 Task: Search for a flat in Serebram, Malaysia, for 3 guests from 2nd to 16th July, with a price range of ₹8000 to ₹16000, 2 bedrooms, and 1 bathroom.
Action: Mouse moved to (609, 121)
Screenshot: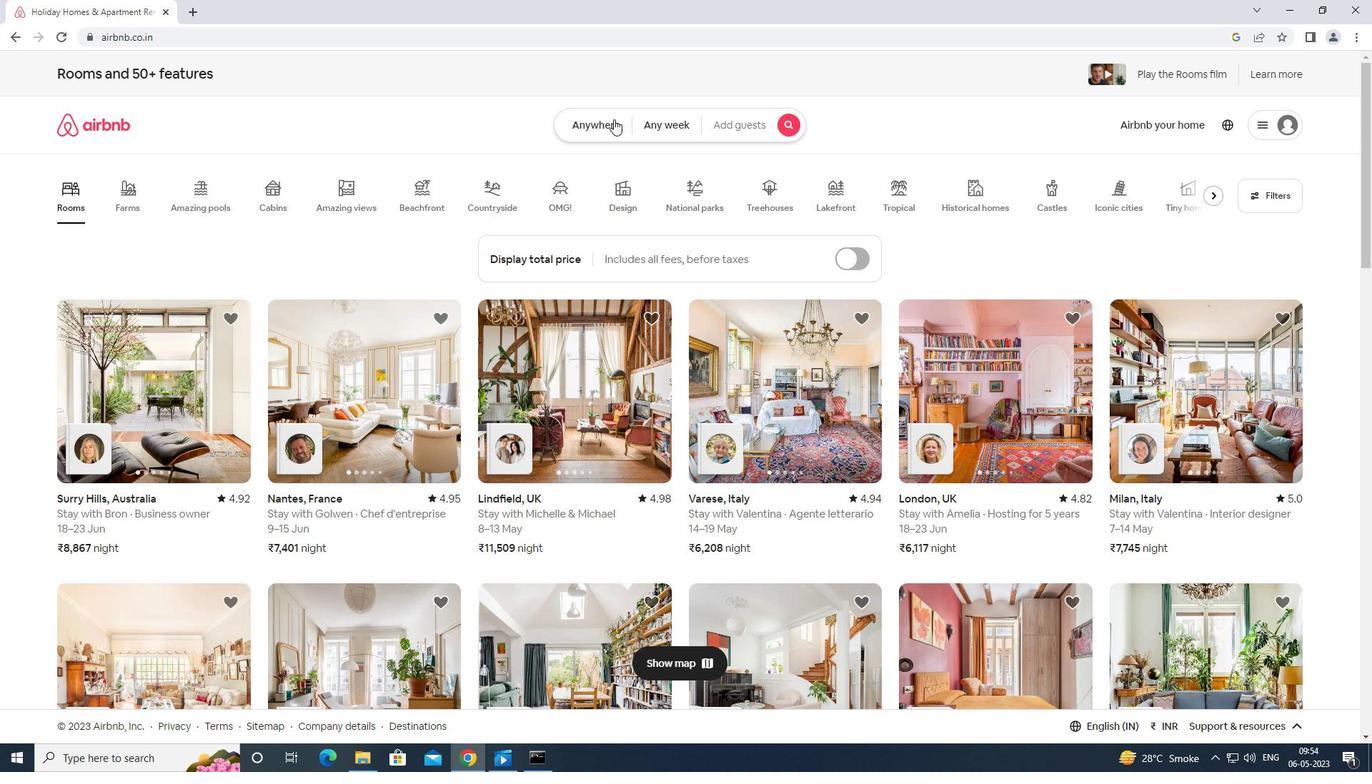 
Action: Mouse pressed left at (609, 121)
Screenshot: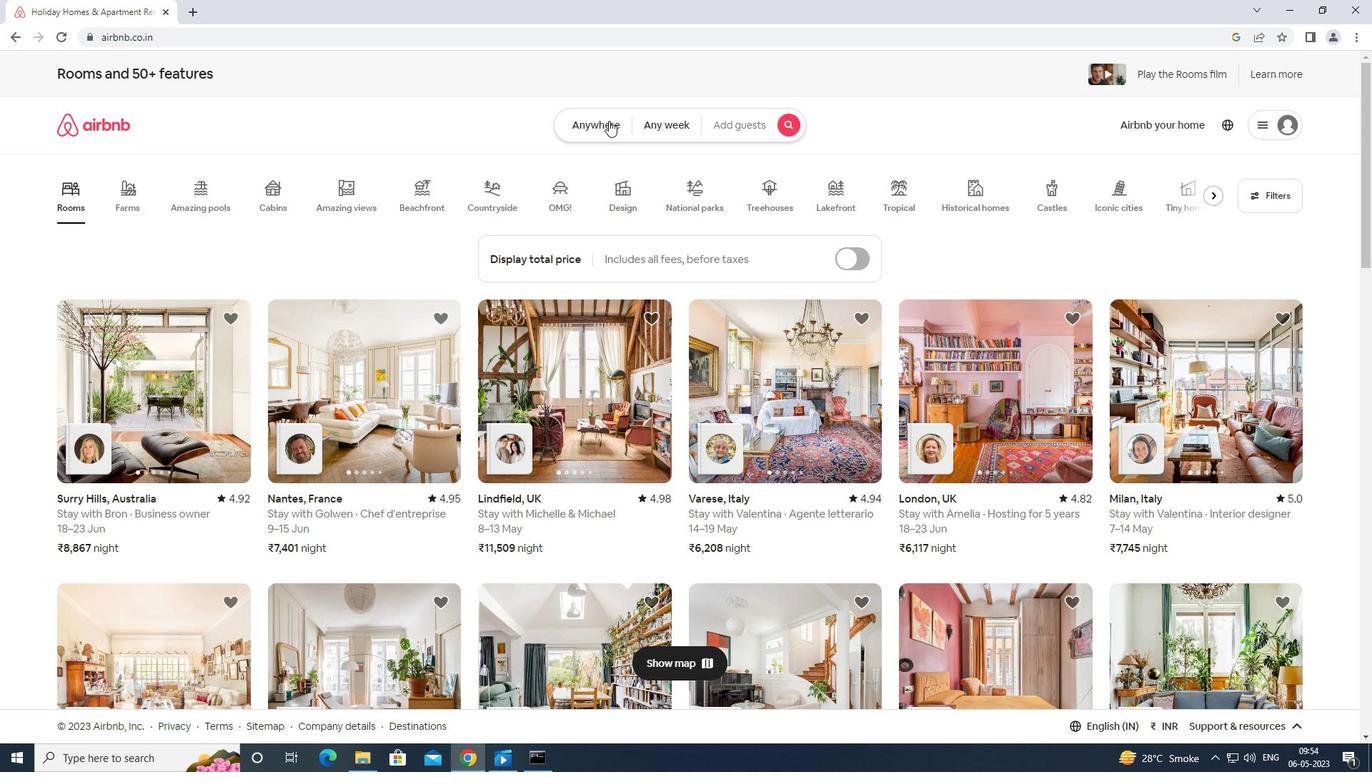 
Action: Key pressed <Key.shift>SE
Screenshot: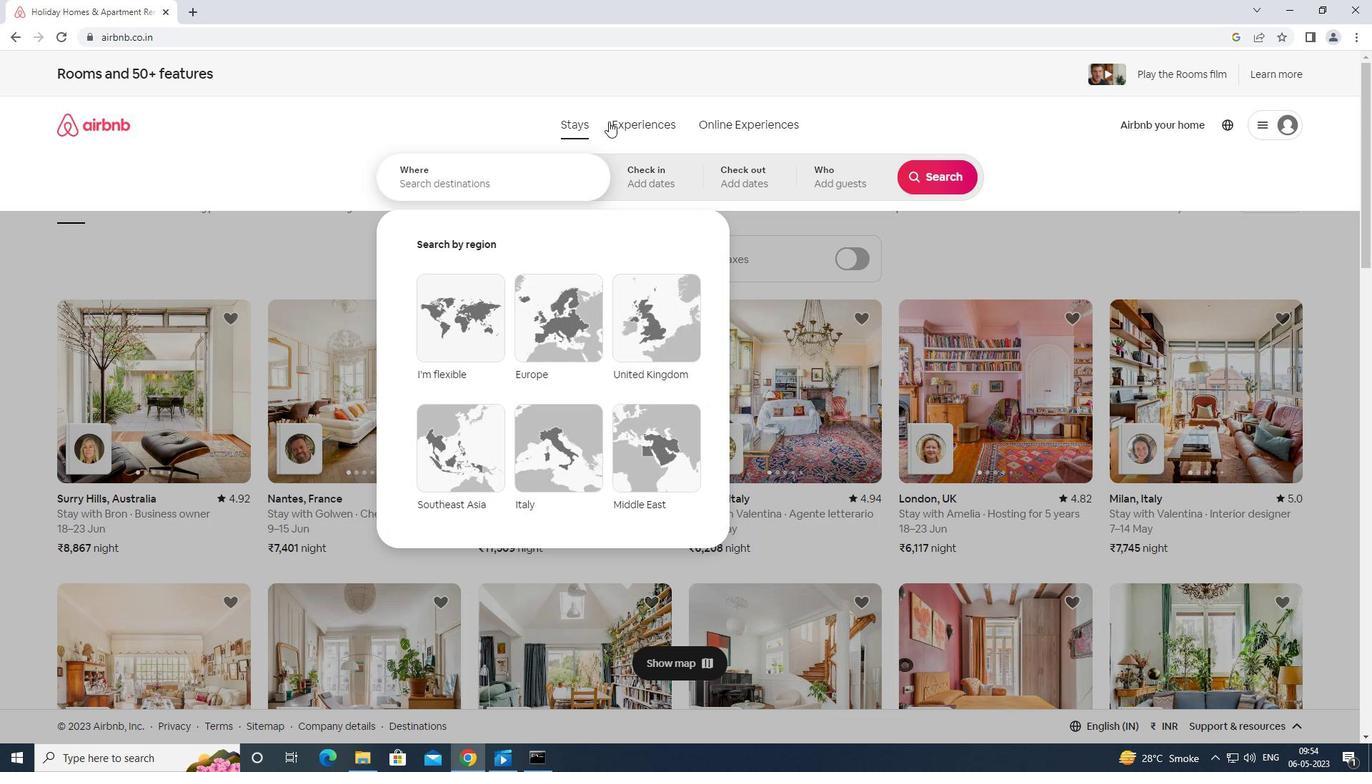 
Action: Mouse moved to (561, 183)
Screenshot: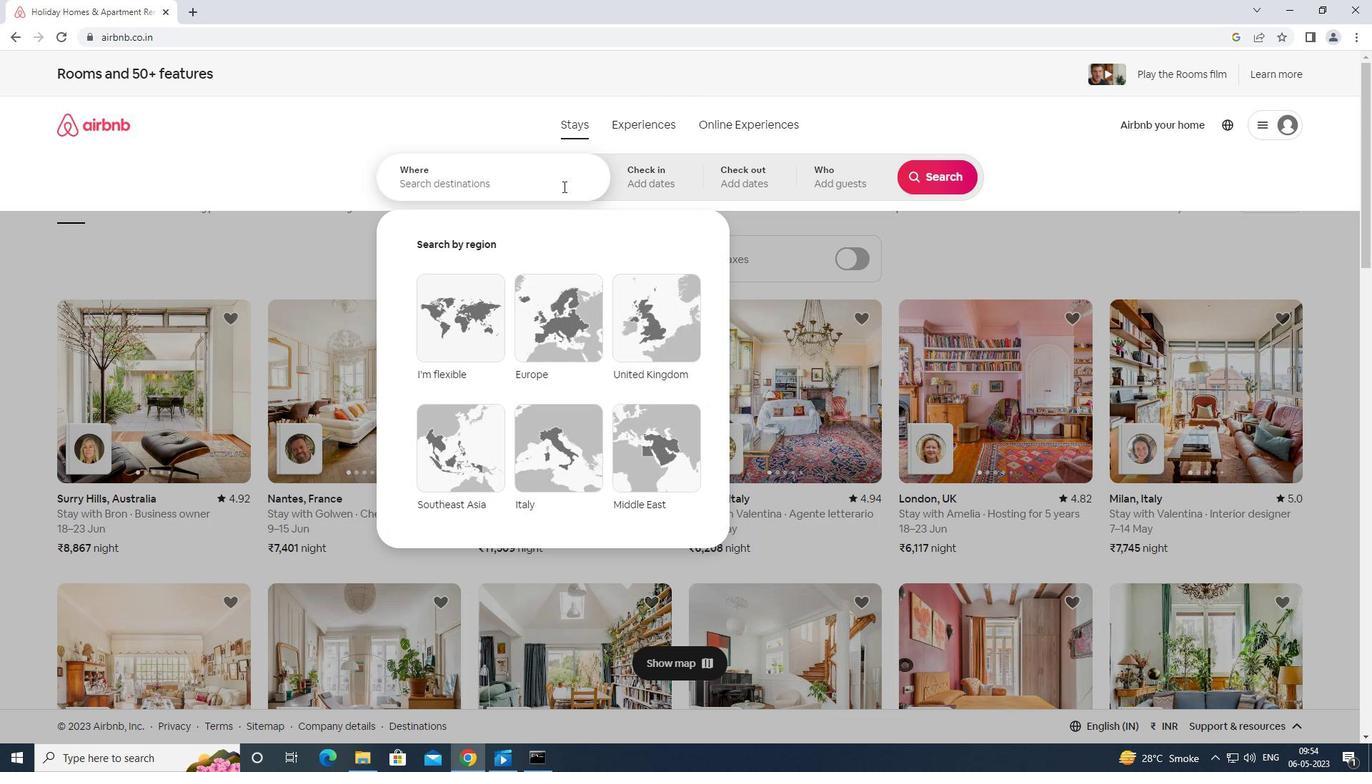 
Action: Mouse pressed left at (561, 183)
Screenshot: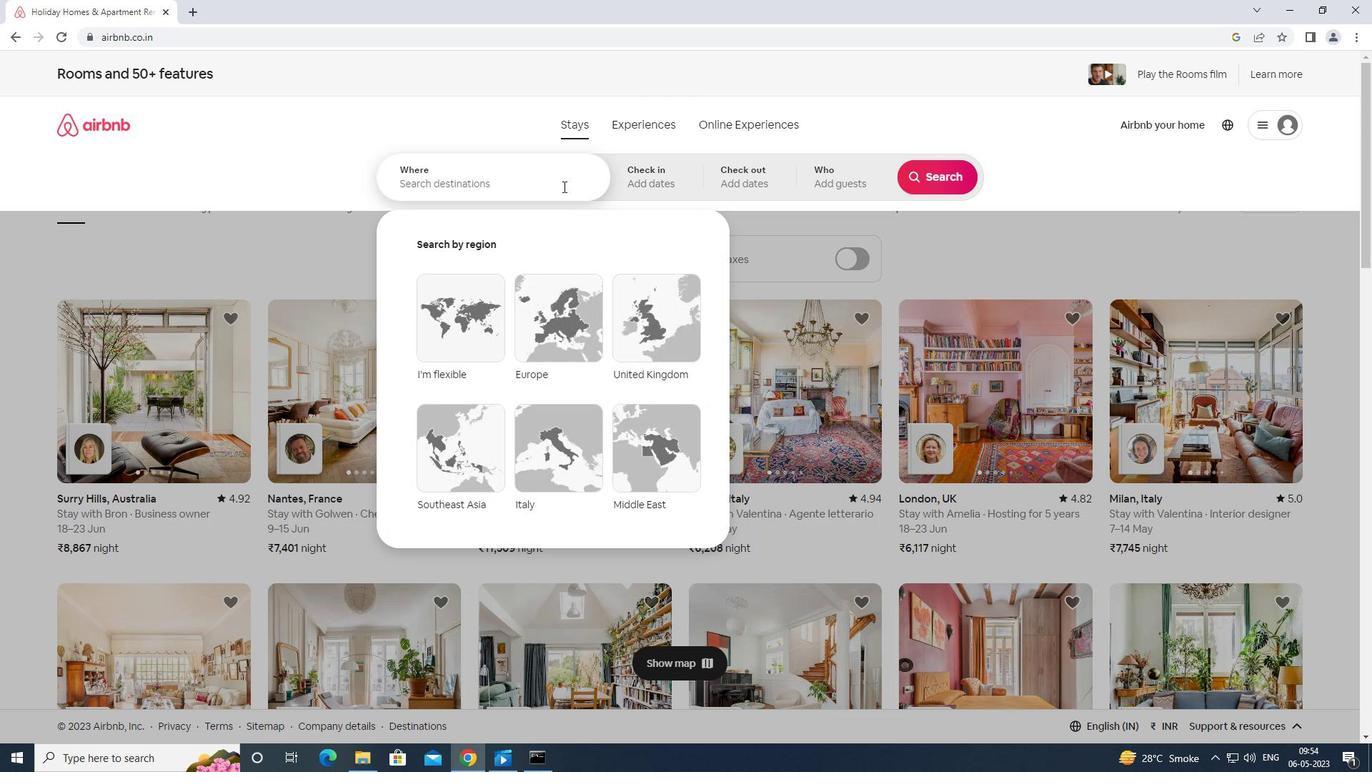 
Action: Mouse moved to (561, 183)
Screenshot: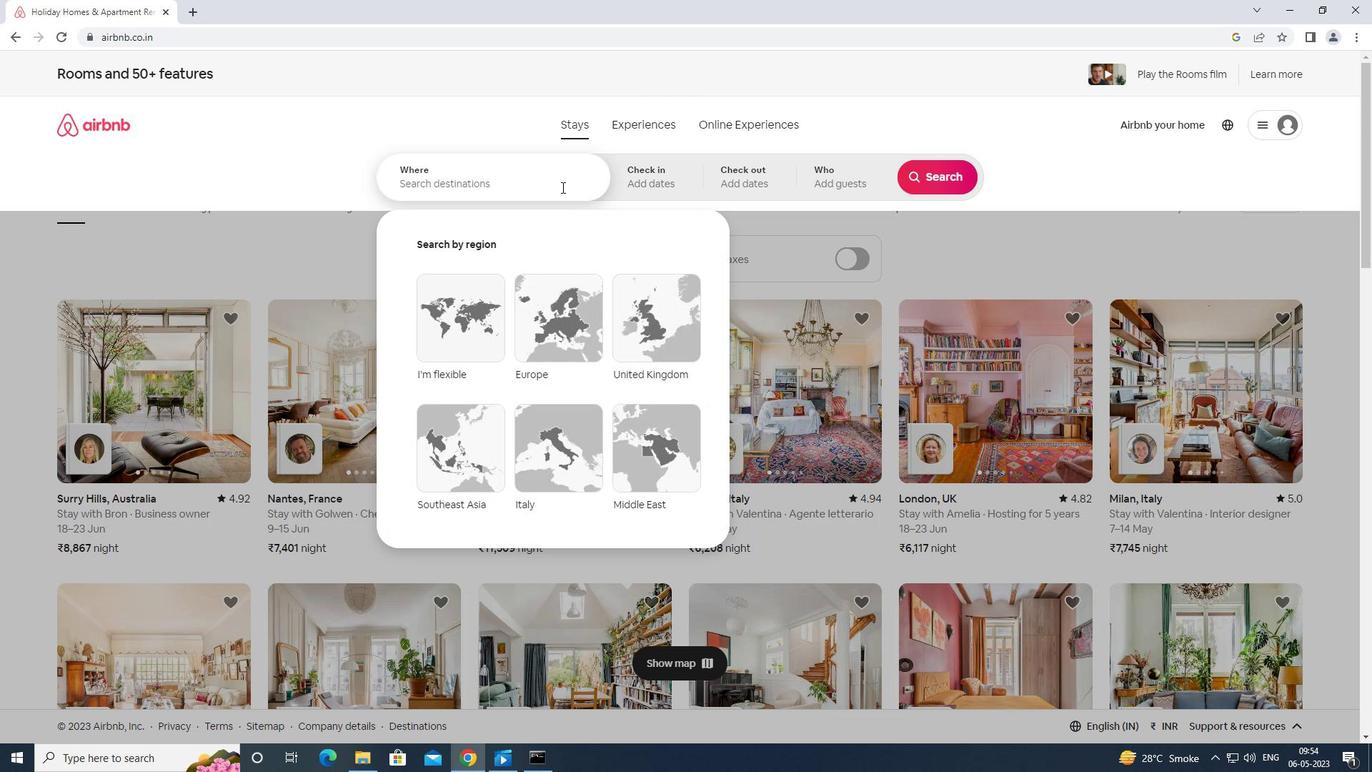 
Action: Key pressed <Key.shift>SEREBRAM<Key.space>MALAYSIA<Key.enter>
Screenshot: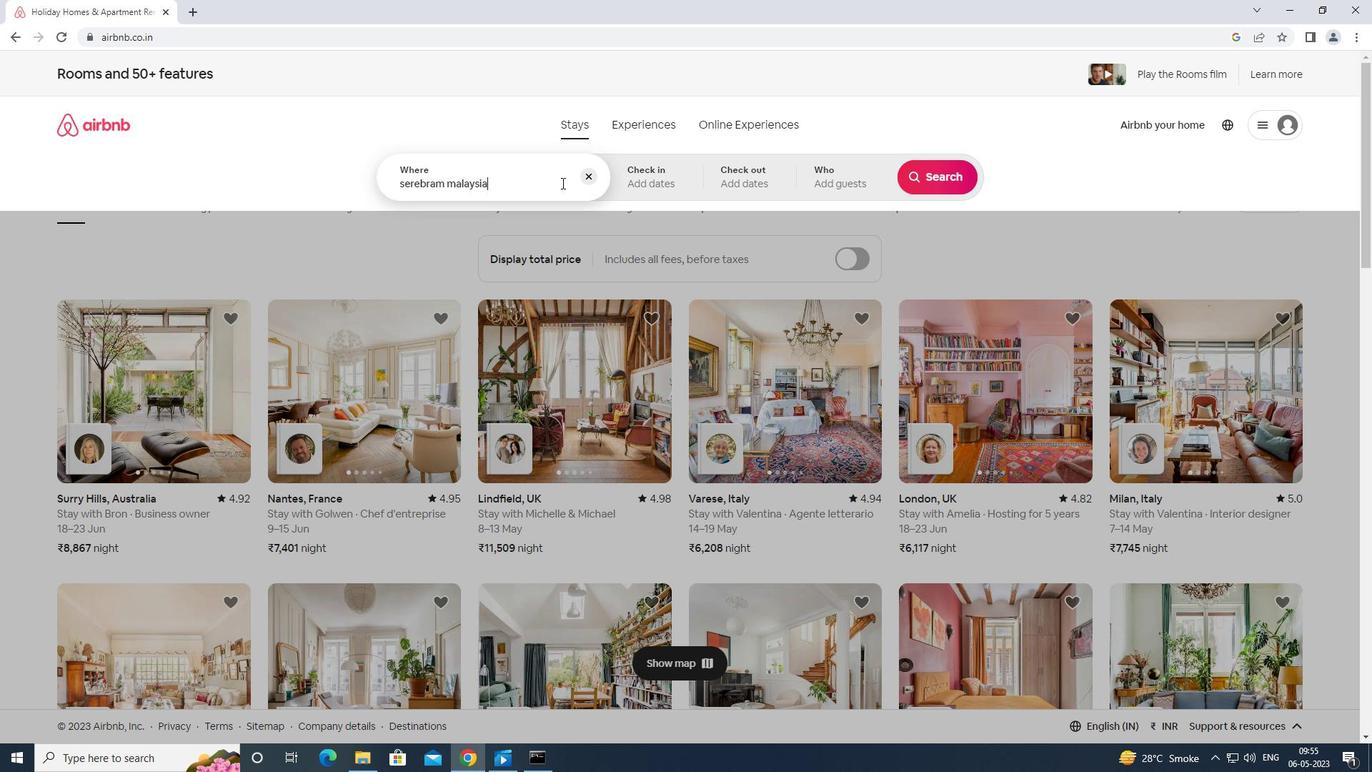 
Action: Mouse moved to (939, 289)
Screenshot: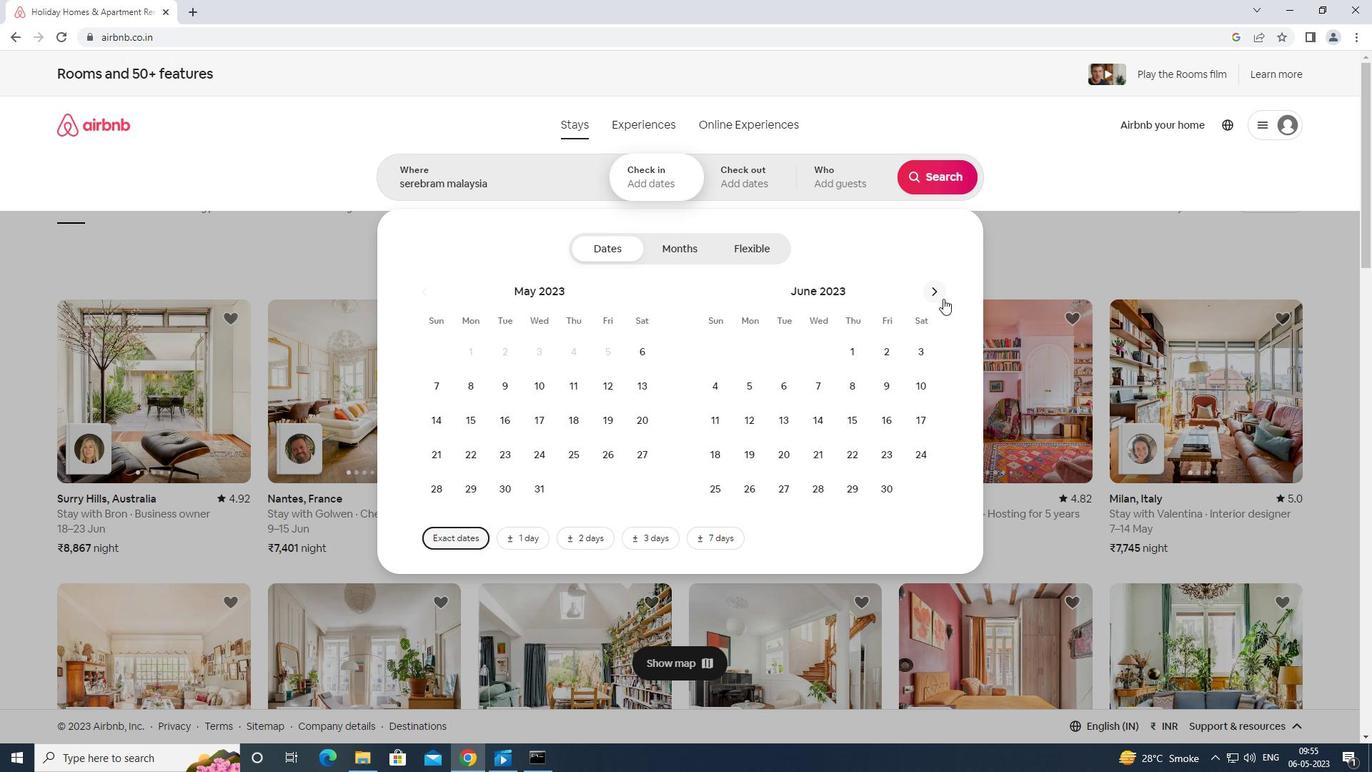
Action: Mouse pressed left at (939, 289)
Screenshot: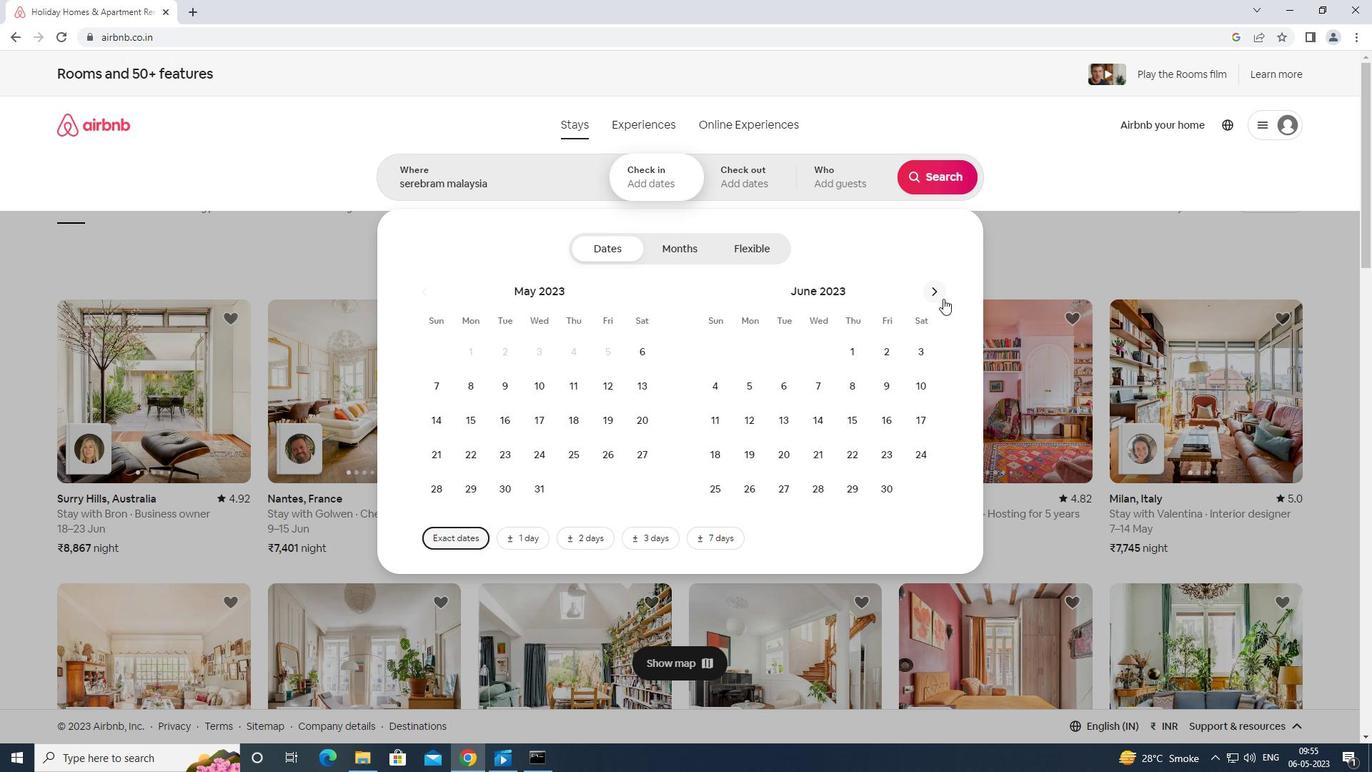 
Action: Mouse moved to (717, 387)
Screenshot: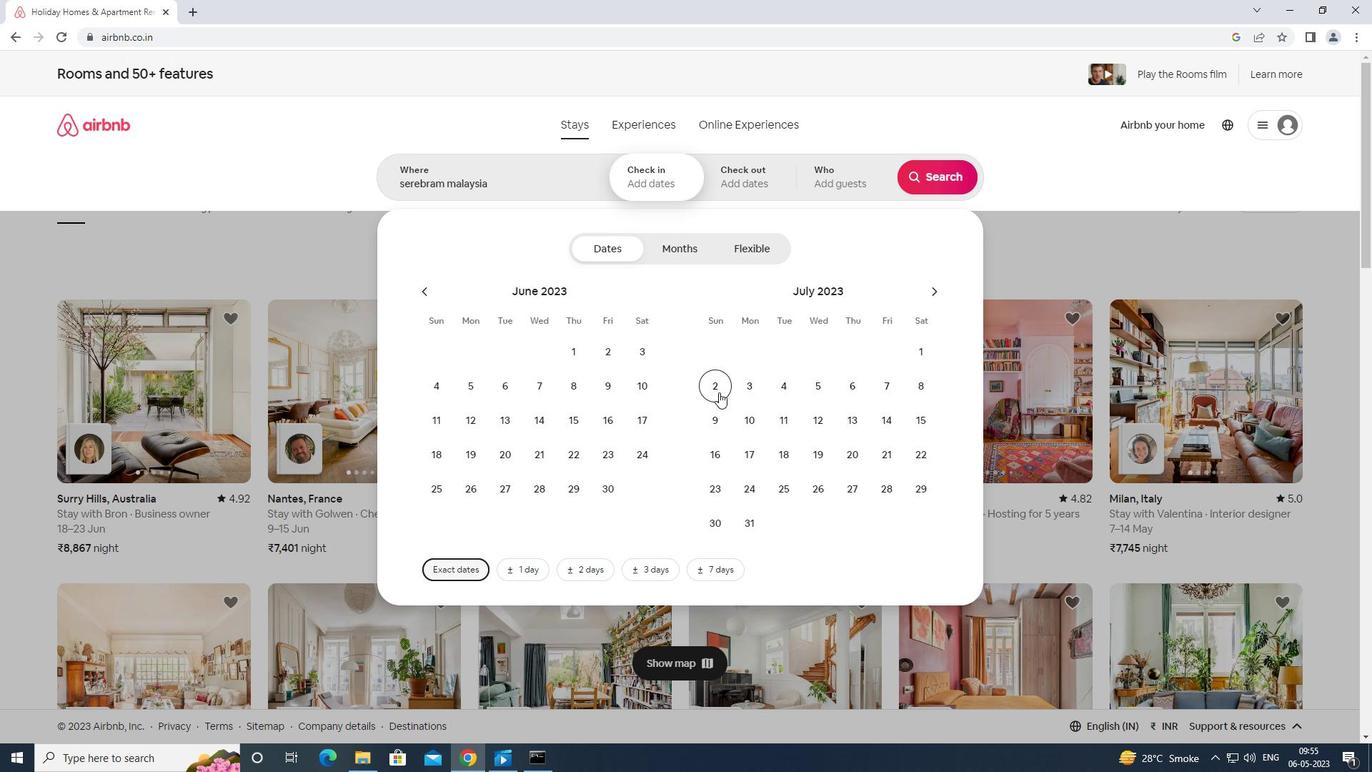 
Action: Mouse pressed left at (717, 387)
Screenshot: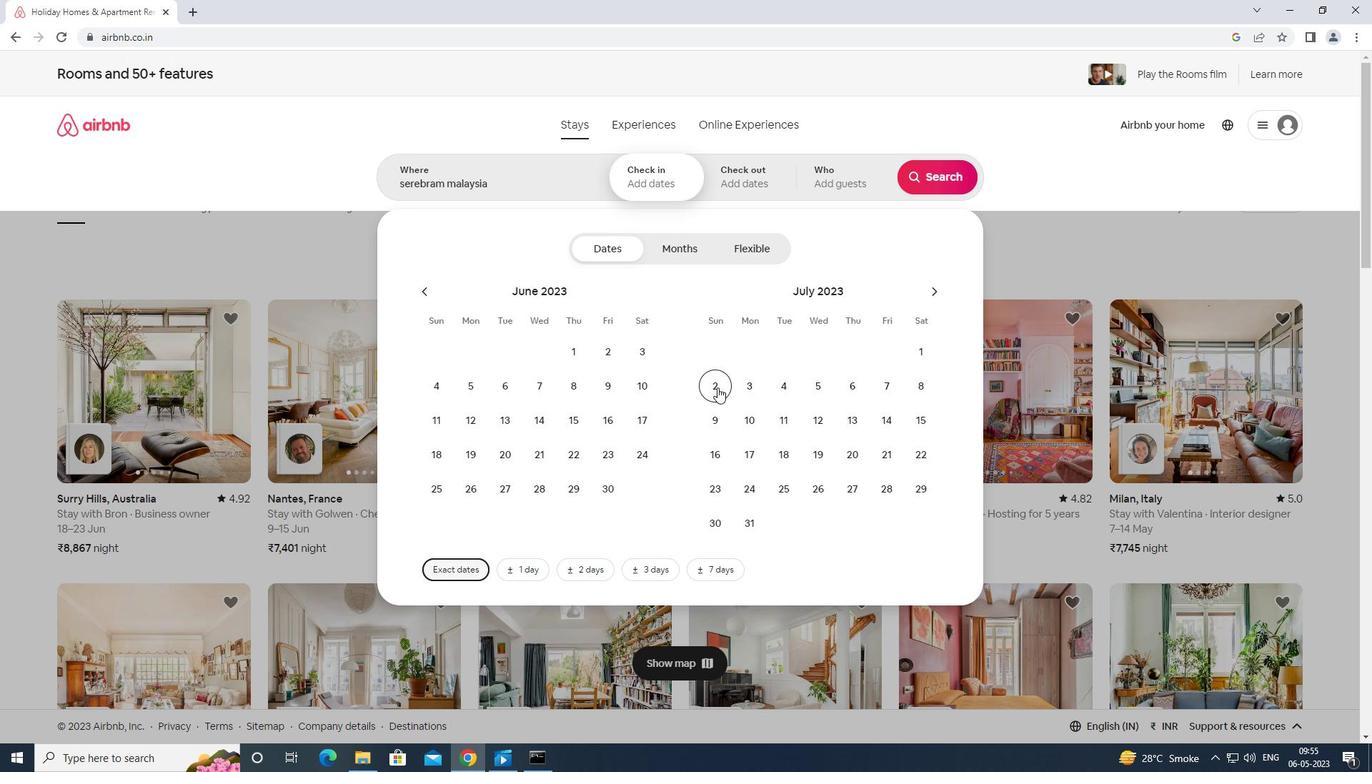 
Action: Mouse moved to (711, 450)
Screenshot: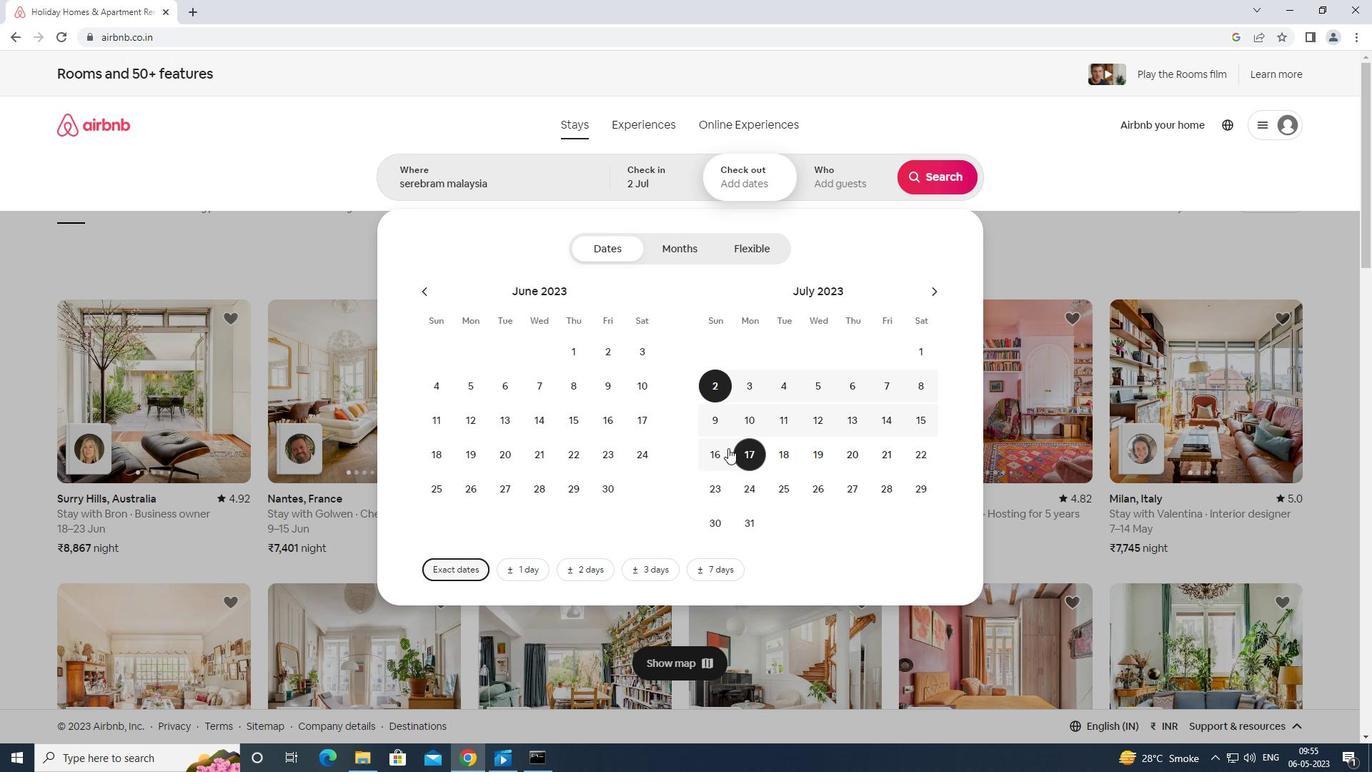 
Action: Mouse pressed left at (711, 450)
Screenshot: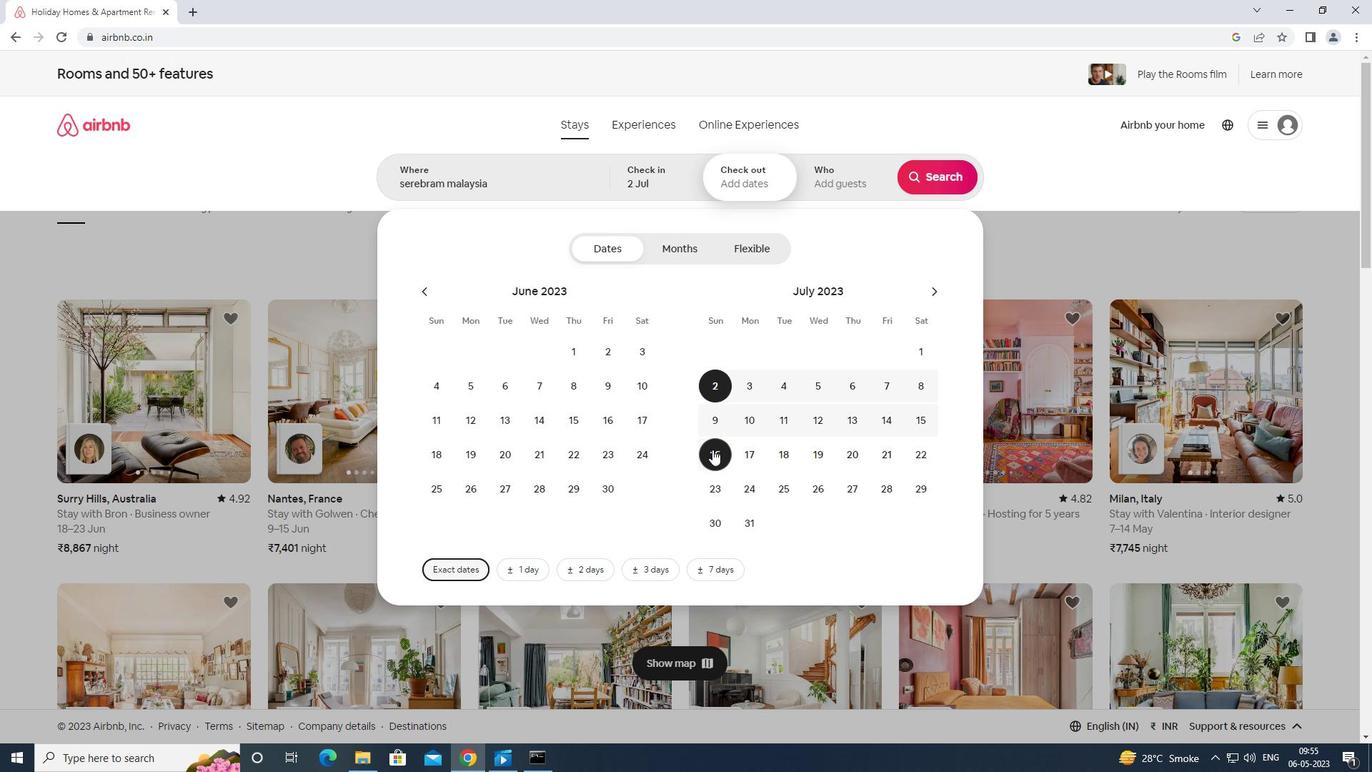 
Action: Mouse moved to (824, 173)
Screenshot: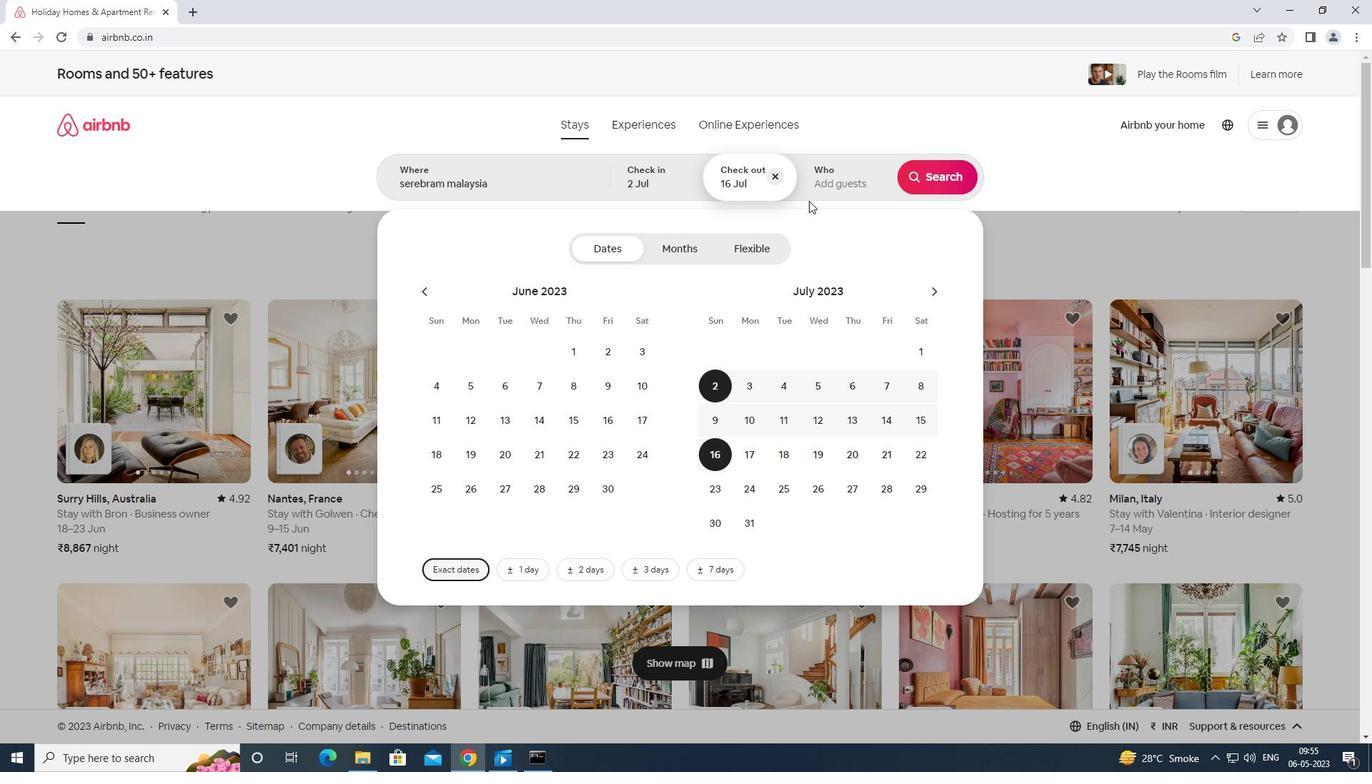 
Action: Mouse pressed left at (824, 173)
Screenshot: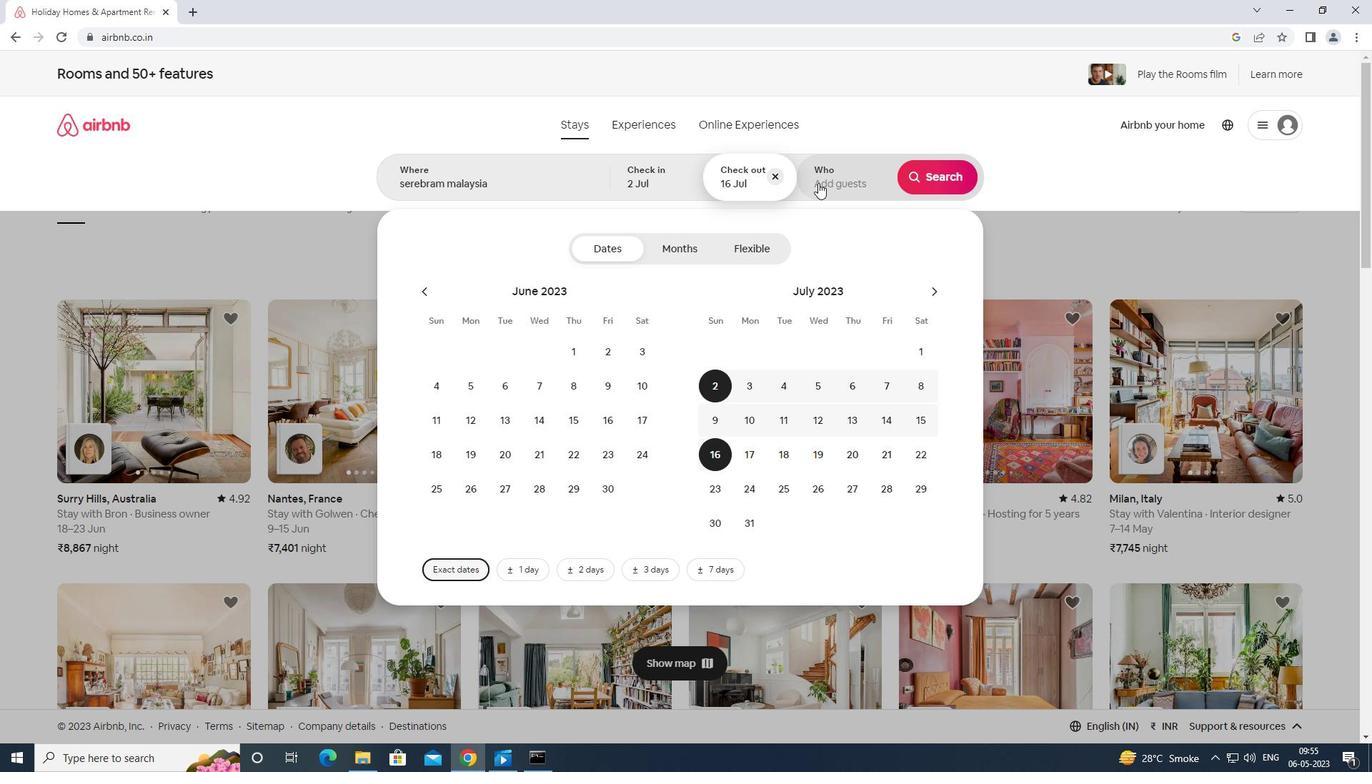 
Action: Mouse moved to (944, 252)
Screenshot: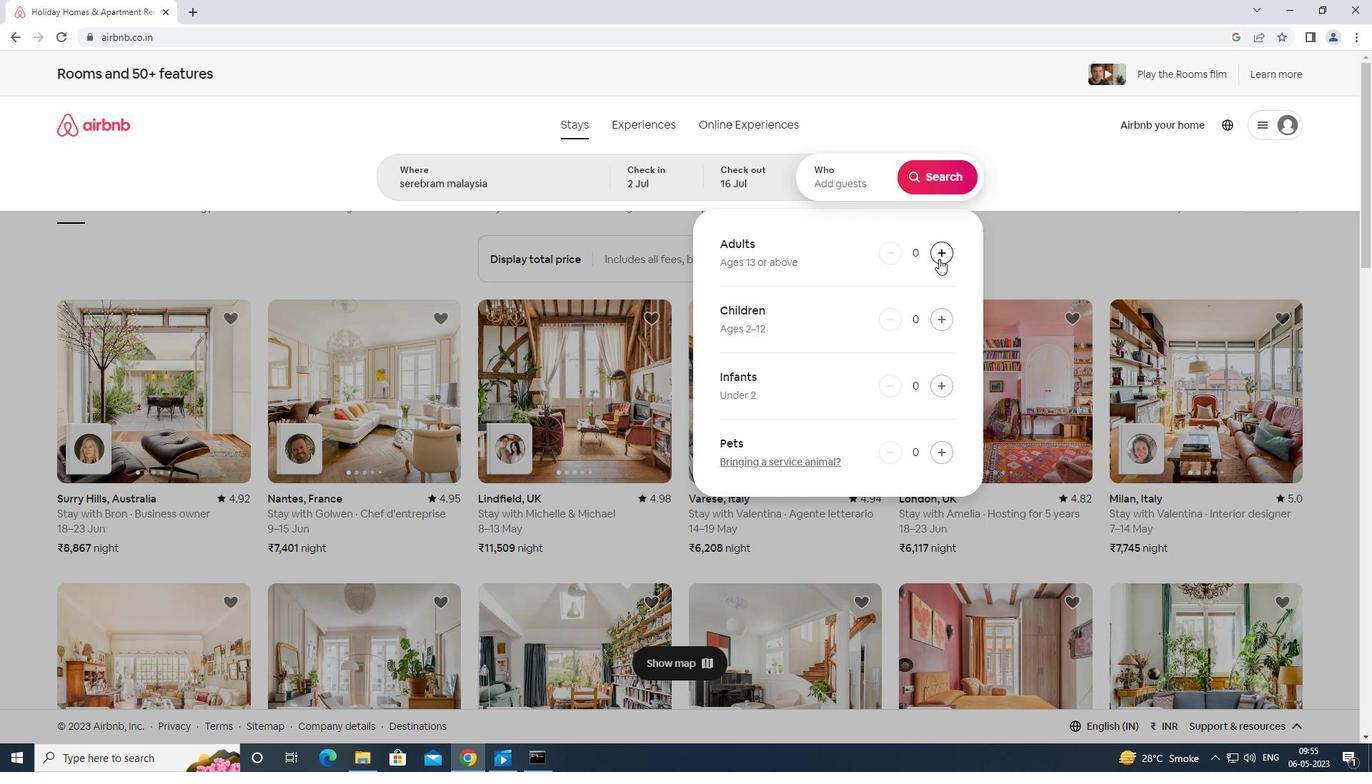 
Action: Mouse pressed left at (944, 252)
Screenshot: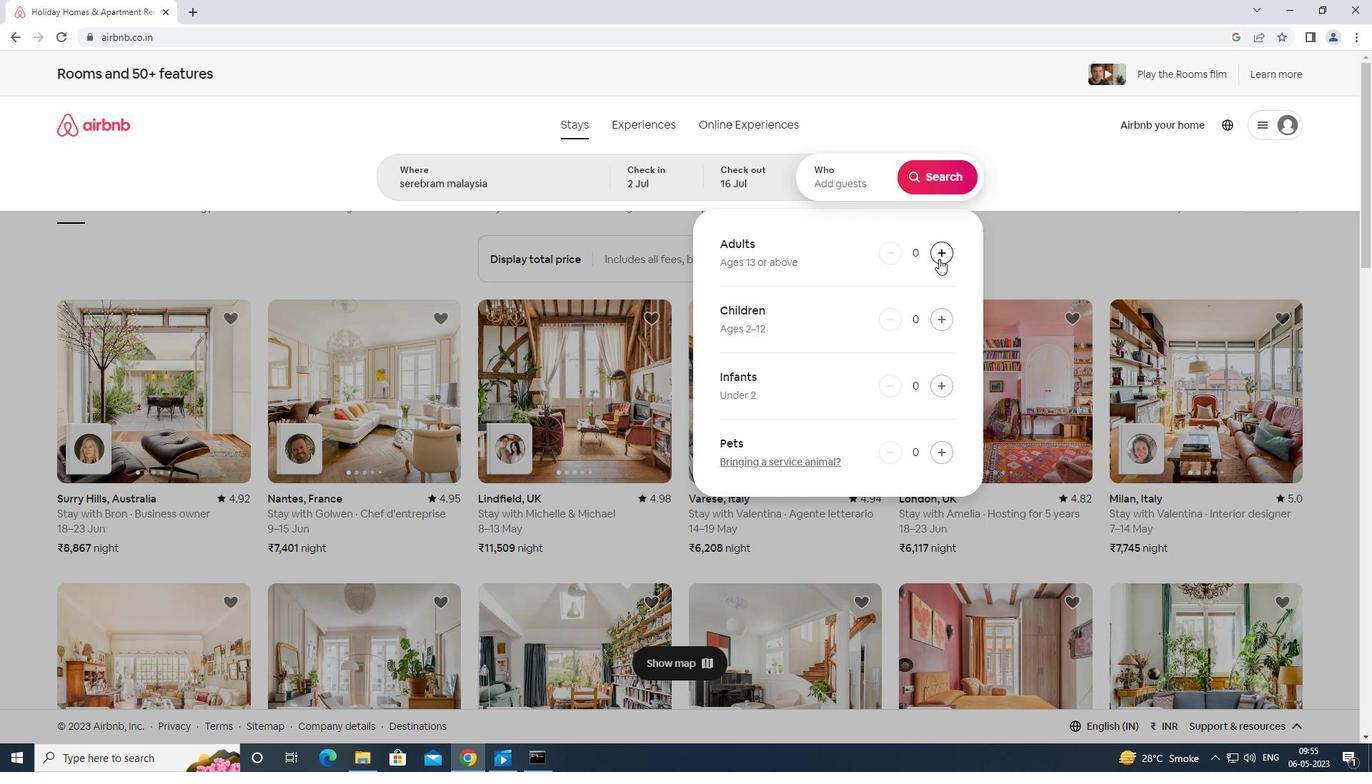
Action: Mouse pressed left at (944, 252)
Screenshot: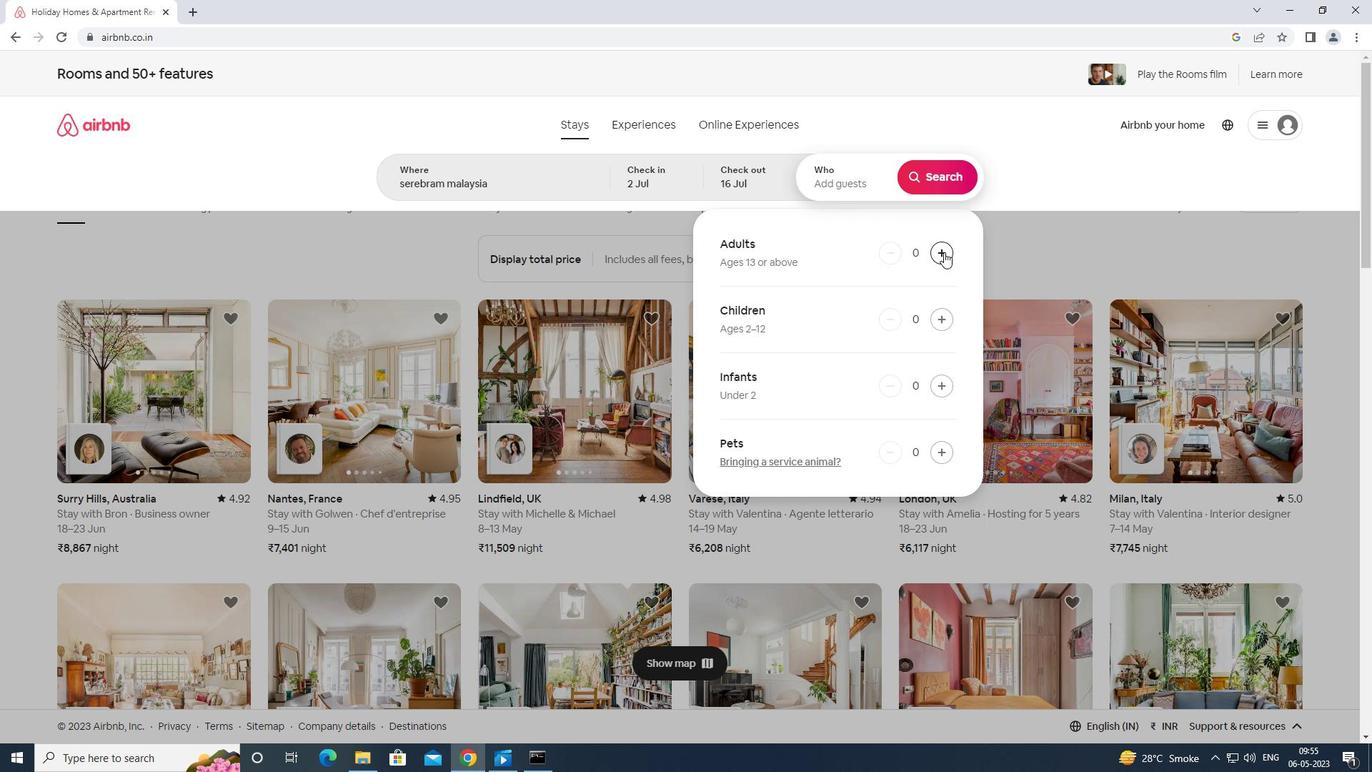 
Action: Mouse moved to (944, 316)
Screenshot: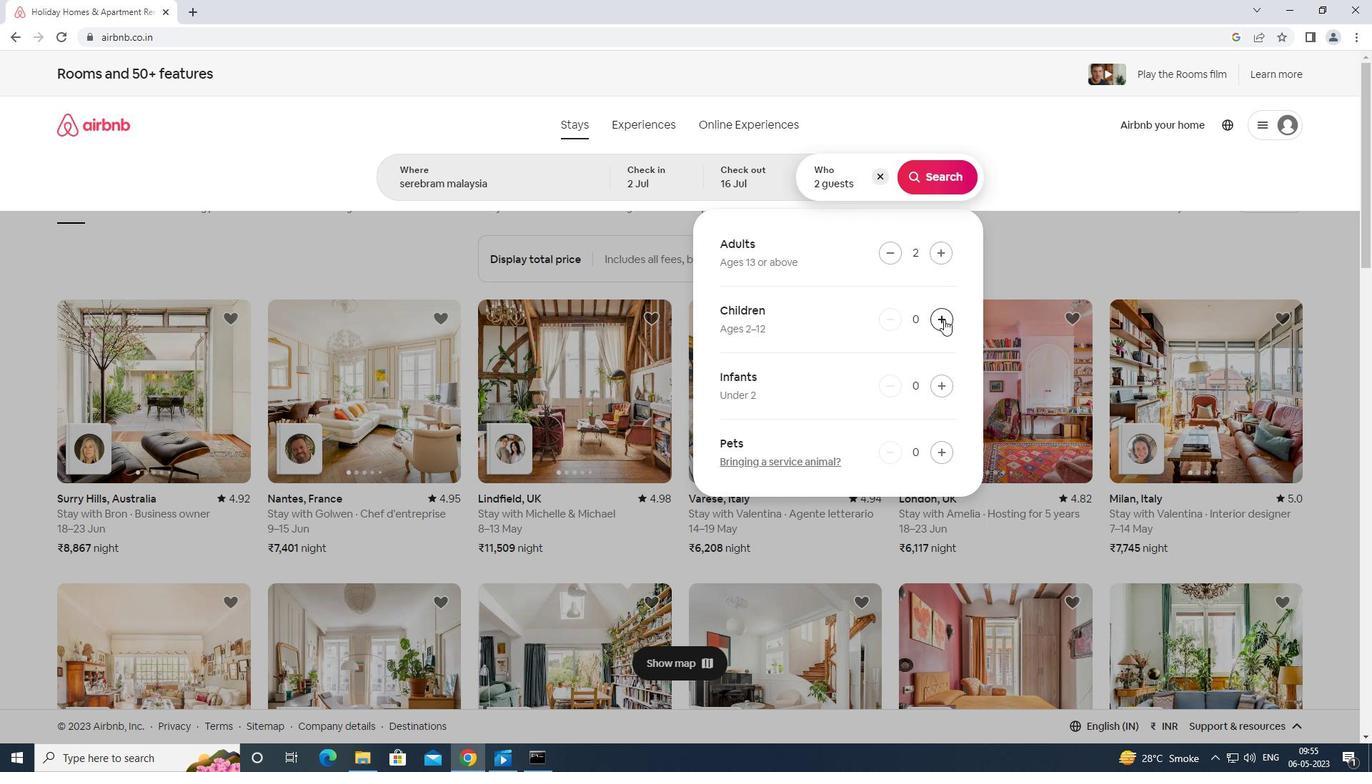 
Action: Mouse pressed left at (944, 316)
Screenshot: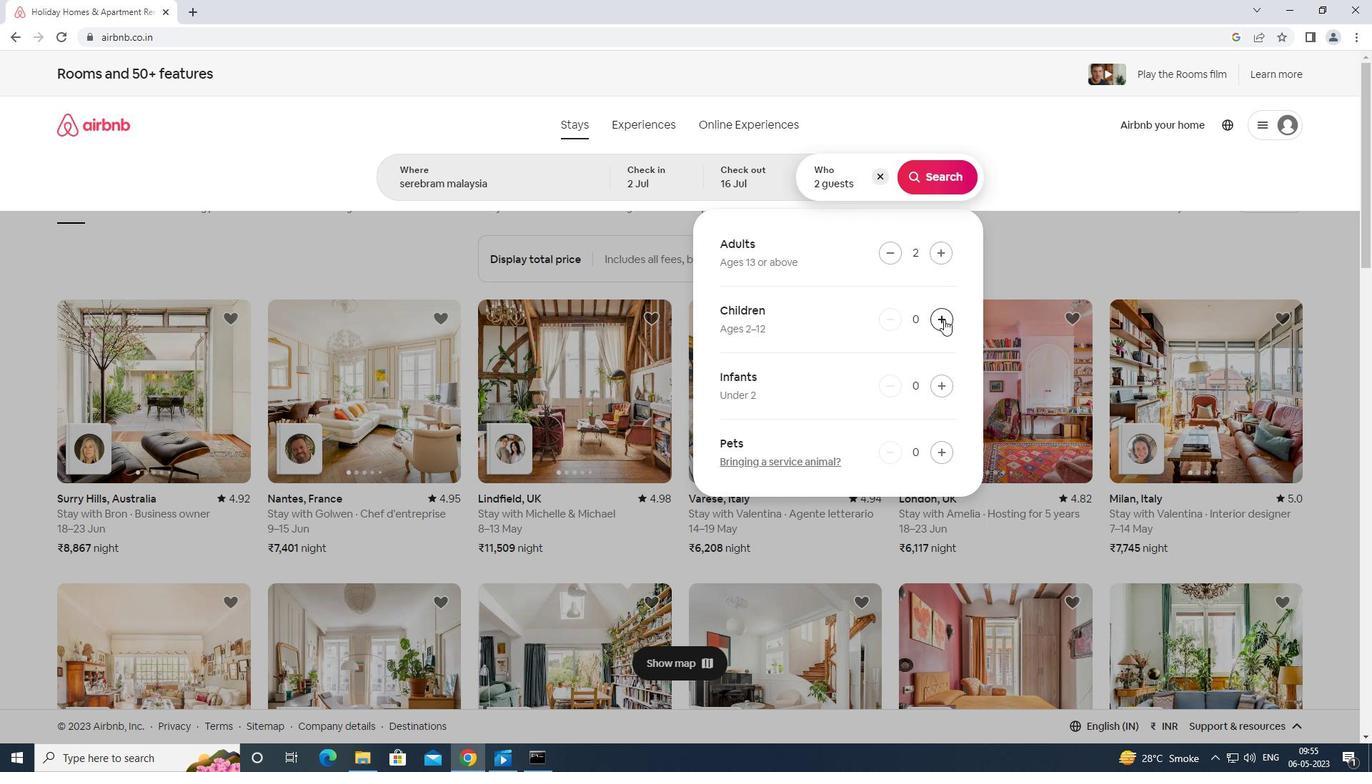 
Action: Mouse moved to (945, 166)
Screenshot: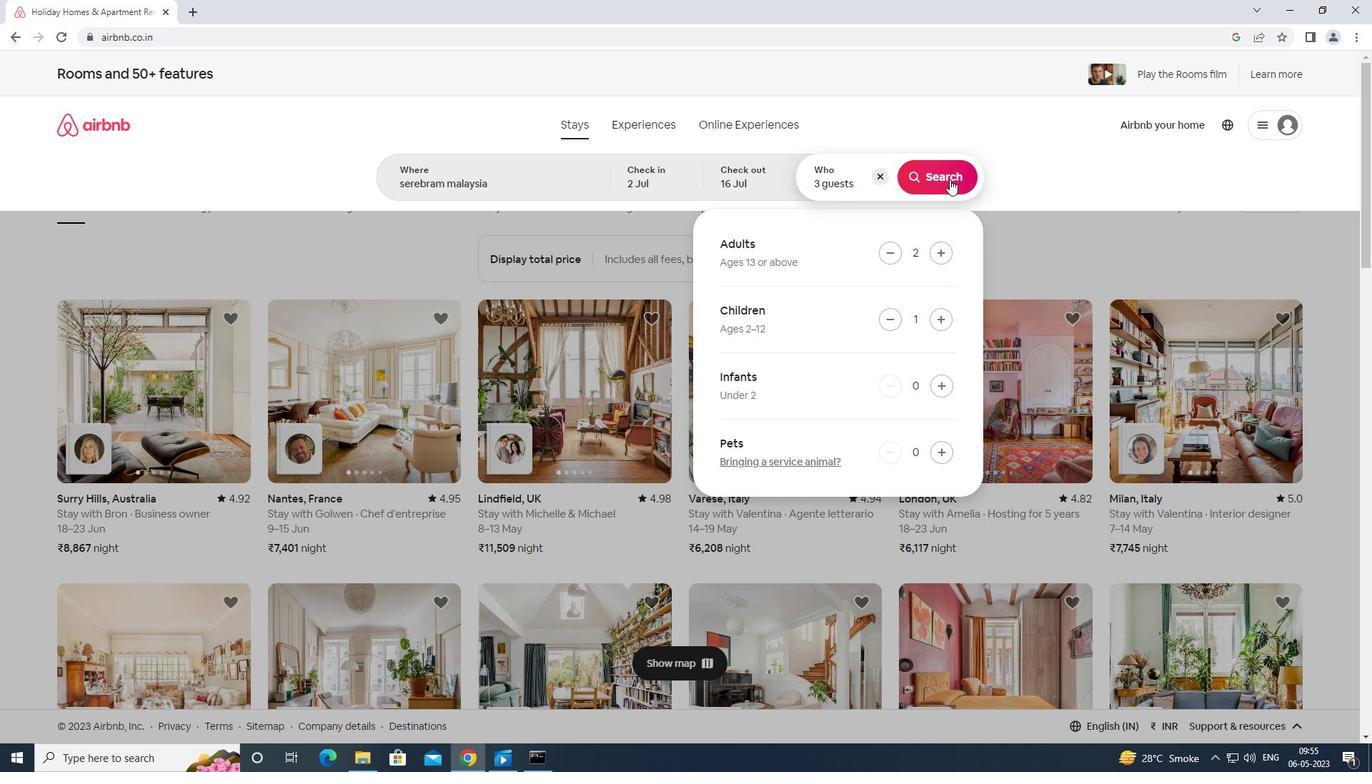
Action: Mouse pressed left at (945, 166)
Screenshot: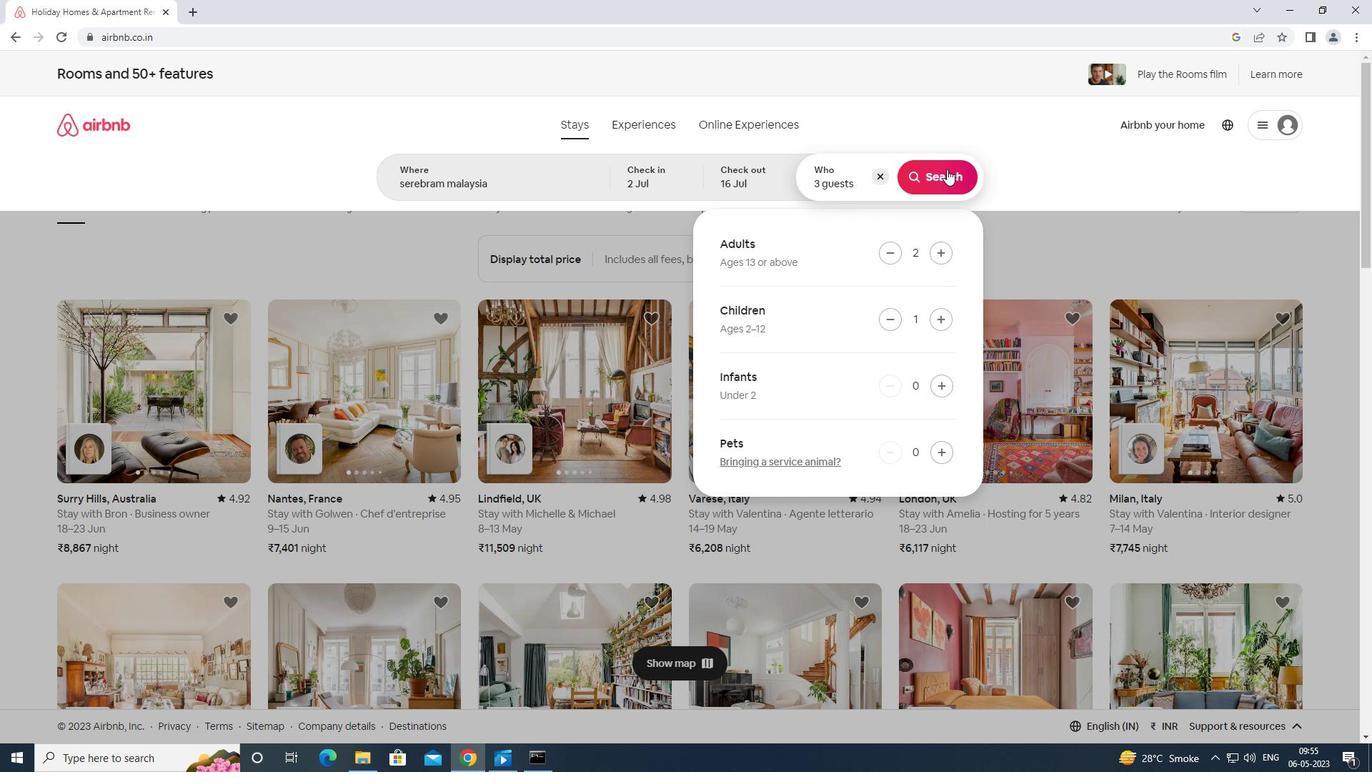 
Action: Mouse moved to (1332, 132)
Screenshot: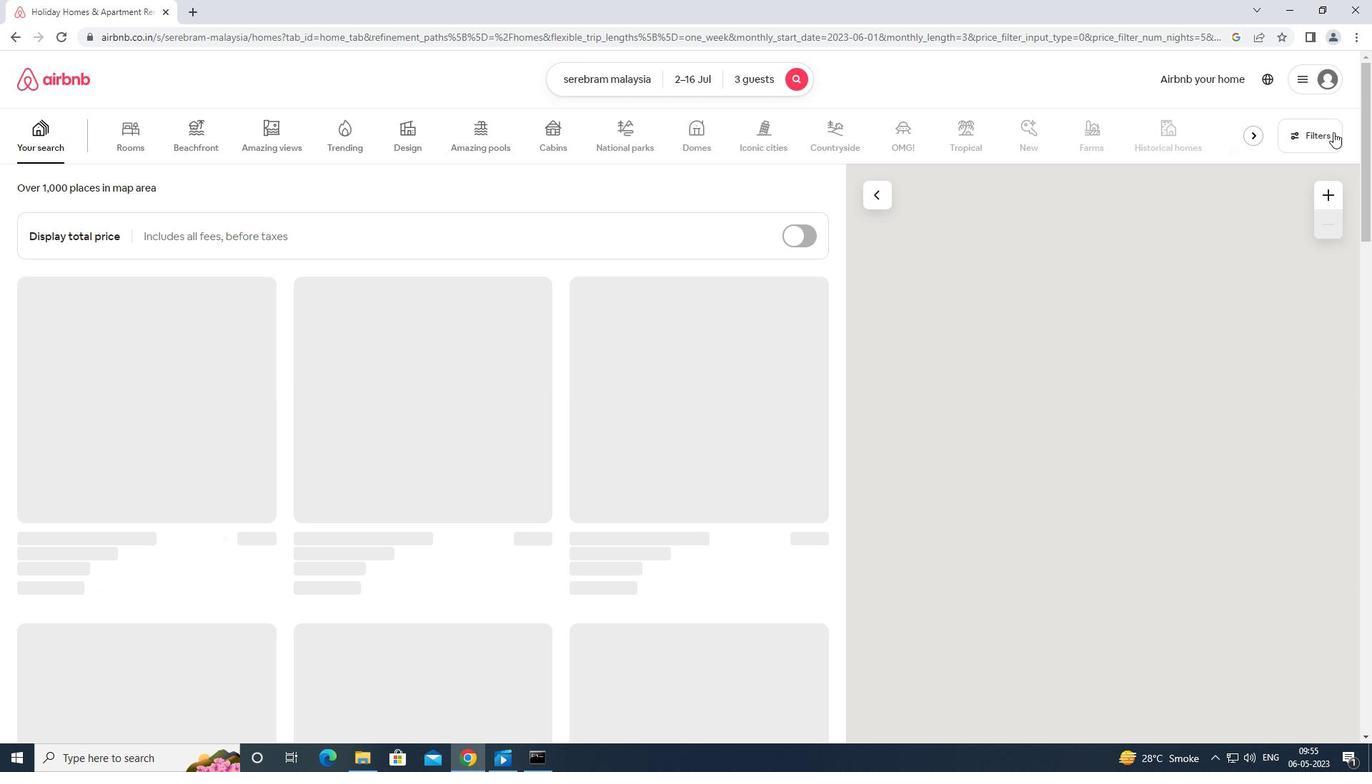 
Action: Mouse pressed left at (1332, 132)
Screenshot: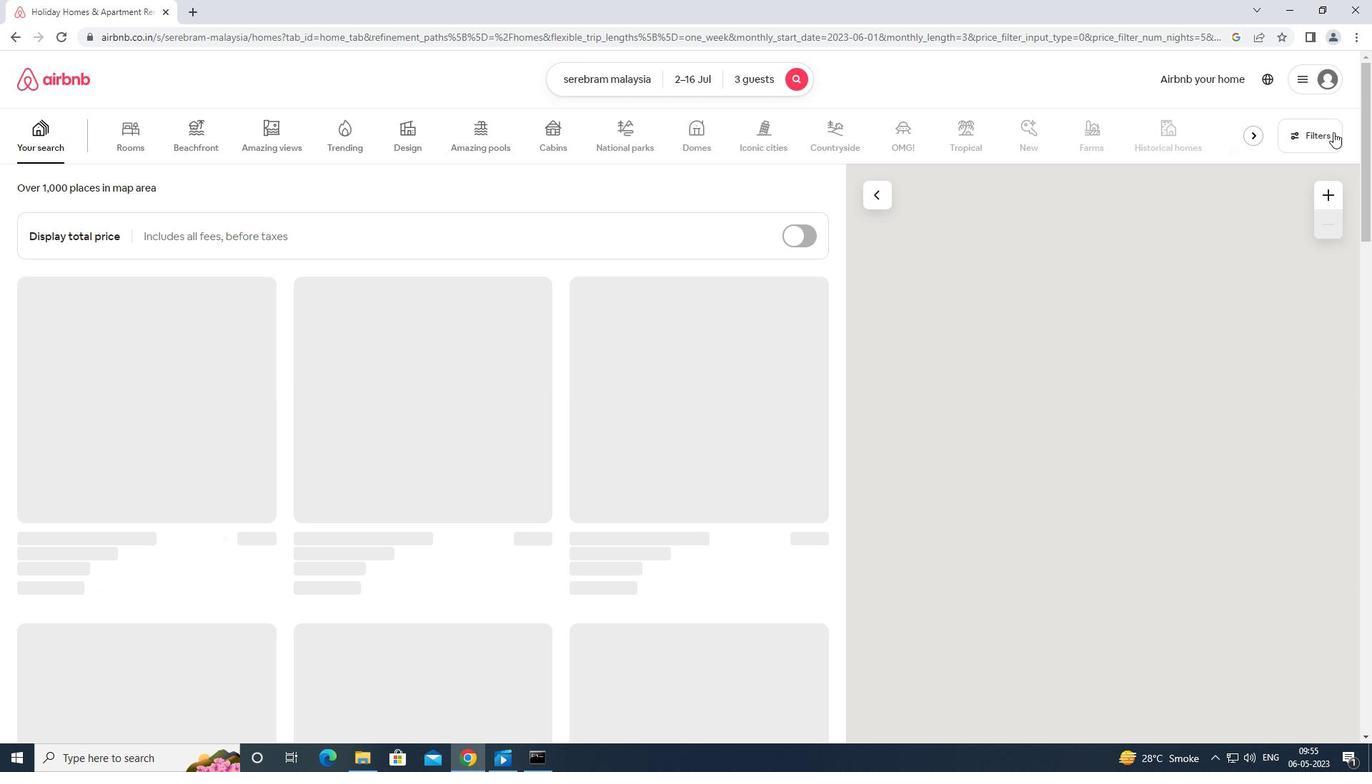 
Action: Mouse moved to (621, 466)
Screenshot: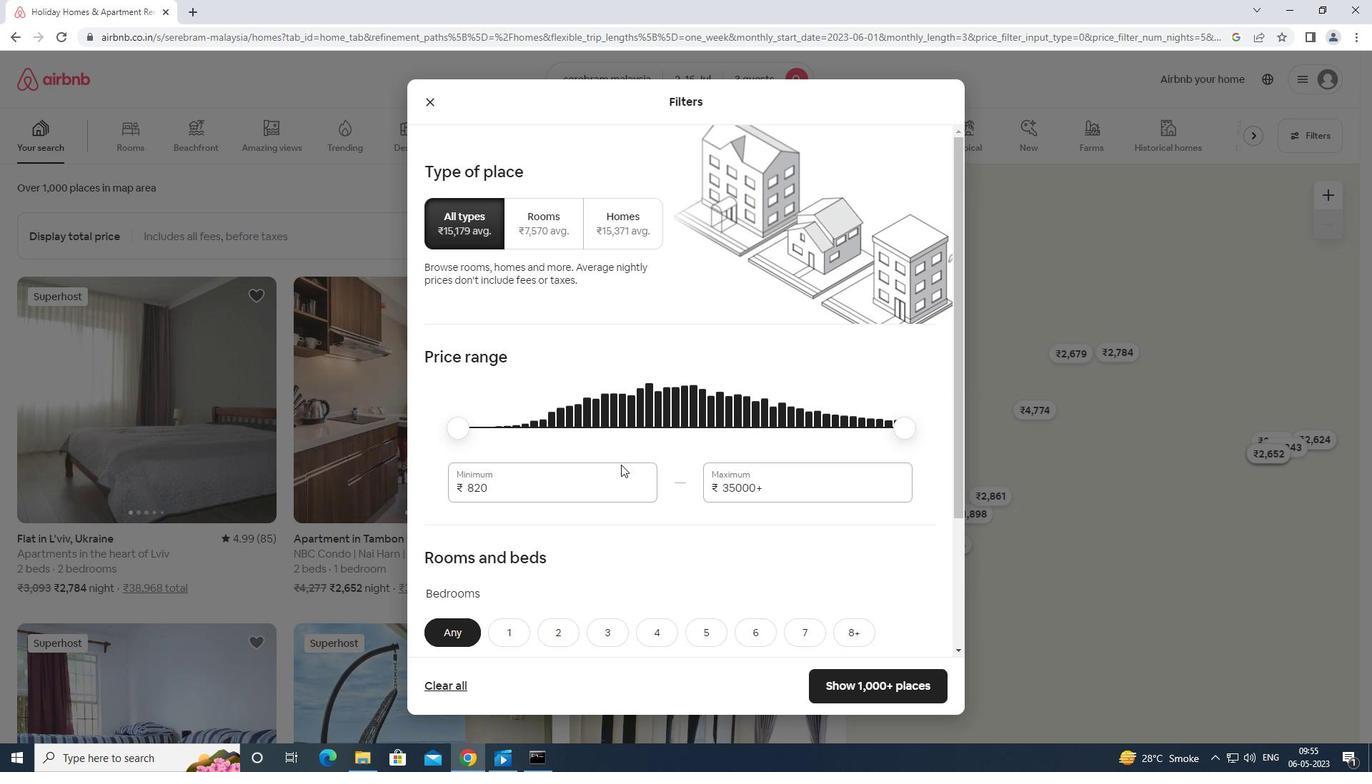 
Action: Mouse pressed left at (621, 466)
Screenshot: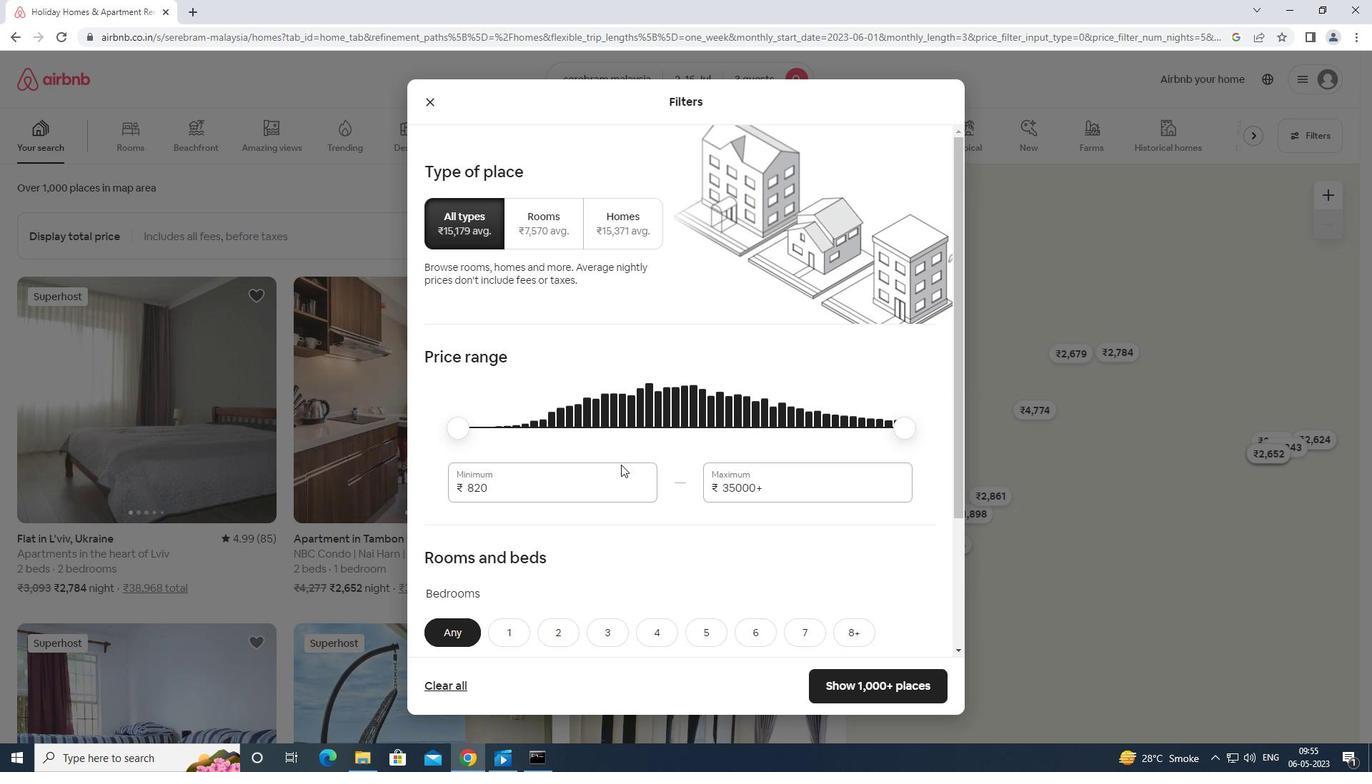 
Action: Mouse moved to (621, 467)
Screenshot: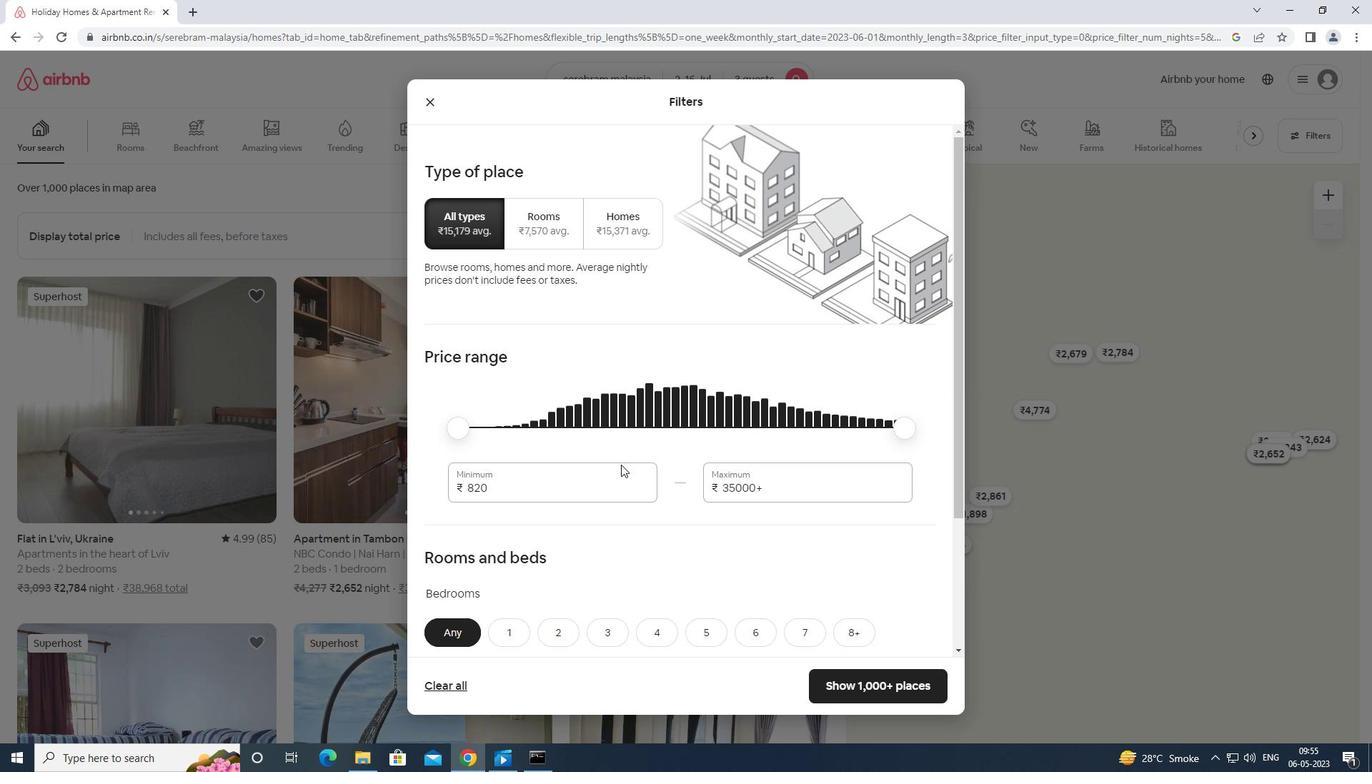 
Action: Key pressed <Key.backspace><Key.backspace><Key.backspace><Key.backspace><Key.backspace><Key.backspace><Key.backspace>8000
Screenshot: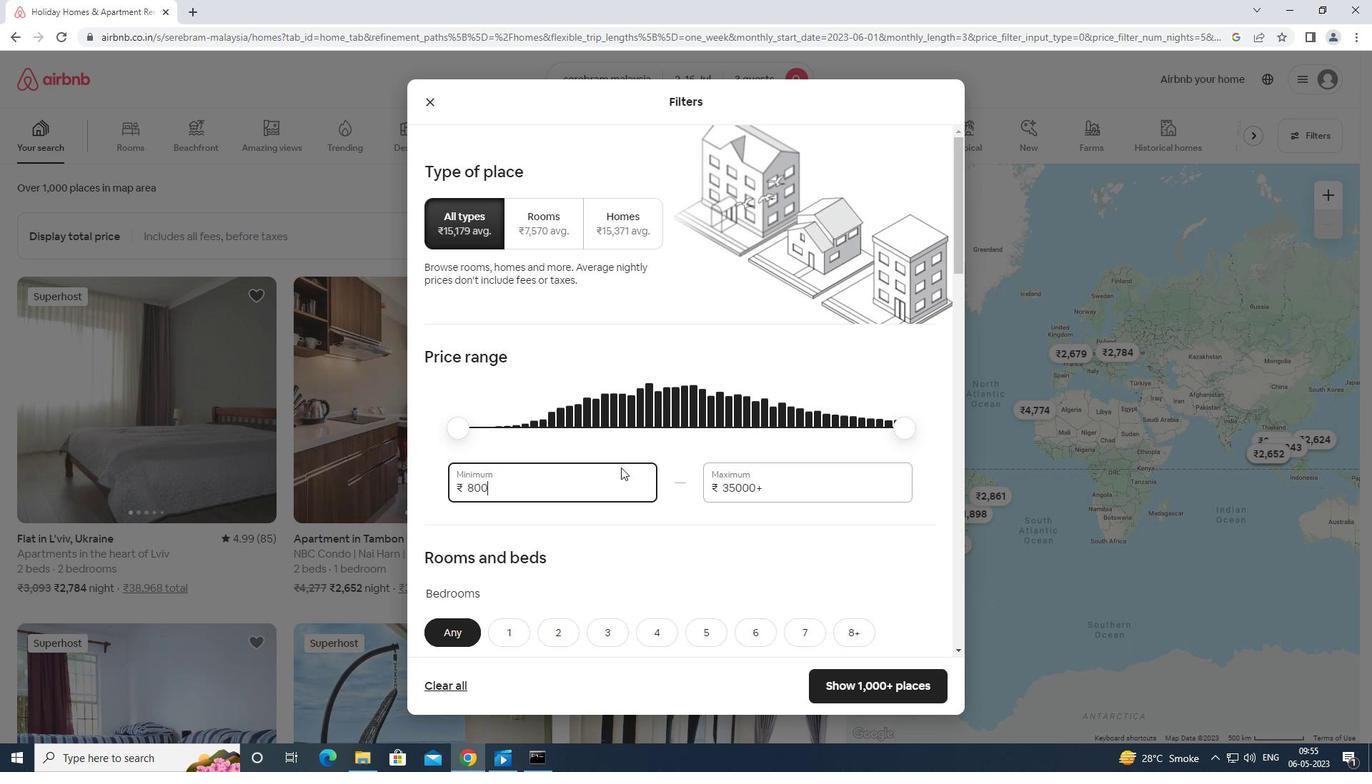 
Action: Mouse moved to (823, 467)
Screenshot: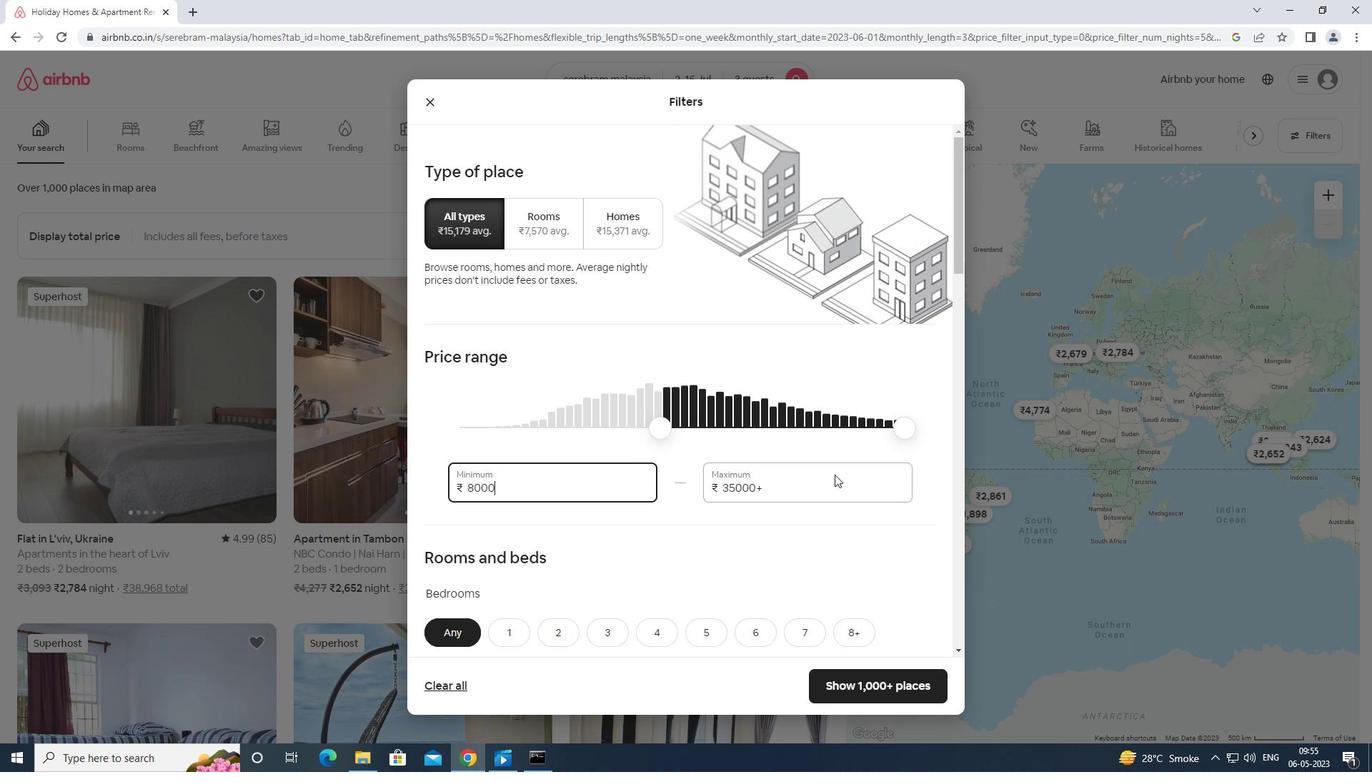 
Action: Mouse pressed left at (823, 467)
Screenshot: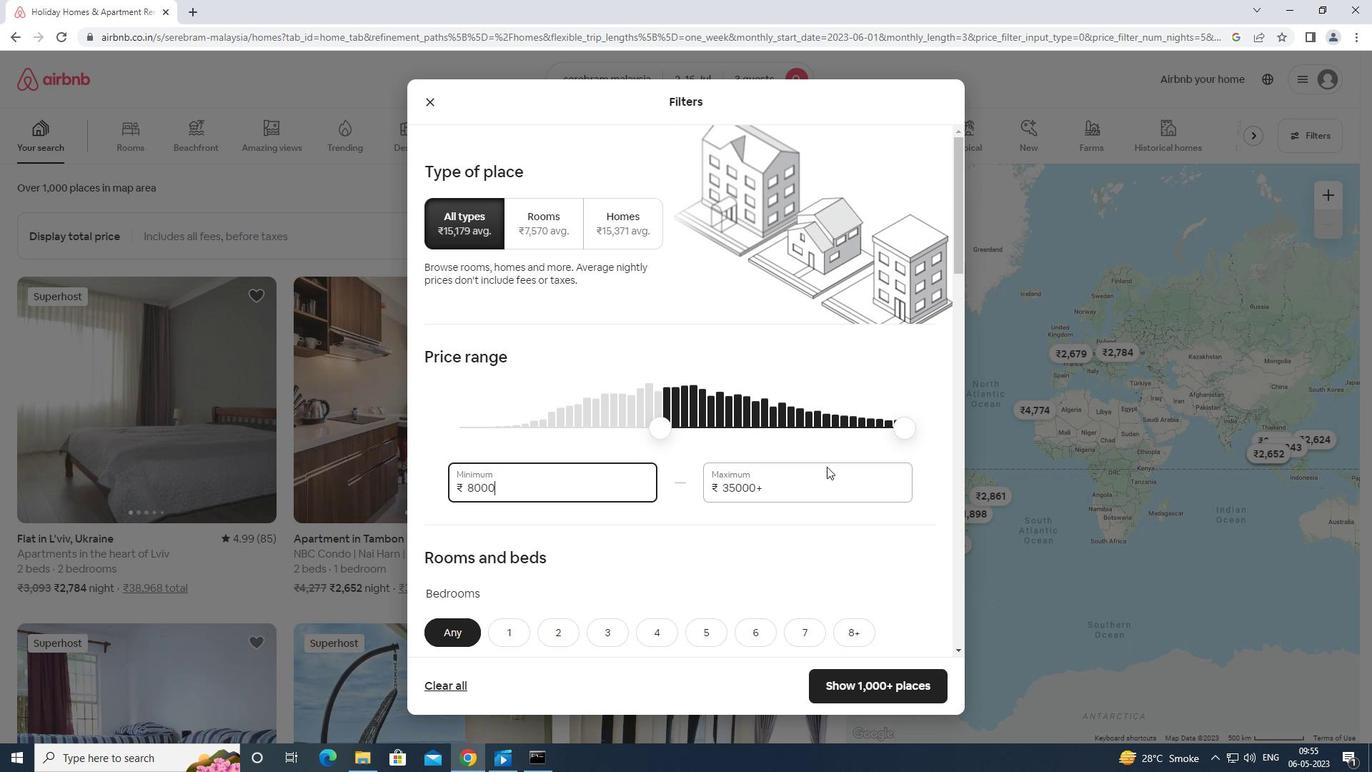 
Action: Key pressed <Key.backspace><Key.backspace><Key.backspace><Key.backspace><Key.backspace><Key.backspace><Key.backspace><Key.backspace><Key.backspace><Key.backspace><Key.backspace>16000
Screenshot: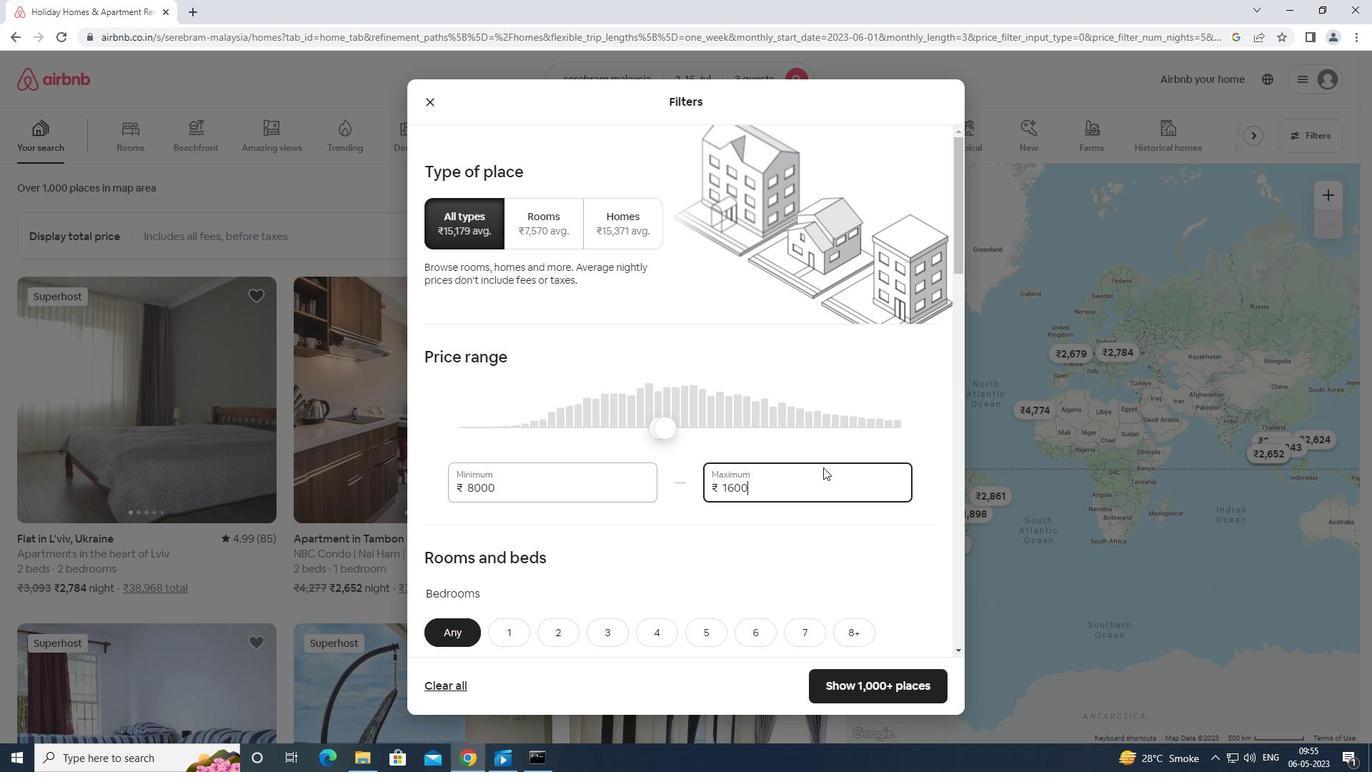 
Action: Mouse moved to (822, 468)
Screenshot: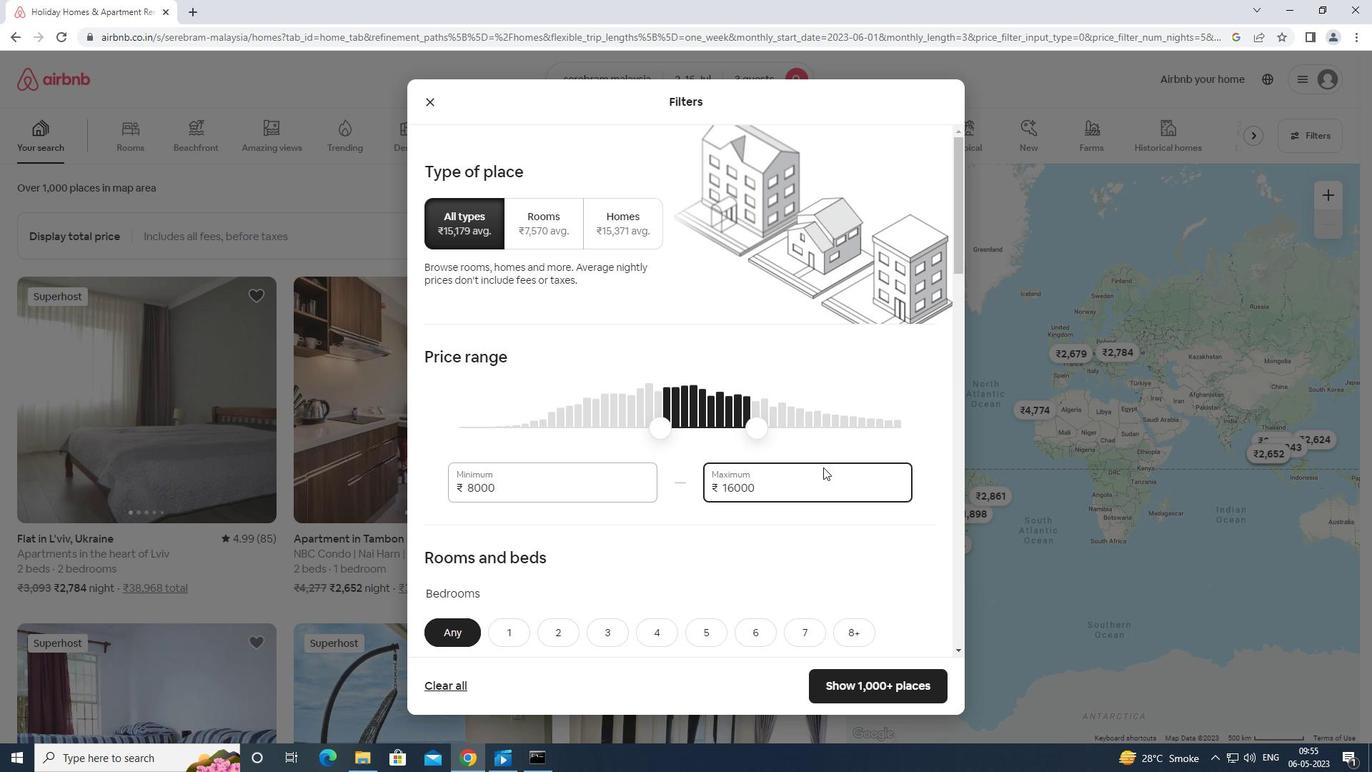 
Action: Mouse scrolled (822, 468) with delta (0, 0)
Screenshot: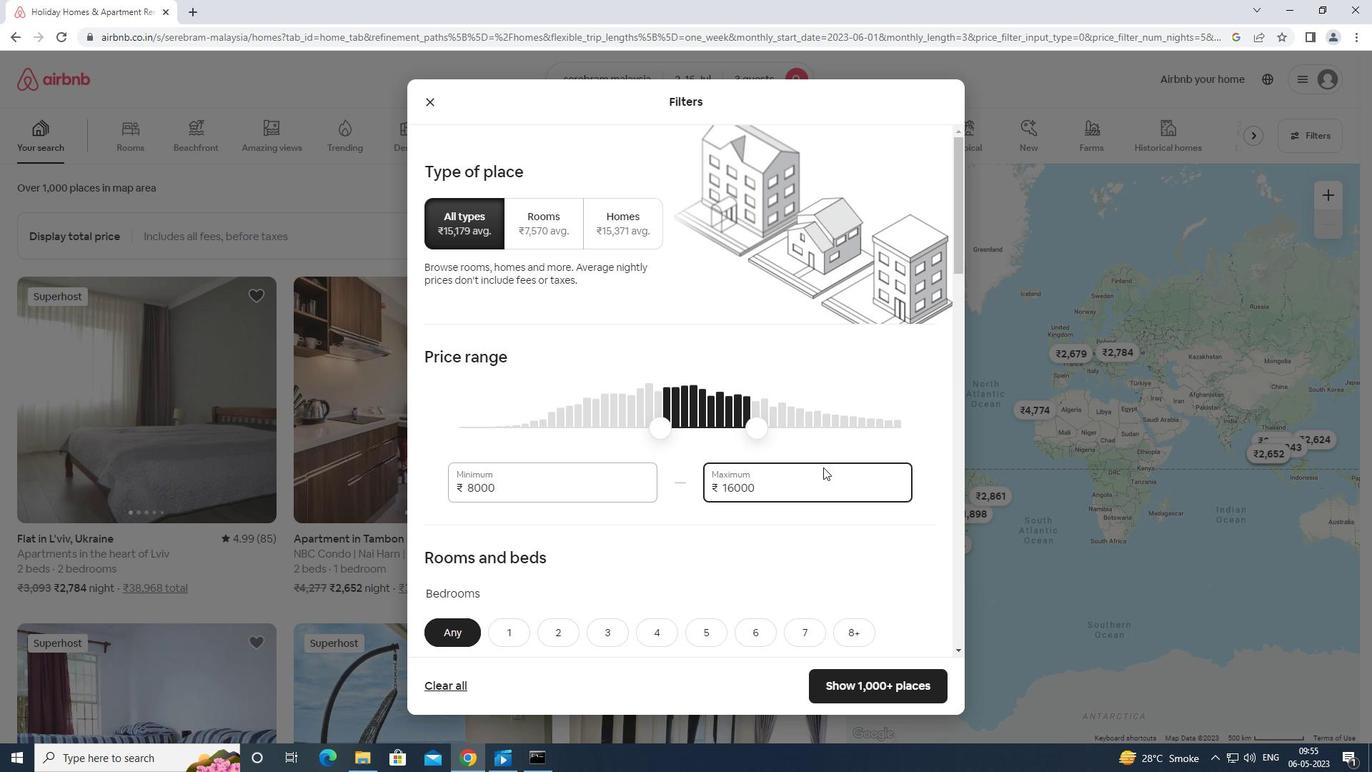 
Action: Mouse moved to (822, 468)
Screenshot: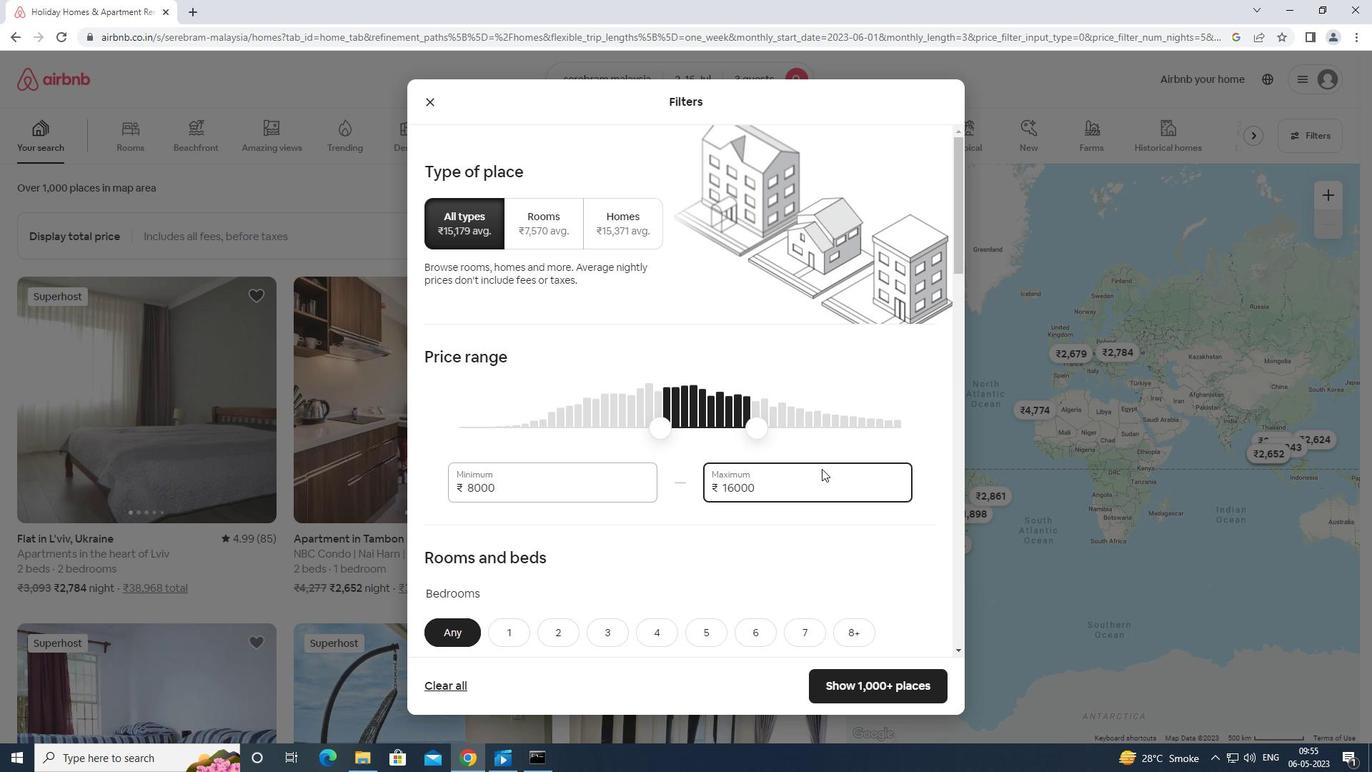 
Action: Mouse scrolled (822, 468) with delta (0, 0)
Screenshot: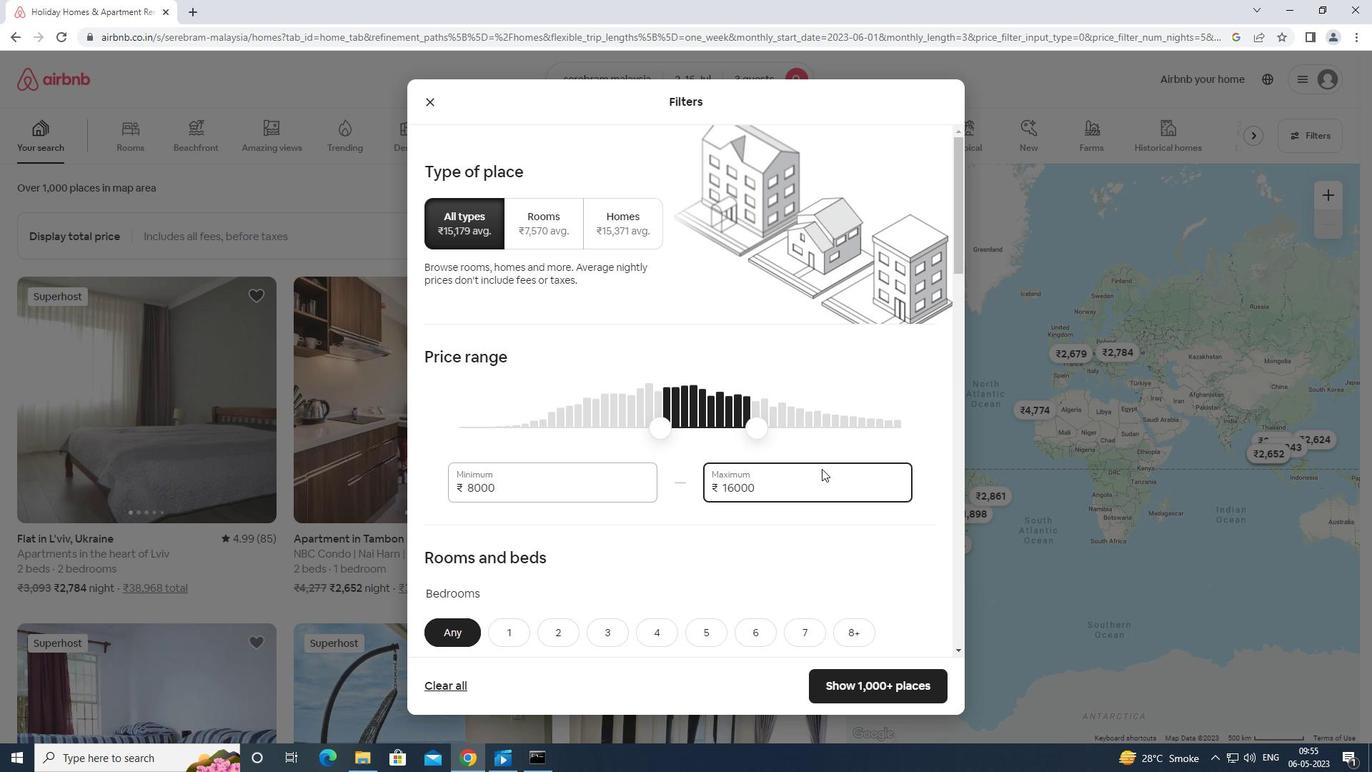 
Action: Mouse moved to (822, 469)
Screenshot: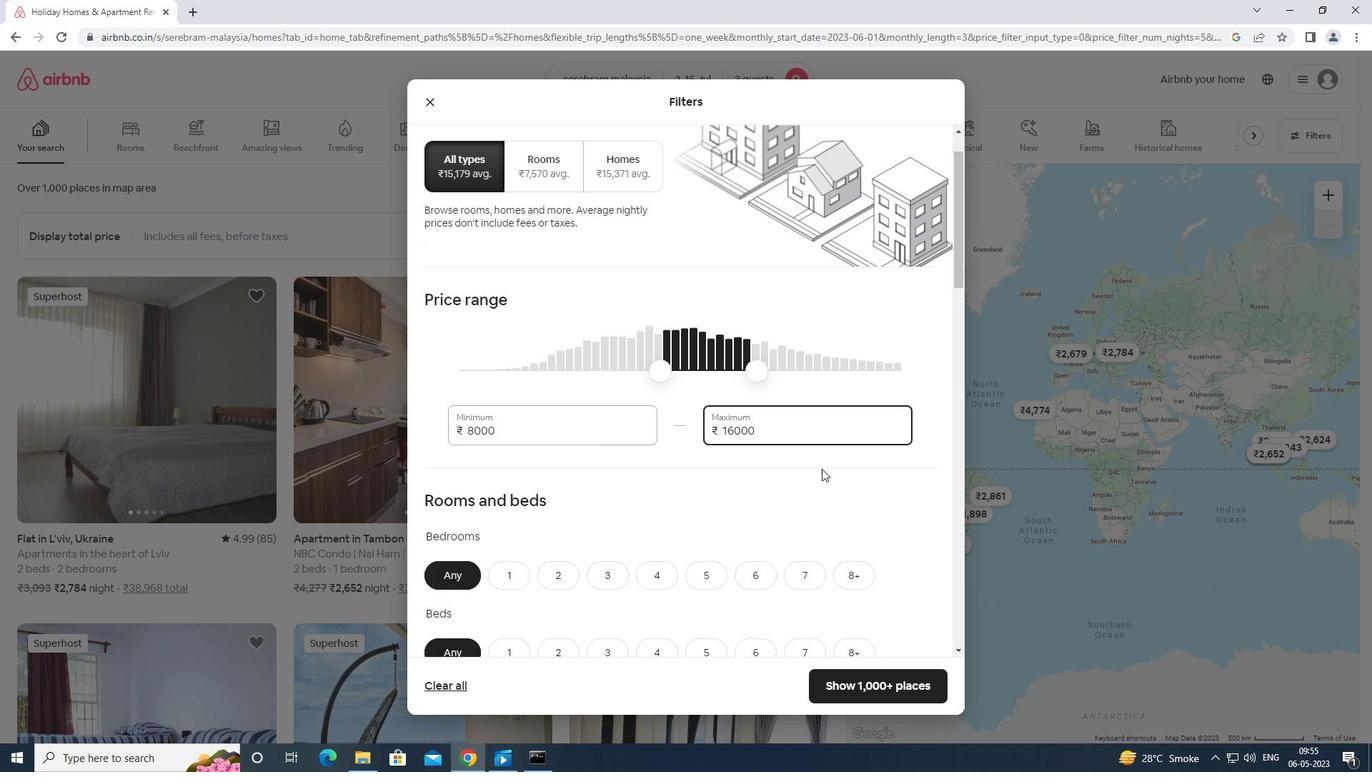 
Action: Mouse scrolled (822, 468) with delta (0, 0)
Screenshot: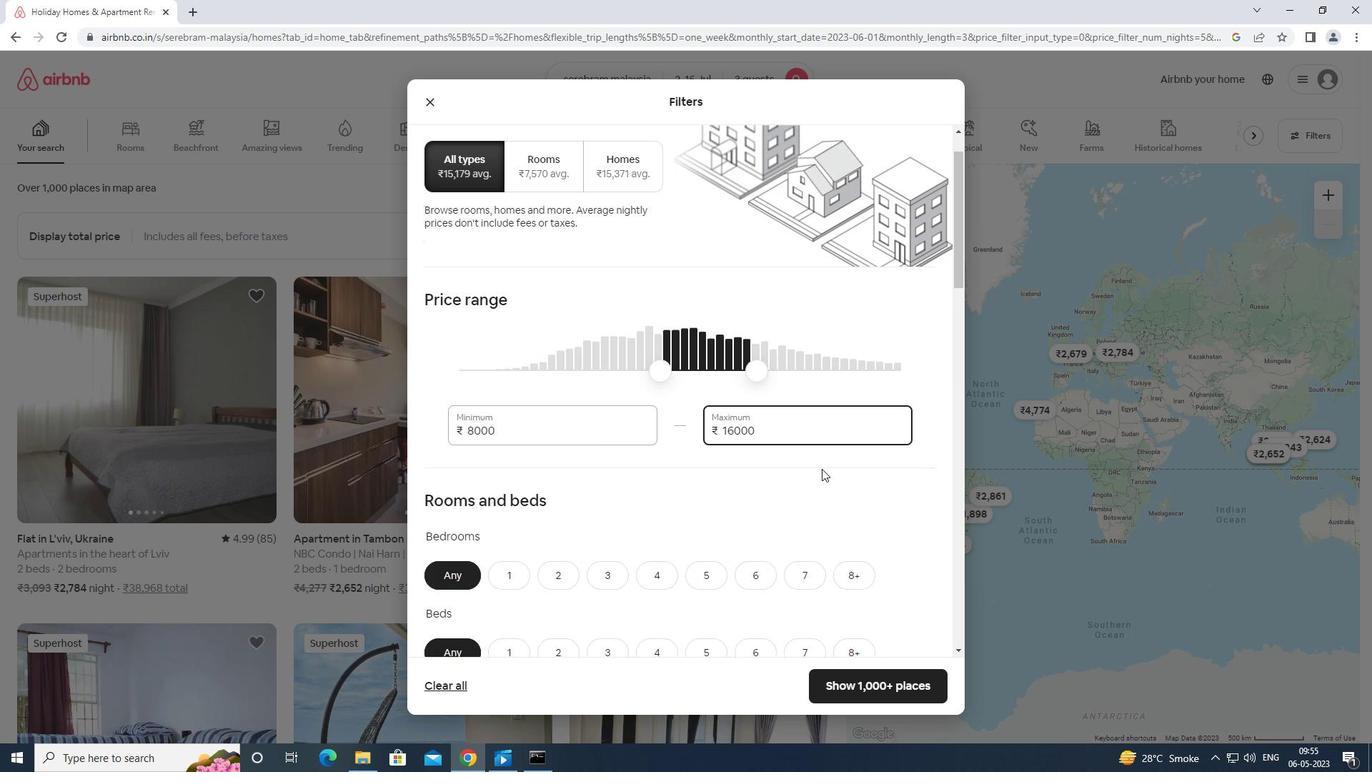 
Action: Mouse scrolled (822, 468) with delta (0, 0)
Screenshot: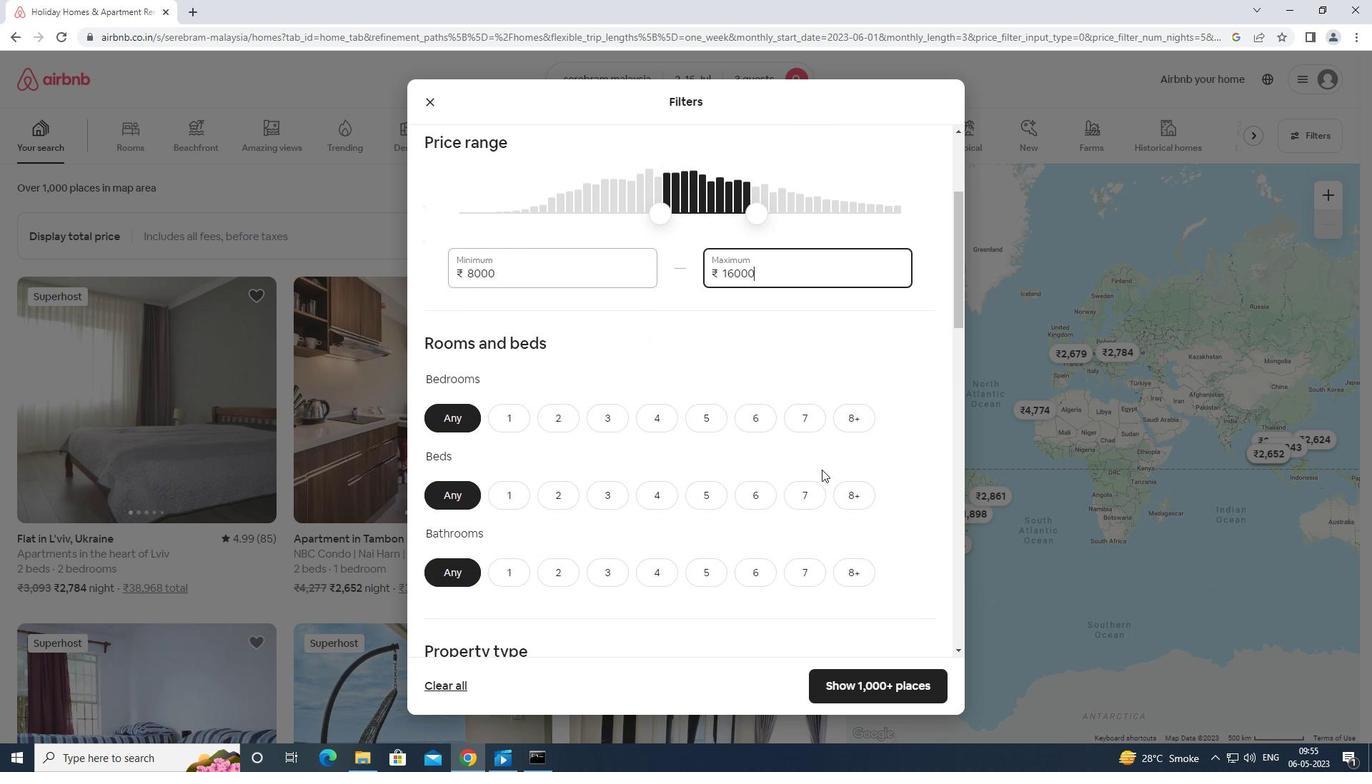
Action: Mouse moved to (553, 351)
Screenshot: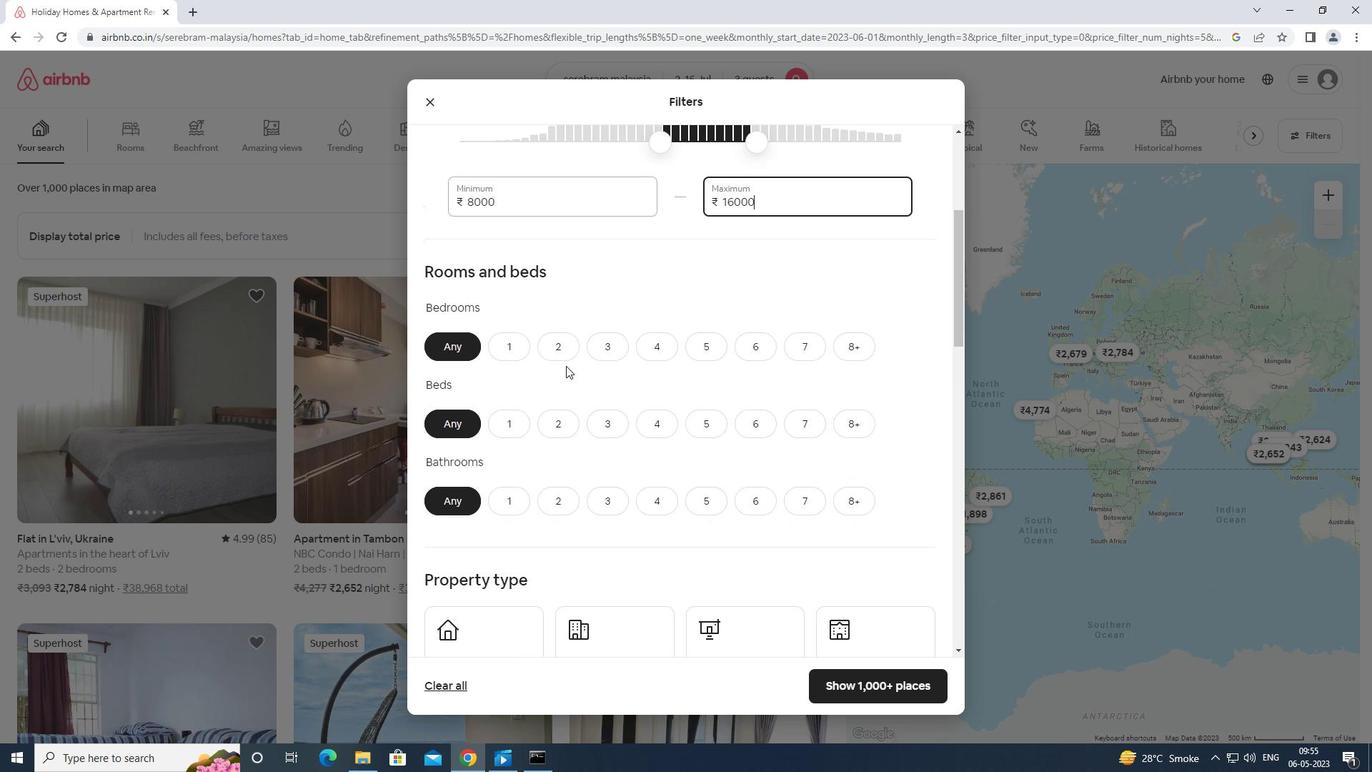 
Action: Mouse pressed left at (553, 351)
Screenshot: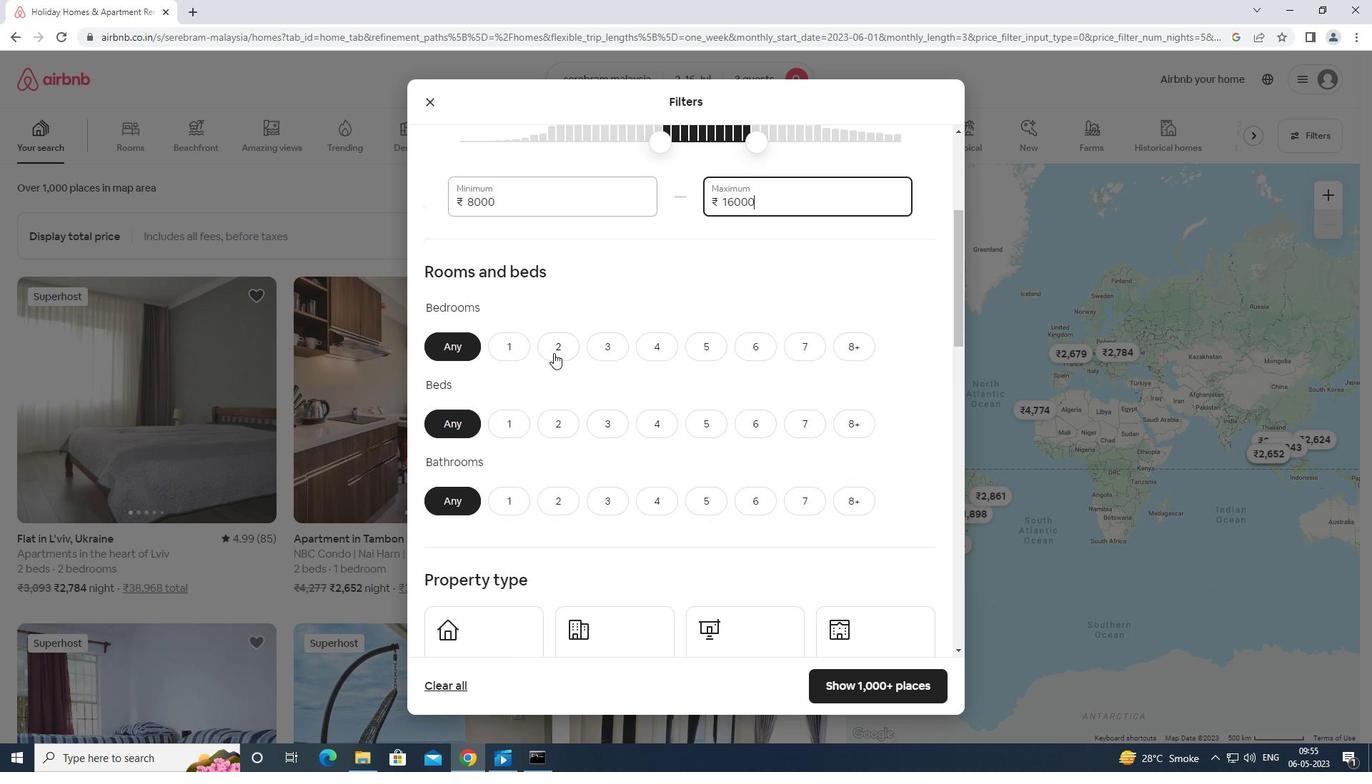 
Action: Mouse moved to (564, 423)
Screenshot: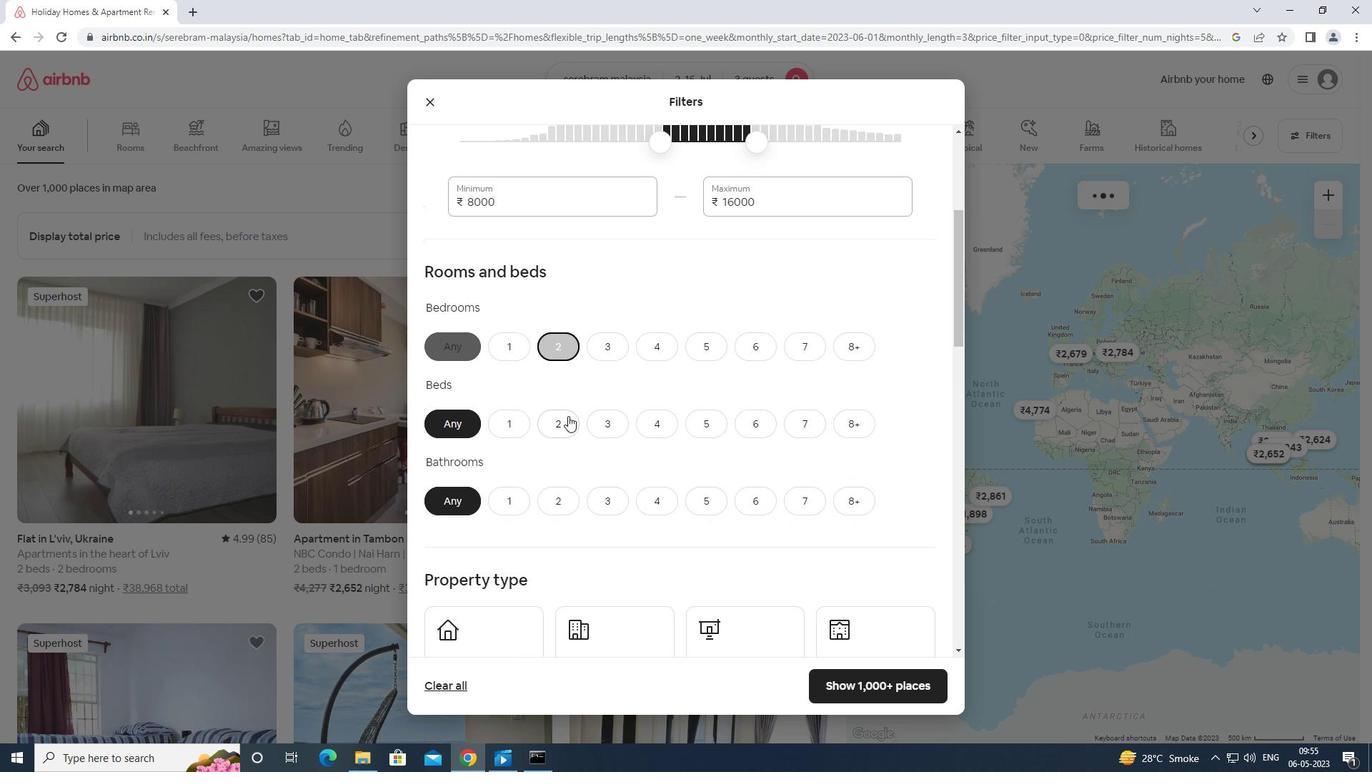 
Action: Mouse pressed left at (564, 423)
Screenshot: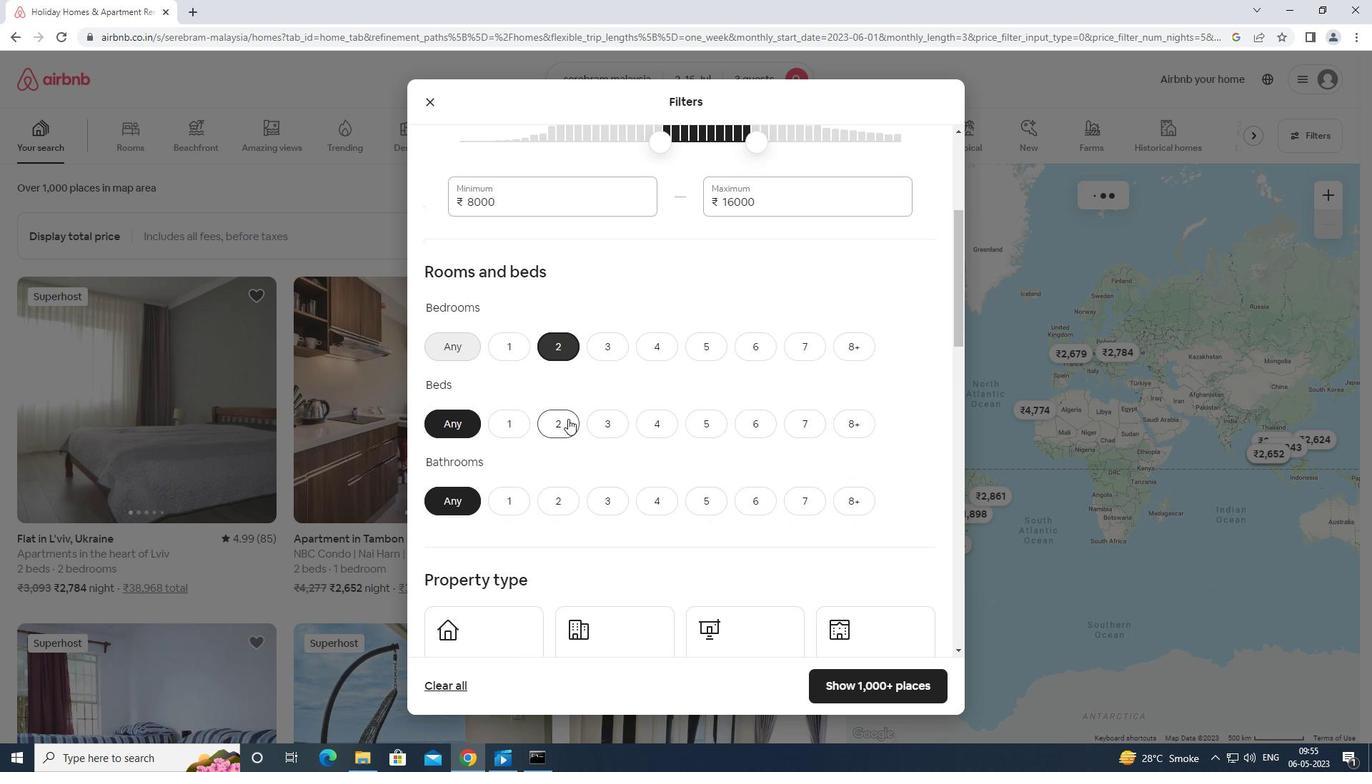 
Action: Mouse moved to (509, 508)
Screenshot: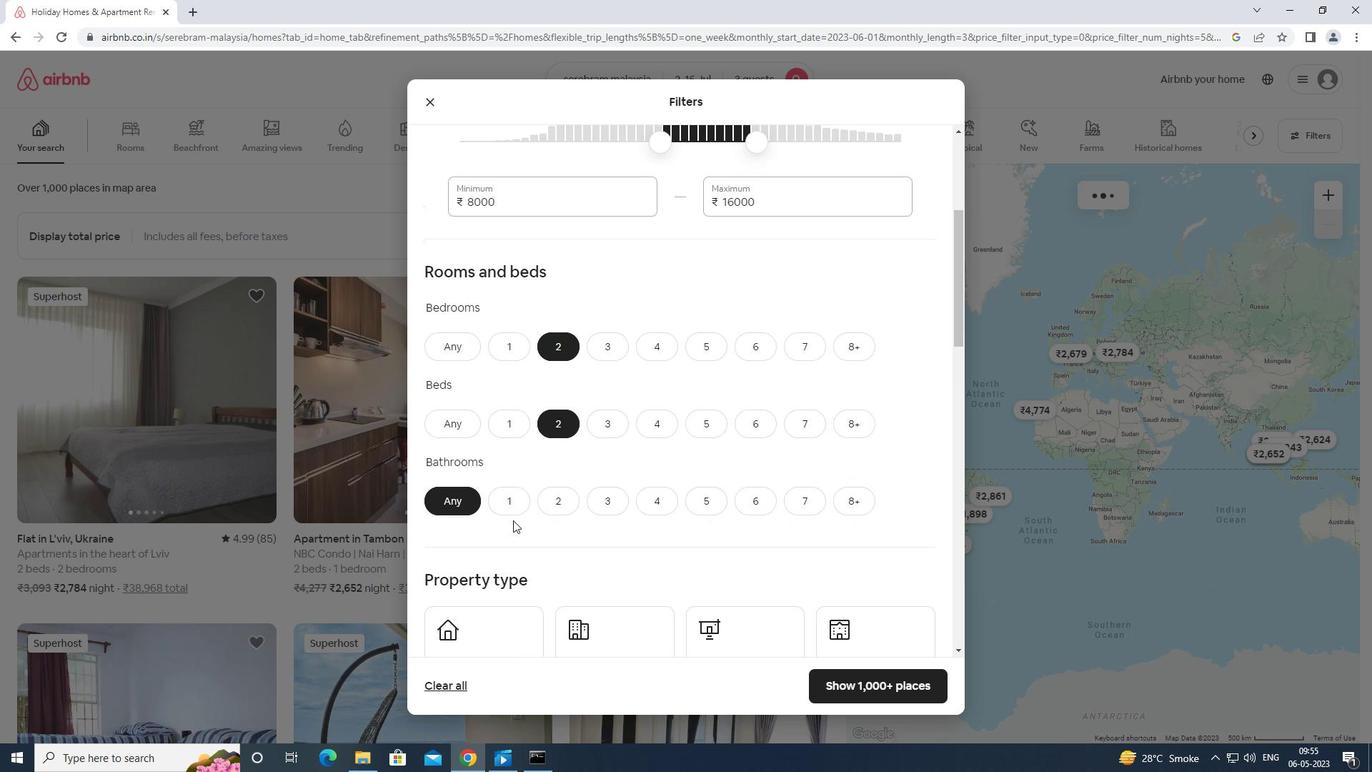 
Action: Mouse pressed left at (509, 508)
Screenshot: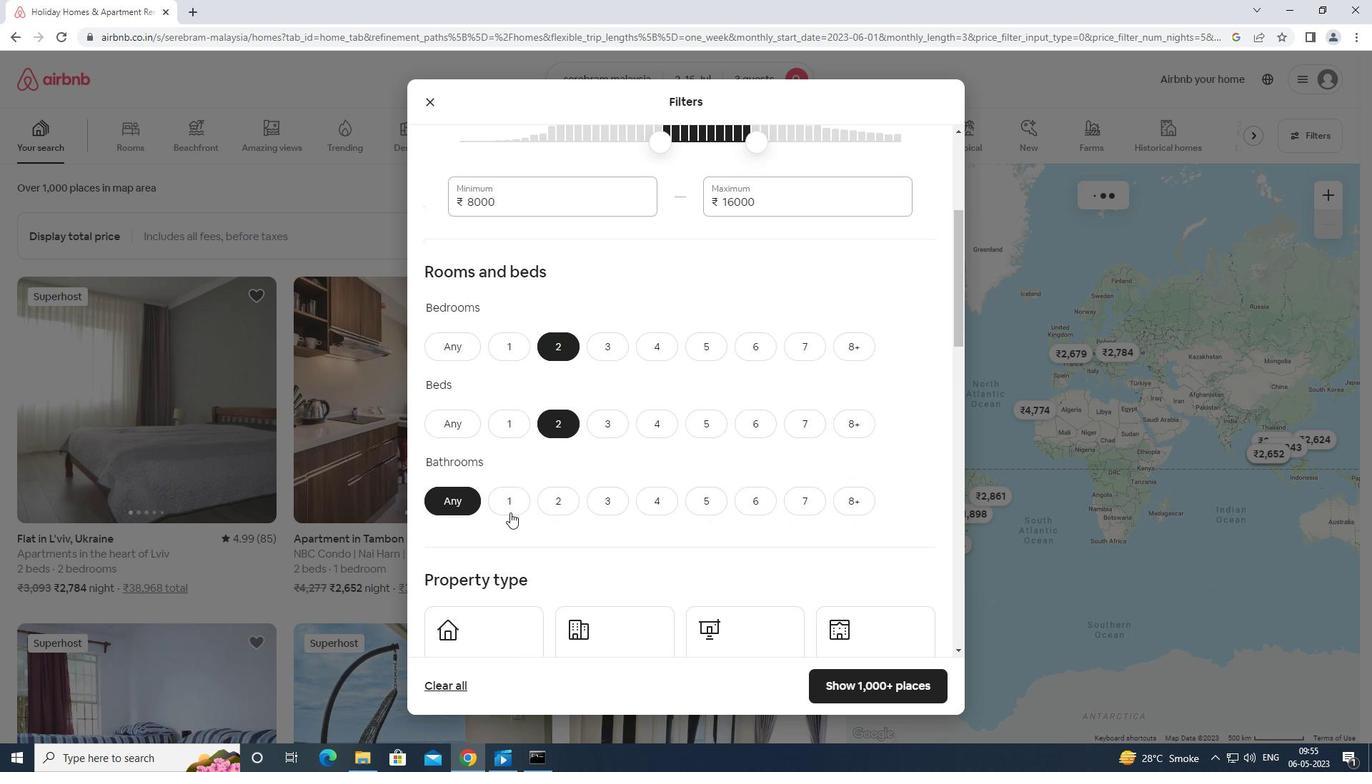 
Action: Mouse scrolled (509, 507) with delta (0, 0)
Screenshot: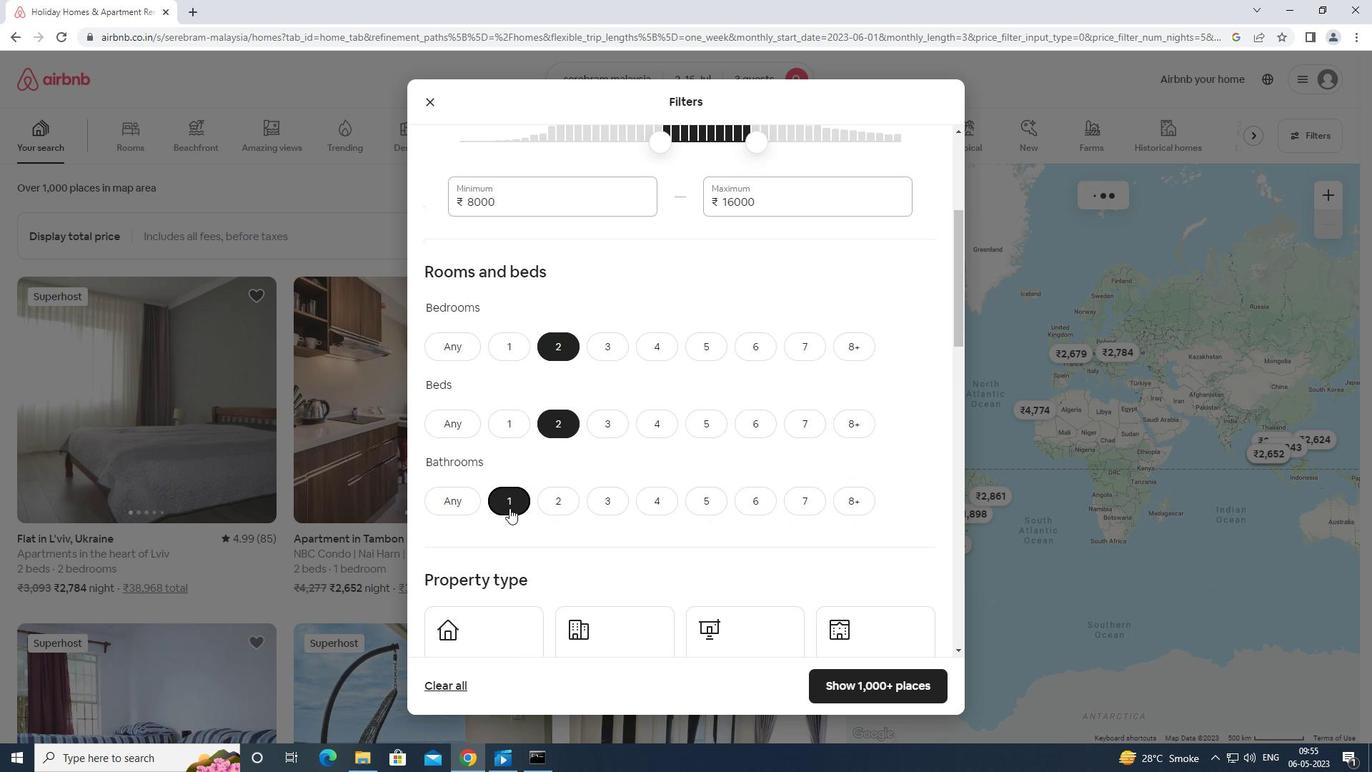 
Action: Mouse scrolled (509, 507) with delta (0, 0)
Screenshot: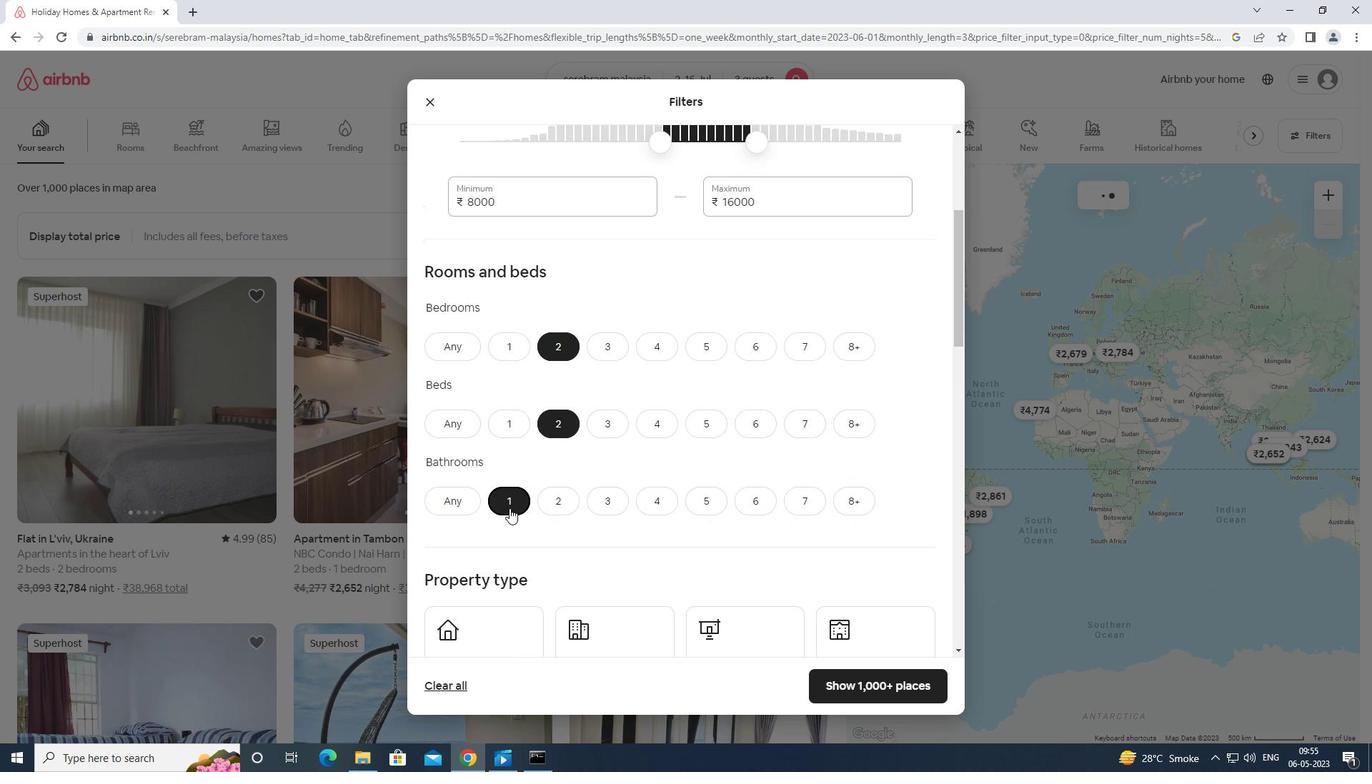
Action: Mouse scrolled (509, 507) with delta (0, 0)
Screenshot: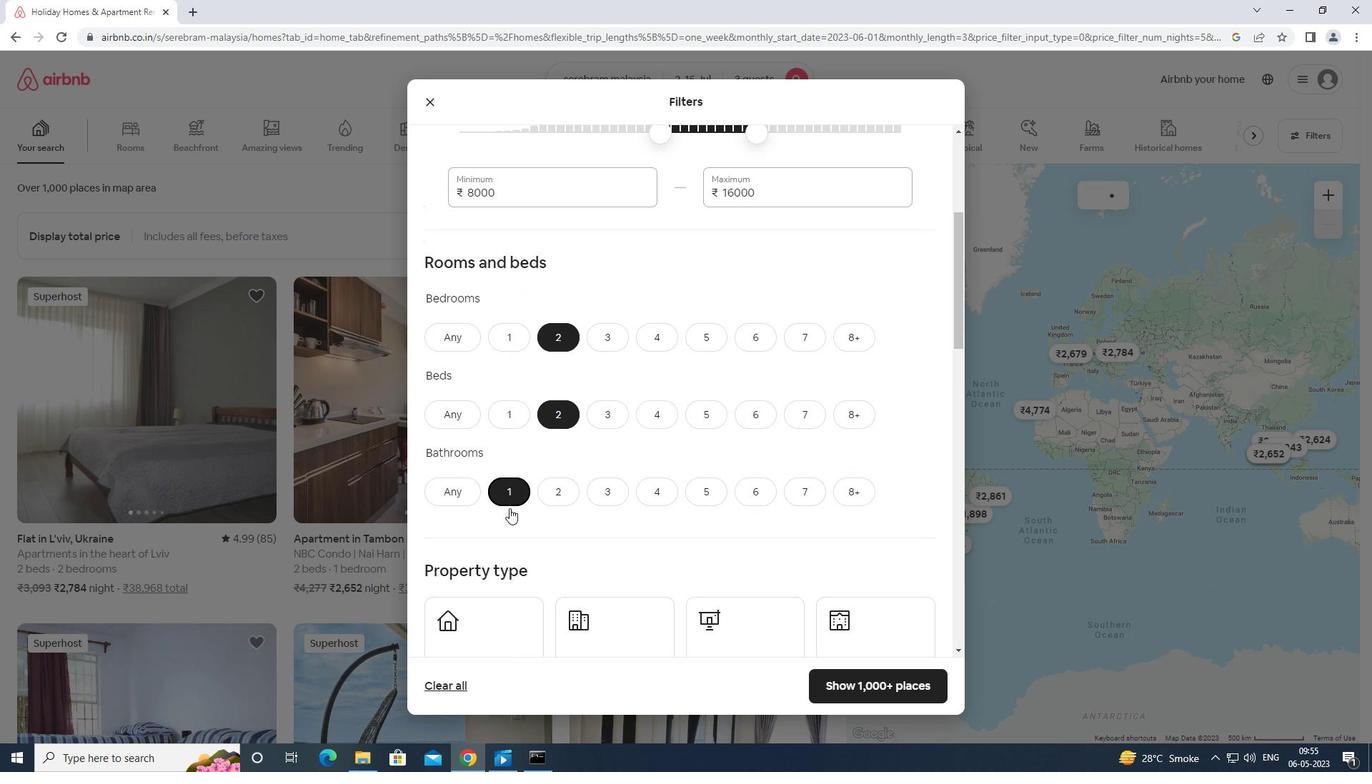 
Action: Mouse scrolled (509, 507) with delta (0, 0)
Screenshot: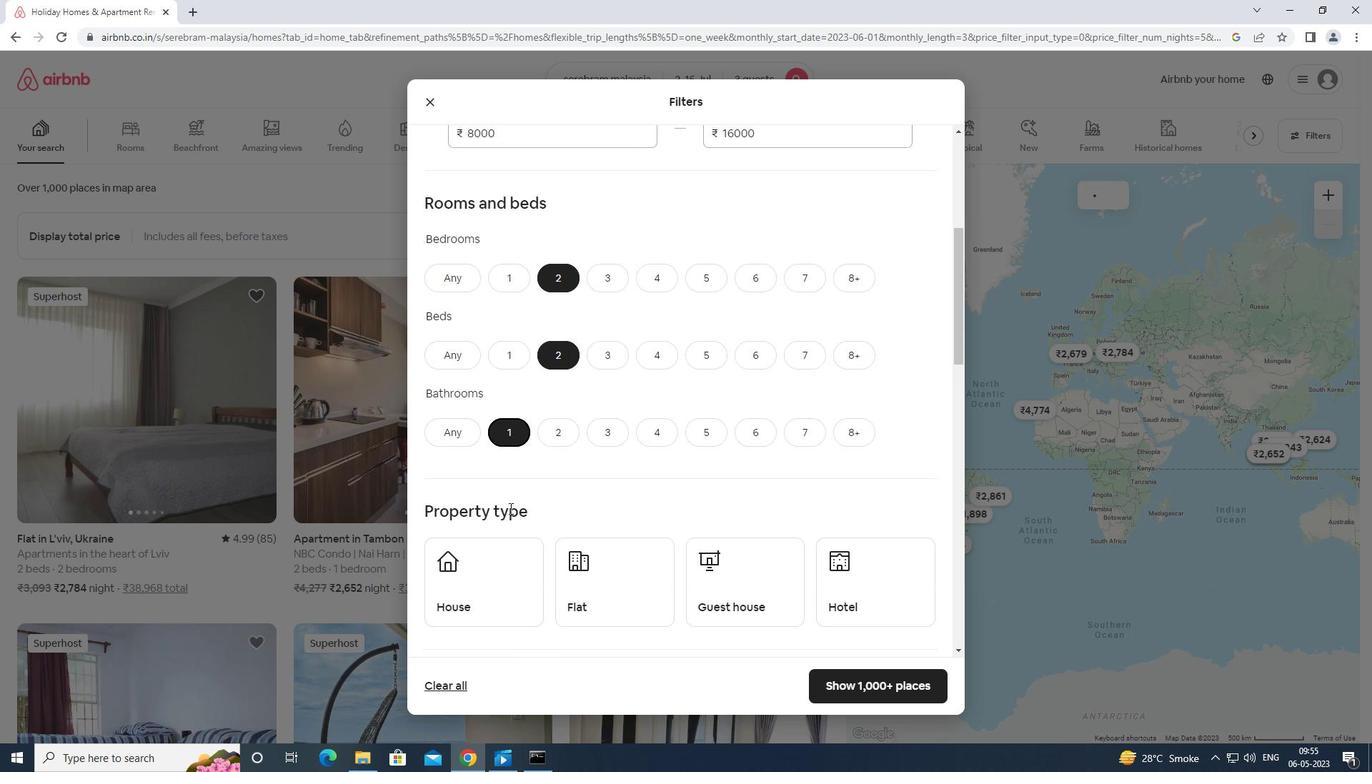 
Action: Mouse moved to (478, 376)
Screenshot: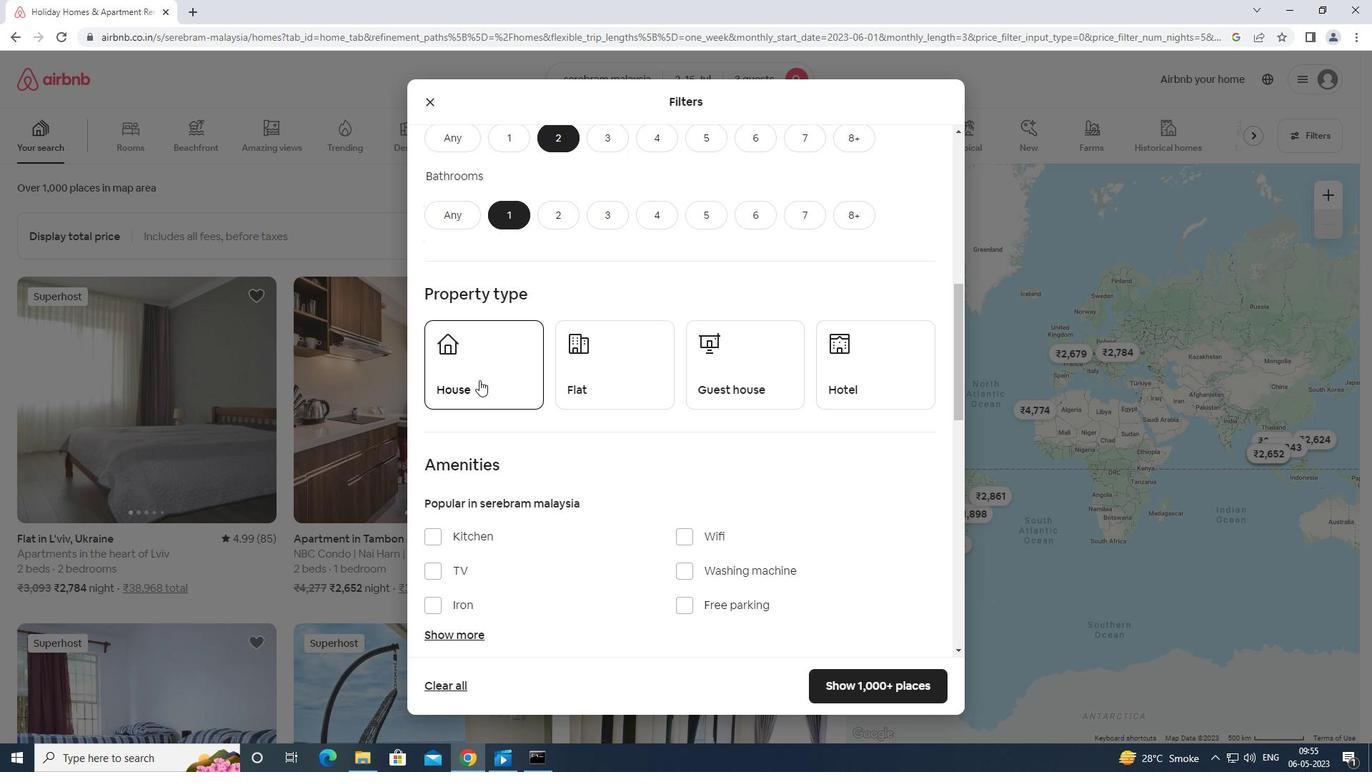 
Action: Mouse pressed left at (478, 376)
Screenshot: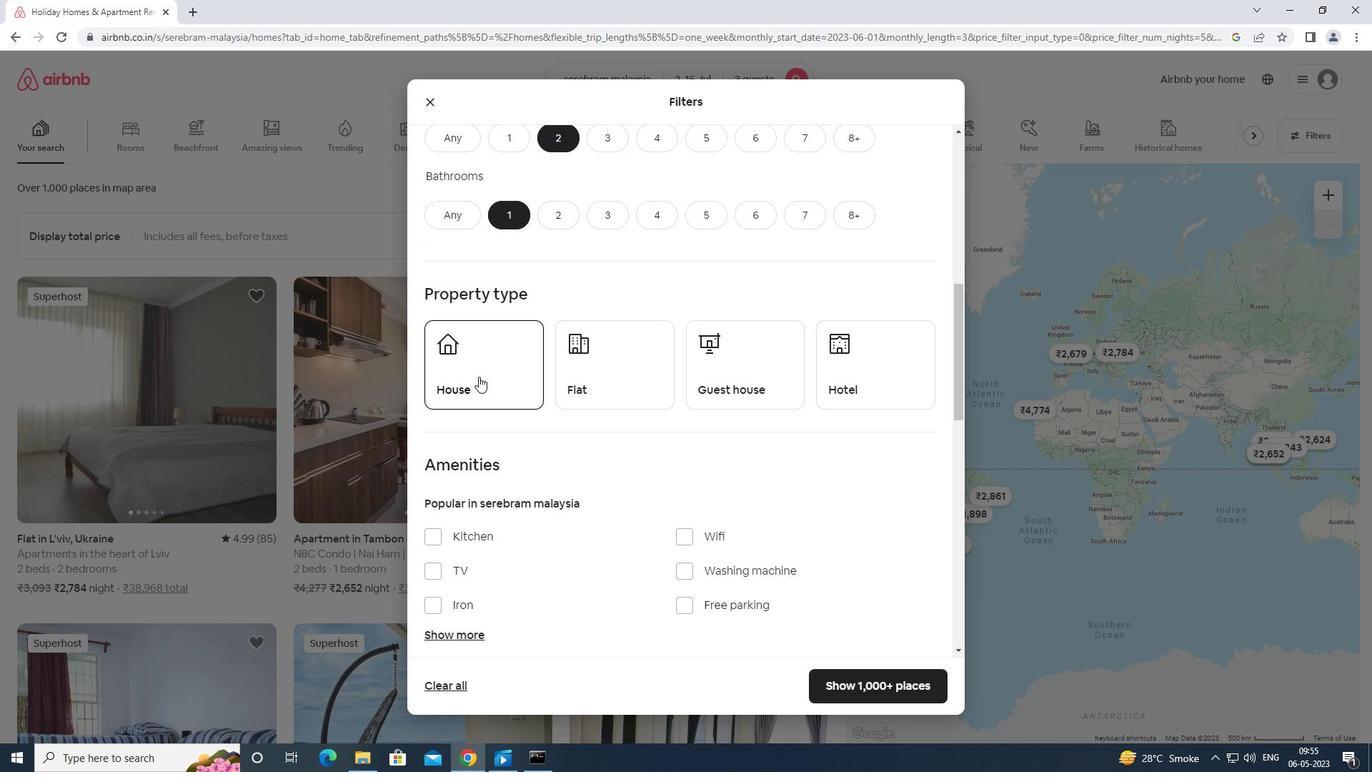 
Action: Mouse moved to (595, 348)
Screenshot: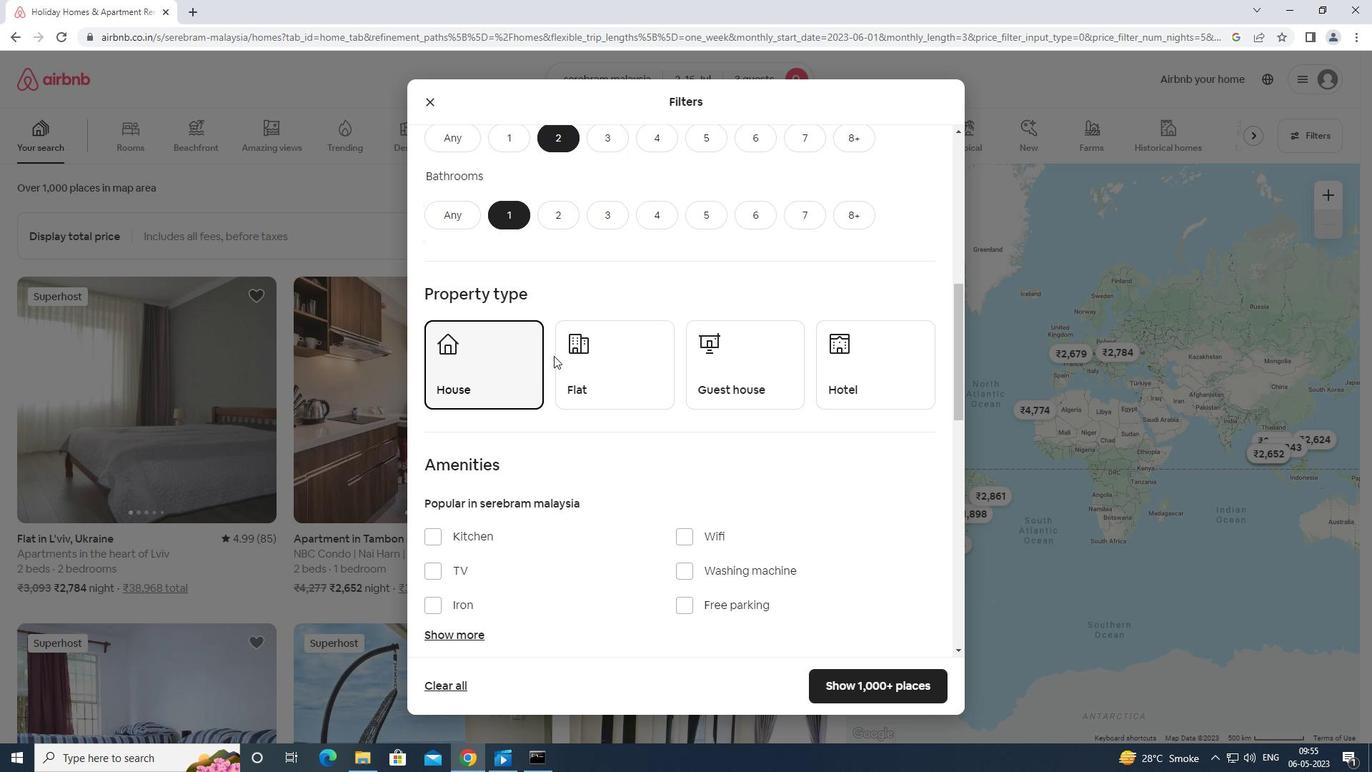 
Action: Mouse pressed left at (595, 348)
Screenshot: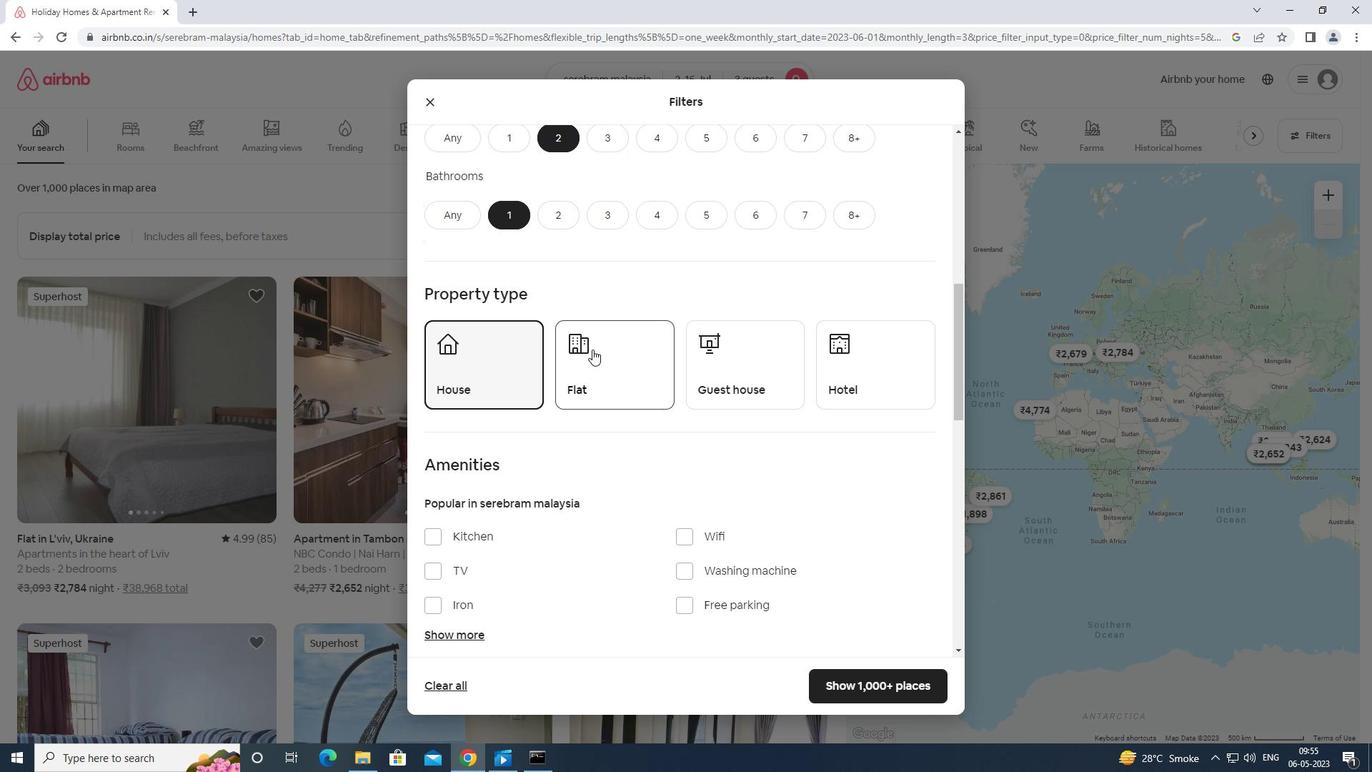 
Action: Mouse moved to (739, 373)
Screenshot: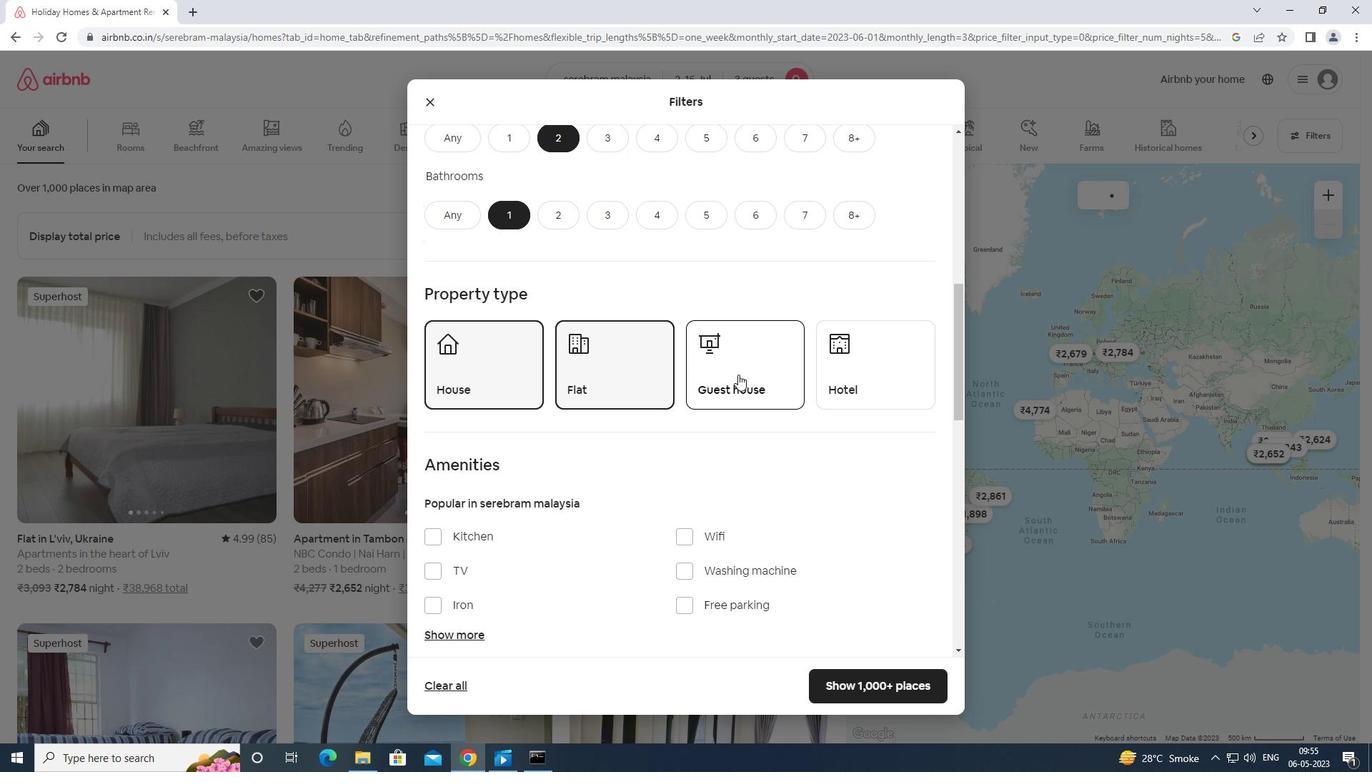 
Action: Mouse pressed left at (739, 373)
Screenshot: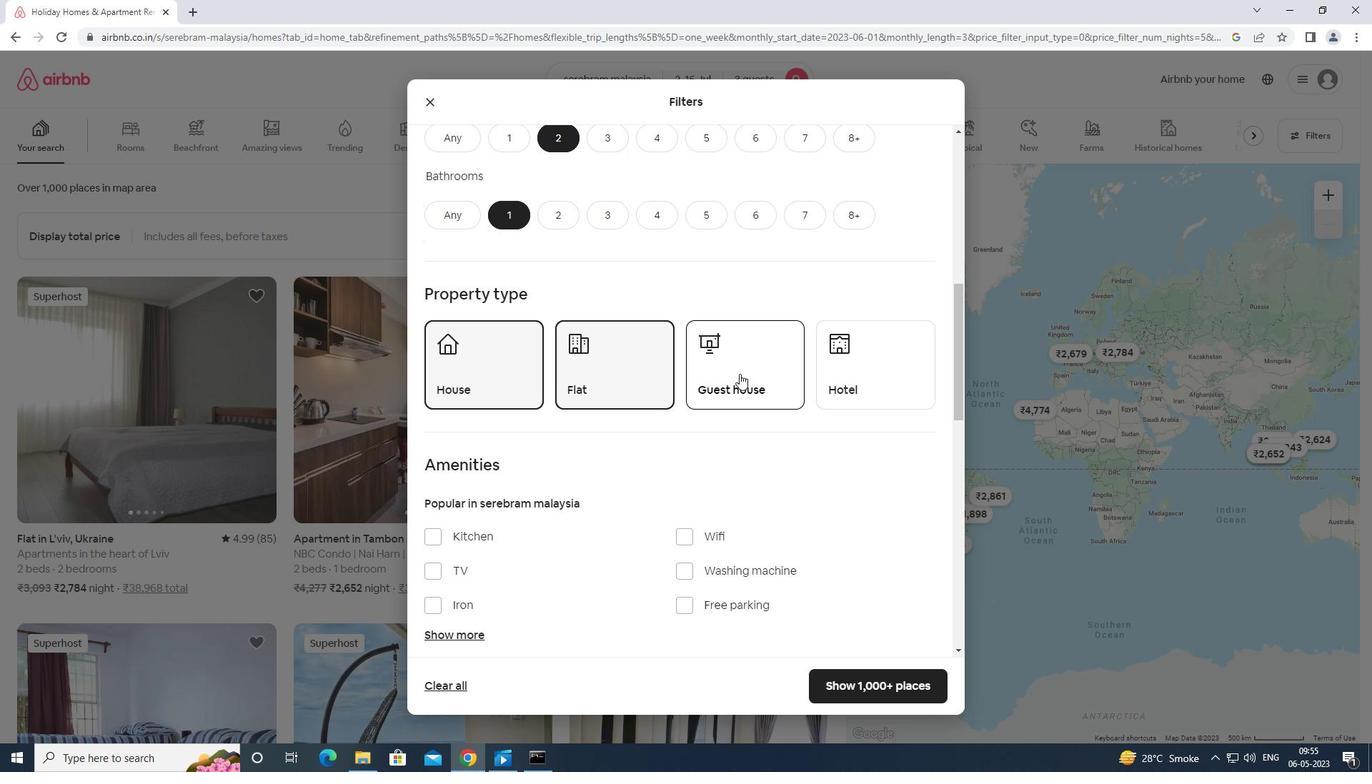 
Action: Mouse moved to (740, 373)
Screenshot: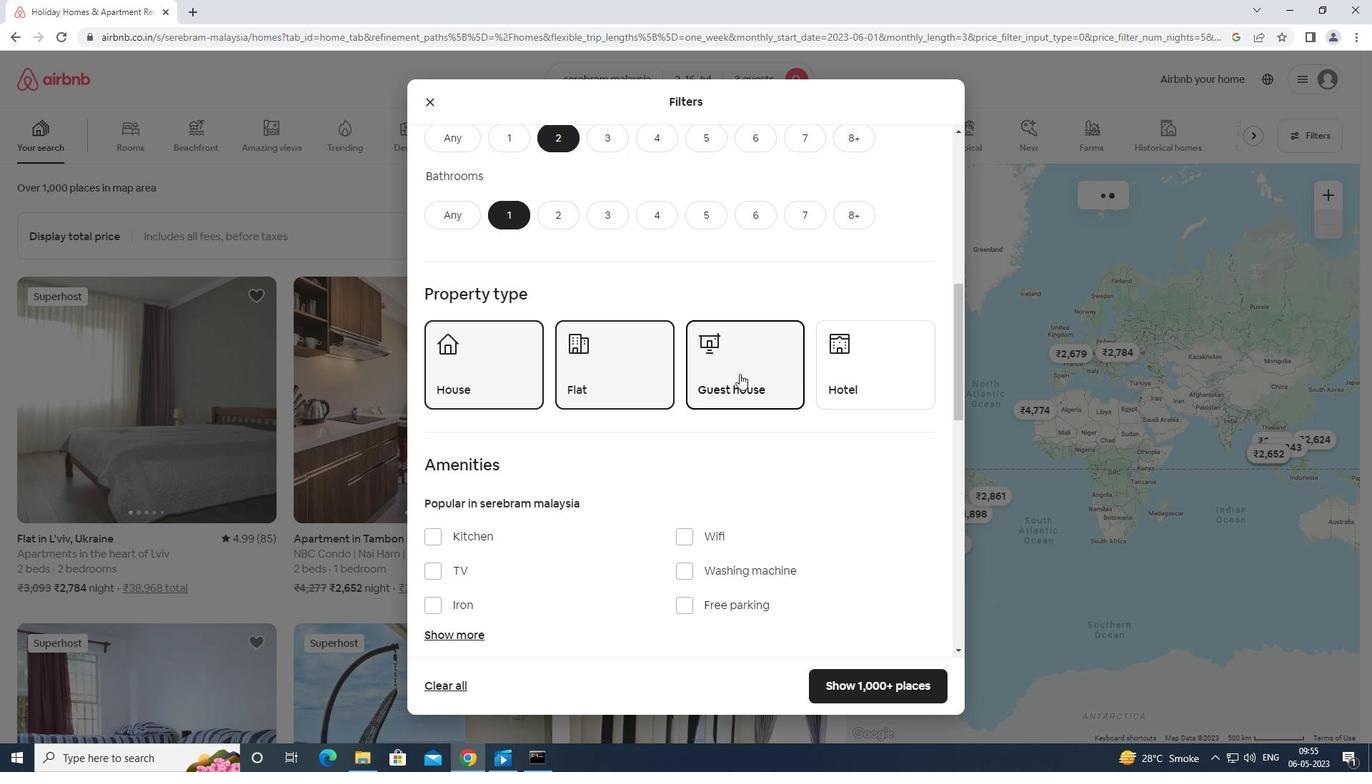 
Action: Mouse scrolled (740, 373) with delta (0, 0)
Screenshot: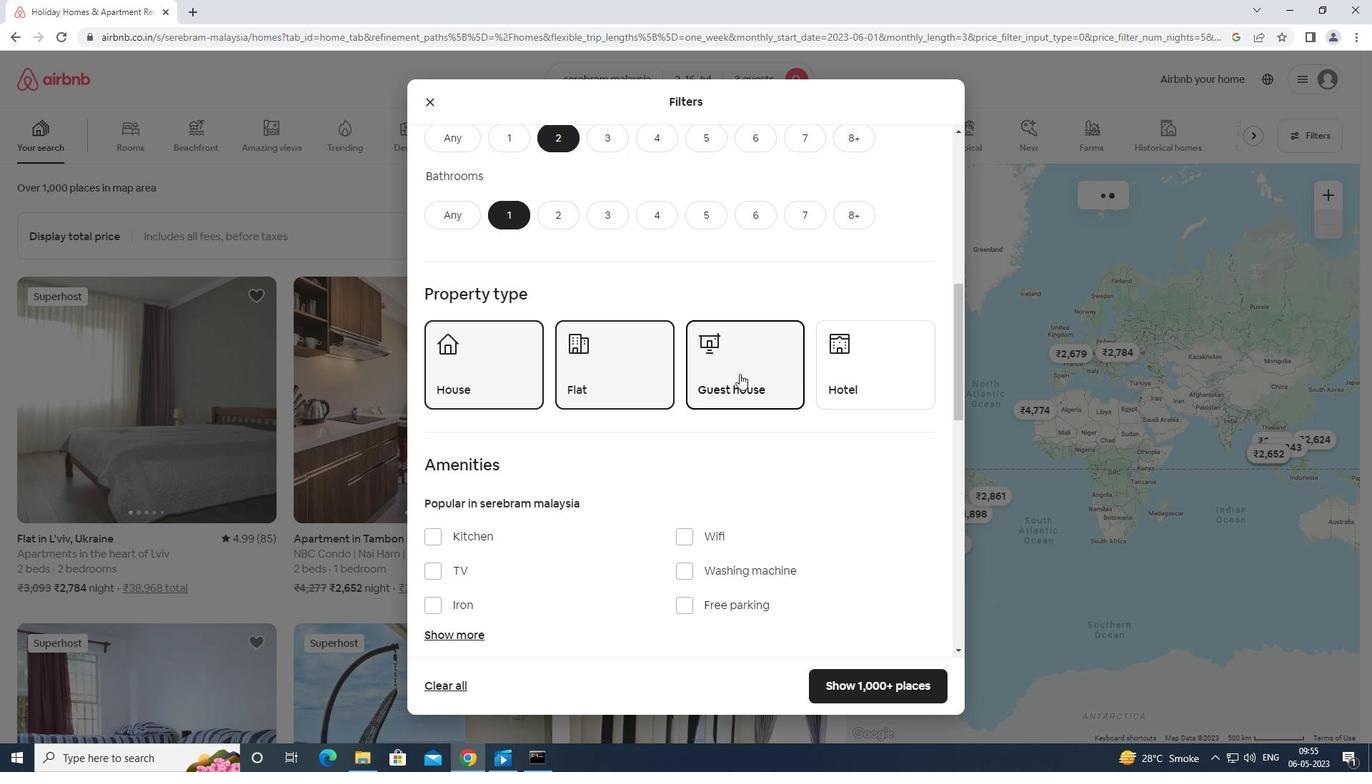
Action: Mouse scrolled (740, 373) with delta (0, 0)
Screenshot: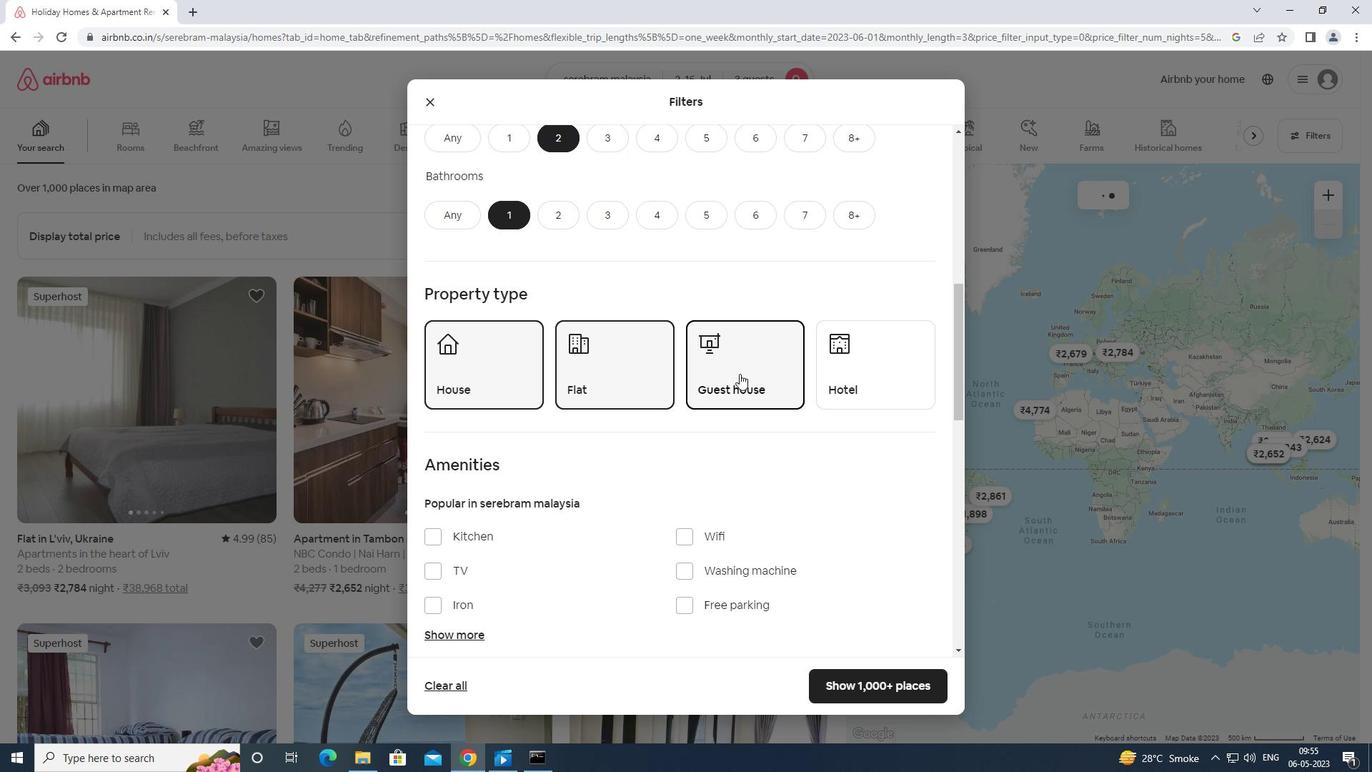 
Action: Mouse scrolled (740, 373) with delta (0, 0)
Screenshot: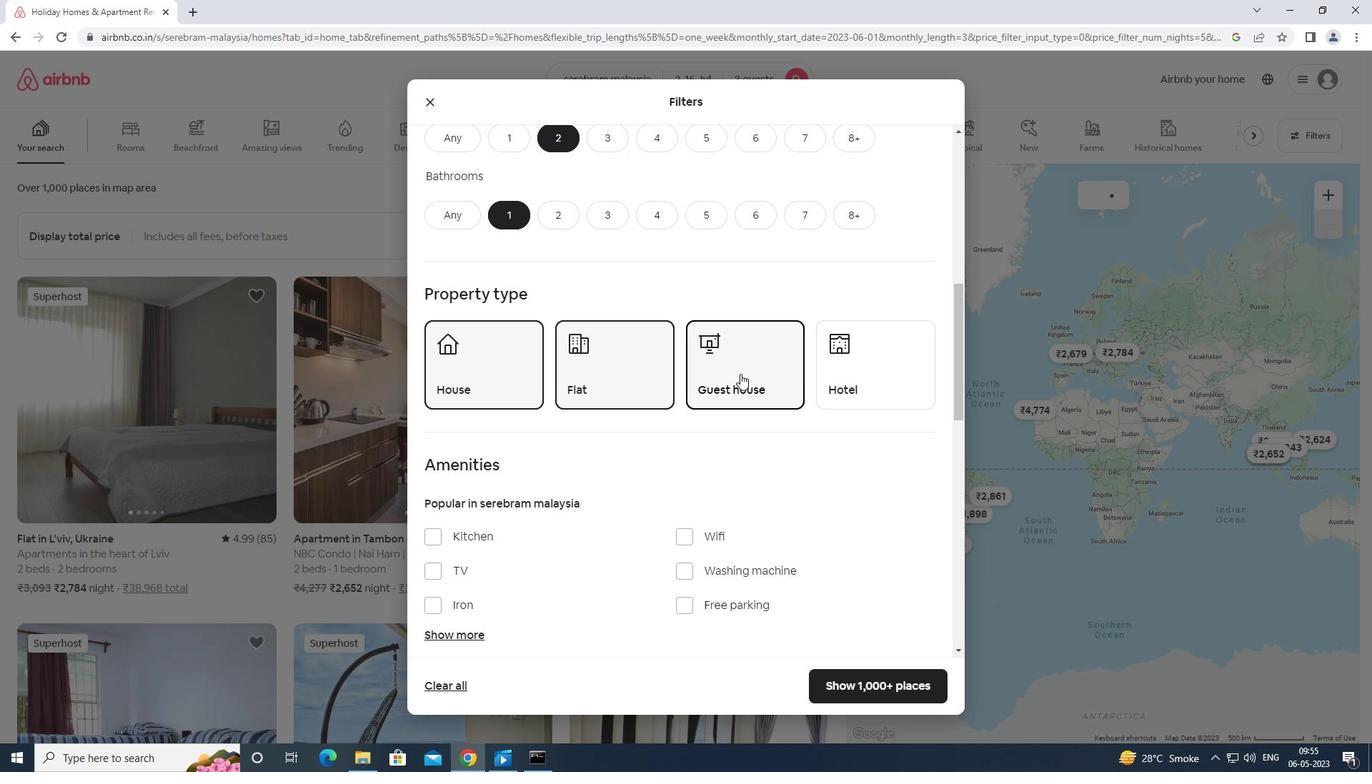 
Action: Mouse scrolled (740, 373) with delta (0, 0)
Screenshot: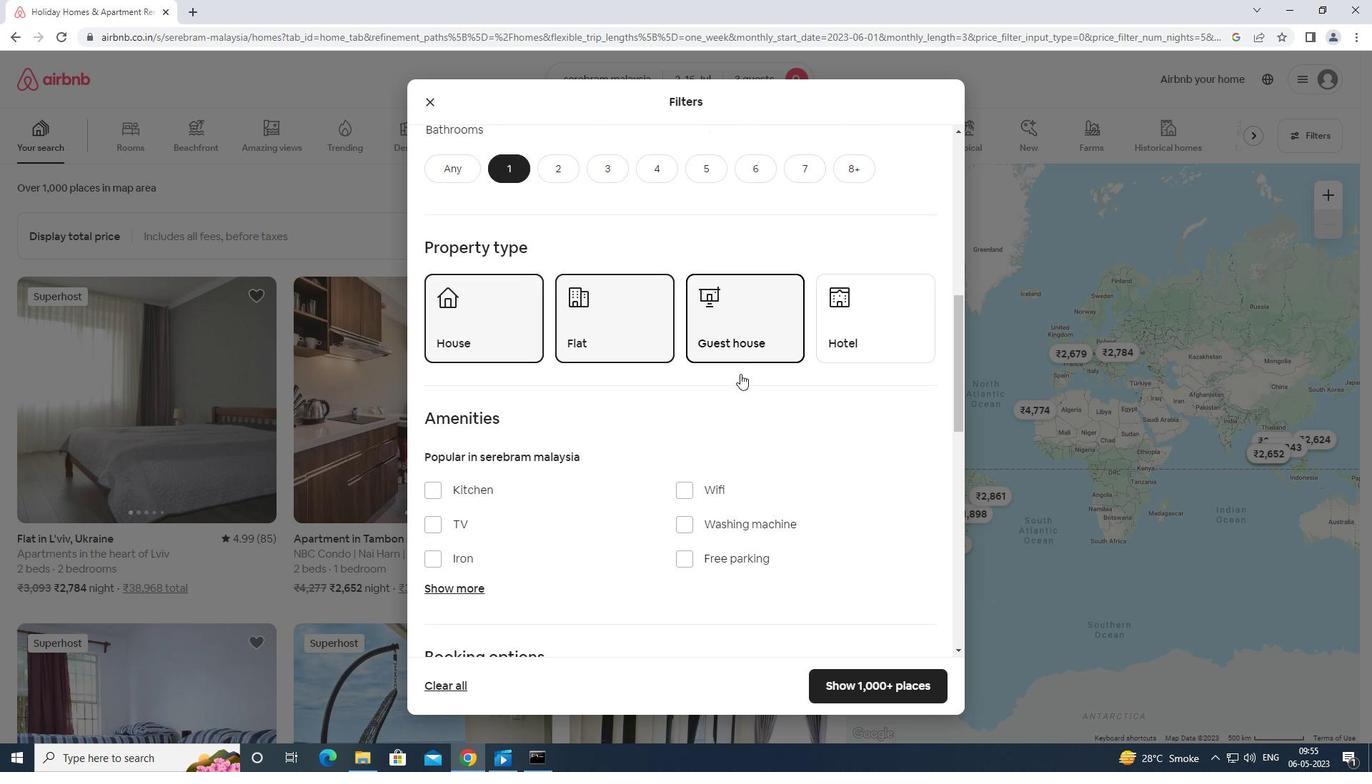 
Action: Mouse moved to (918, 516)
Screenshot: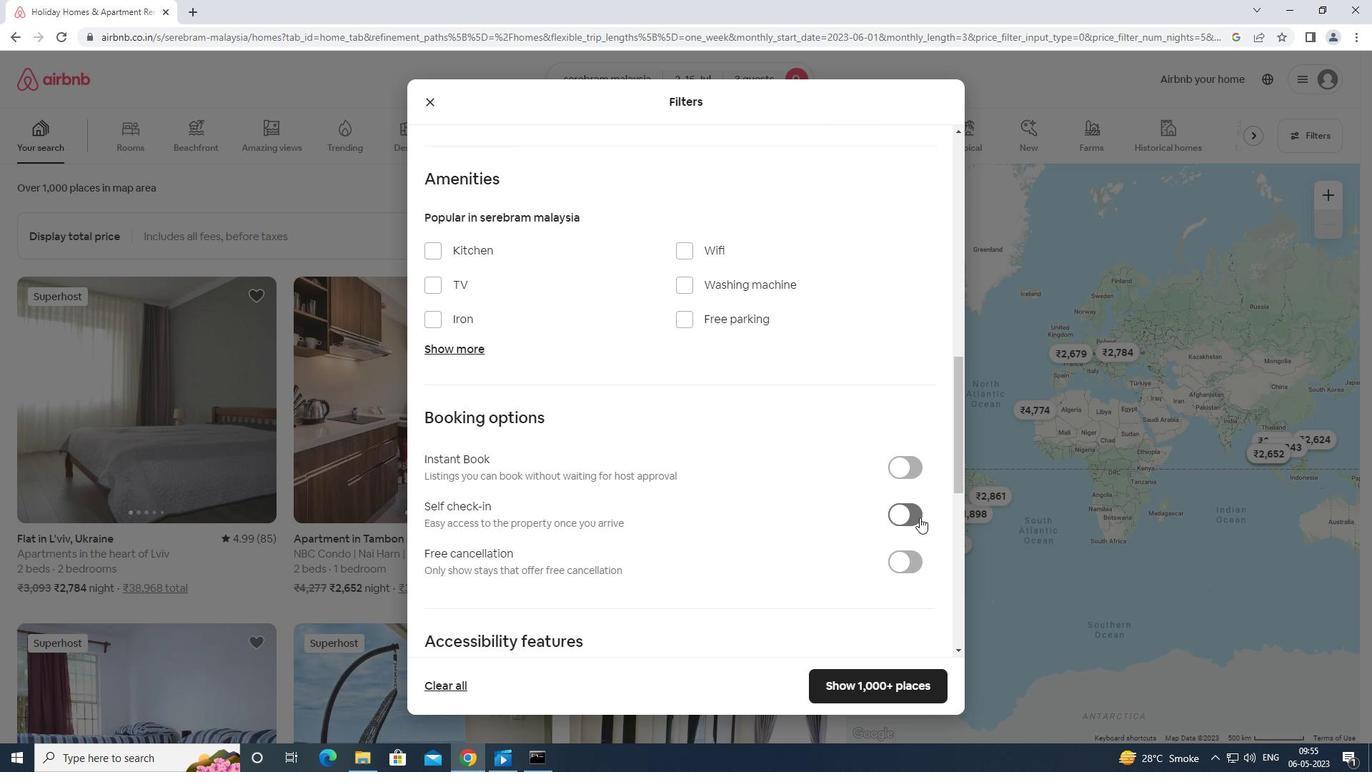 
Action: Mouse pressed left at (918, 516)
Screenshot: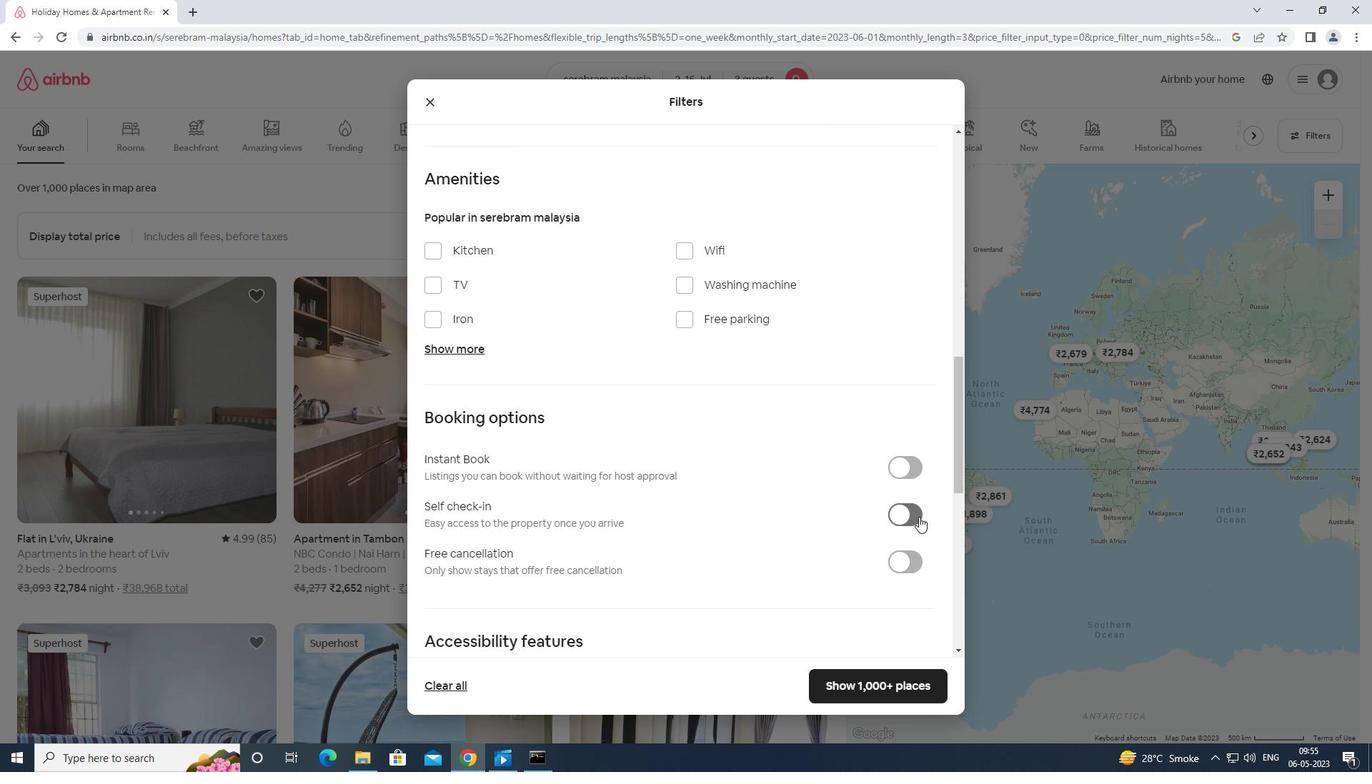 
Action: Mouse moved to (919, 513)
Screenshot: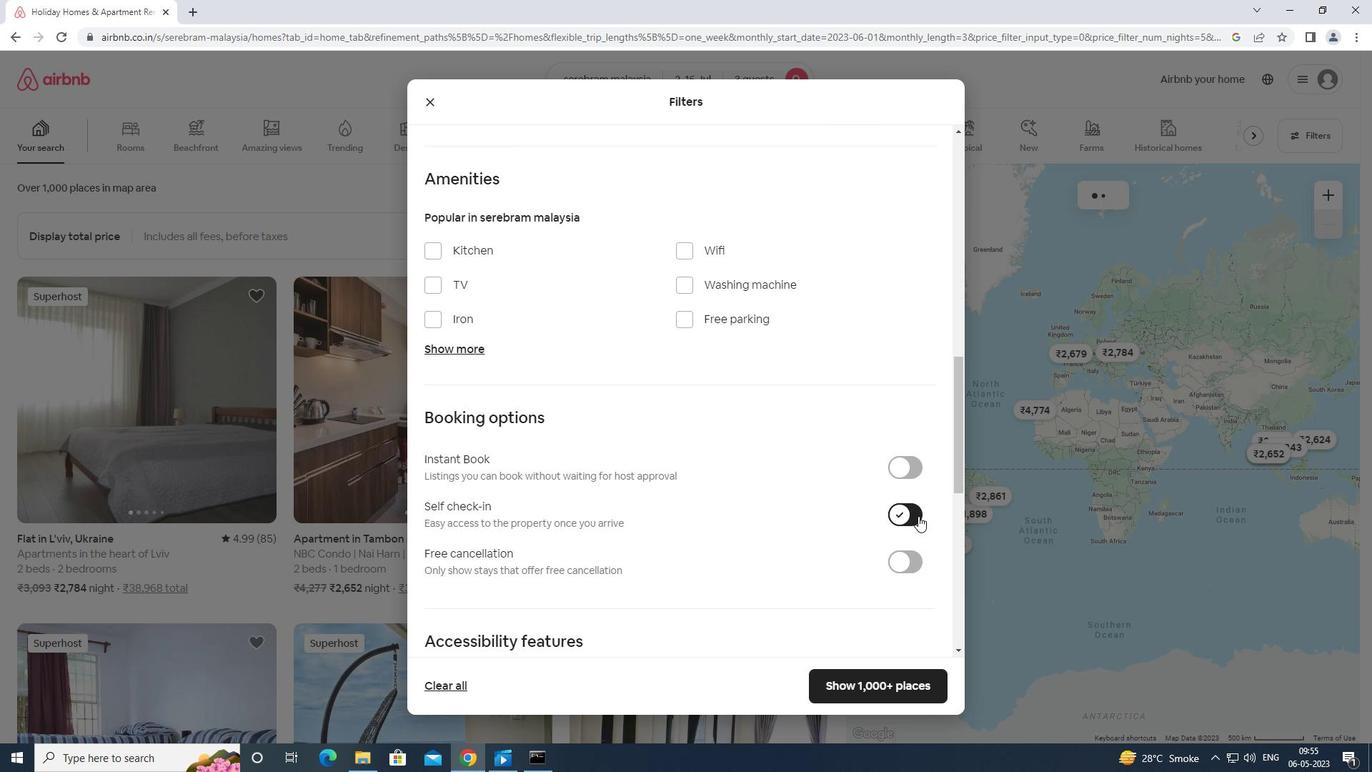 
Action: Mouse scrolled (919, 513) with delta (0, 0)
Screenshot: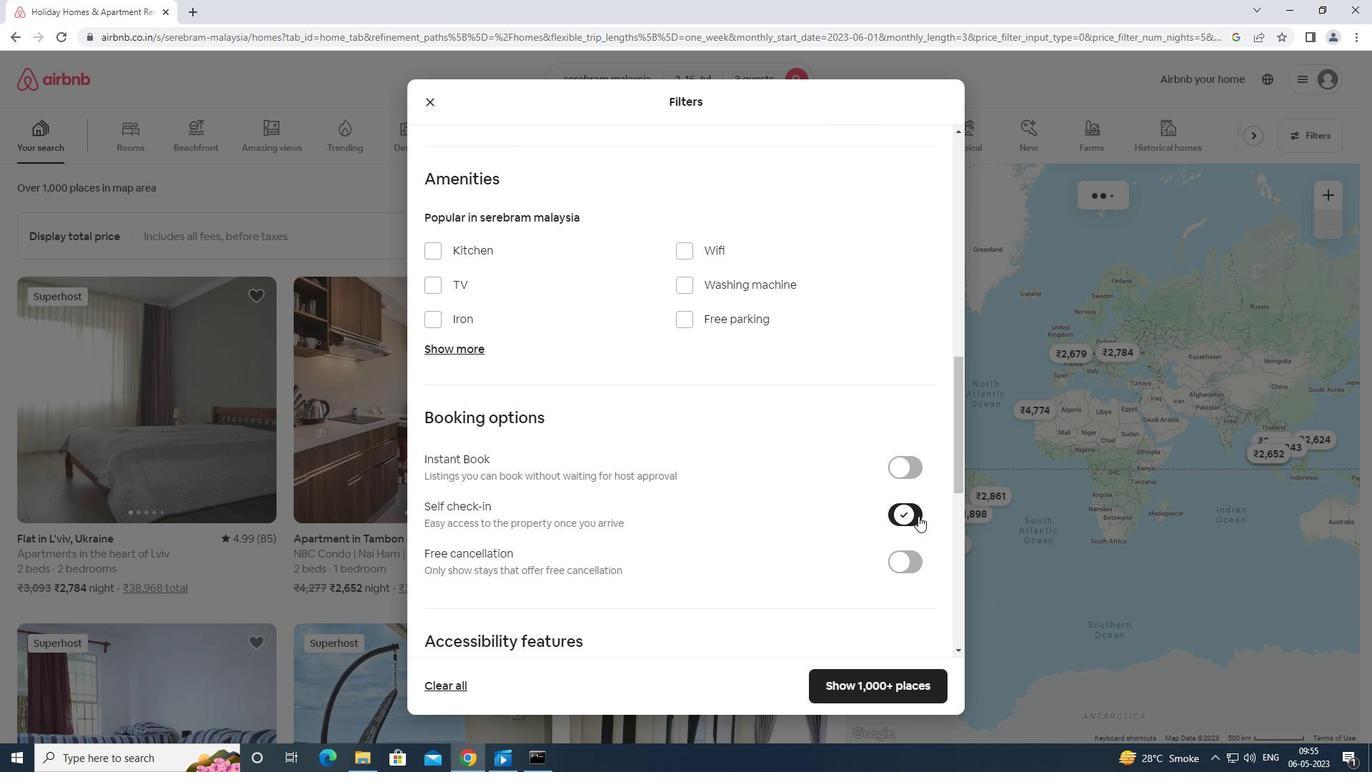 
Action: Mouse scrolled (919, 513) with delta (0, 0)
Screenshot: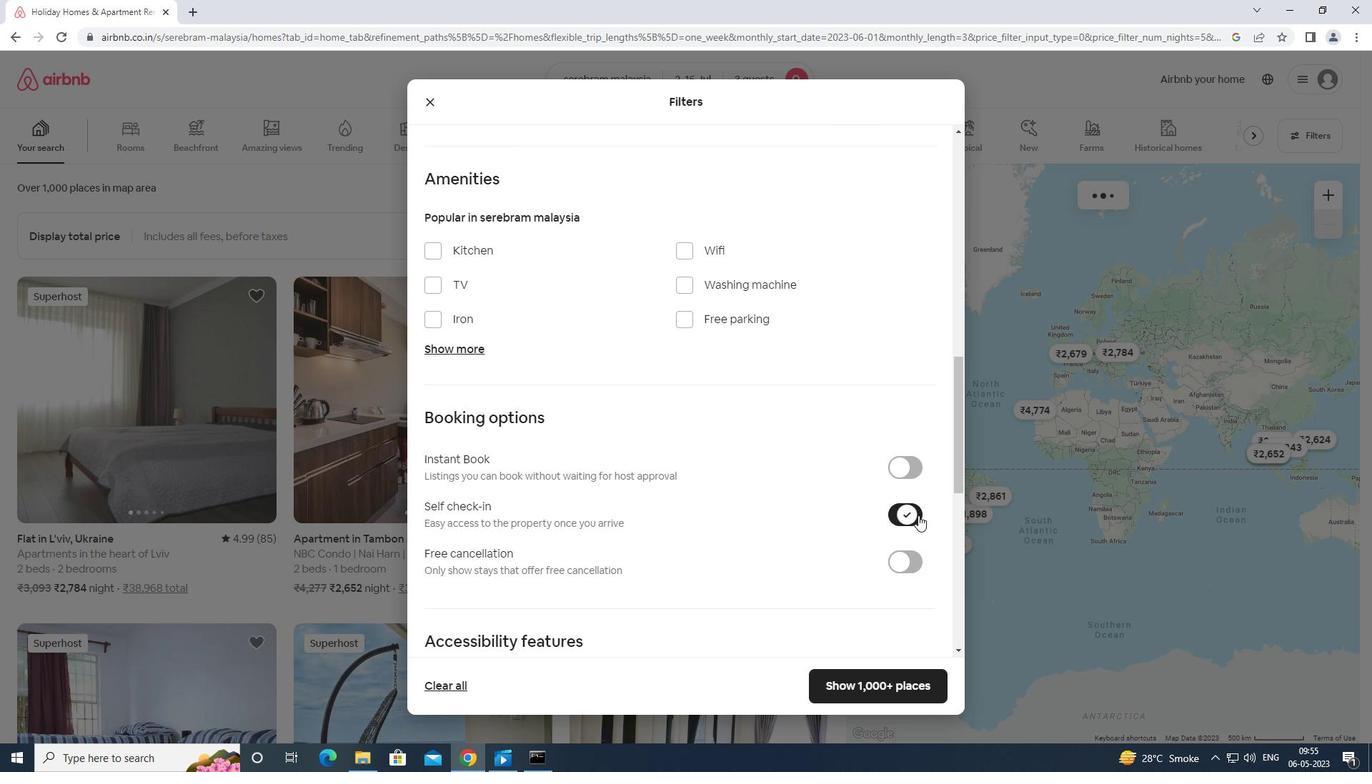 
Action: Mouse scrolled (919, 513) with delta (0, 0)
Screenshot: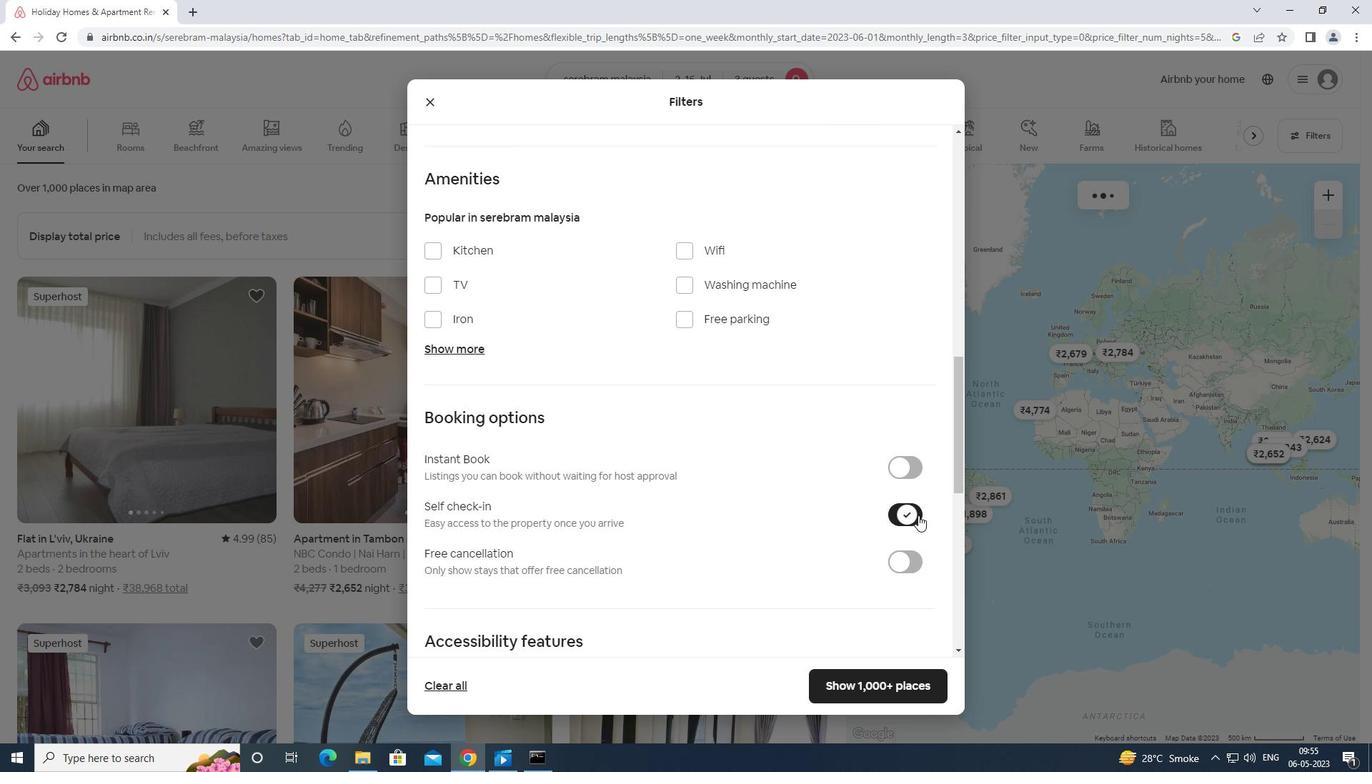 
Action: Mouse scrolled (919, 513) with delta (0, 0)
Screenshot: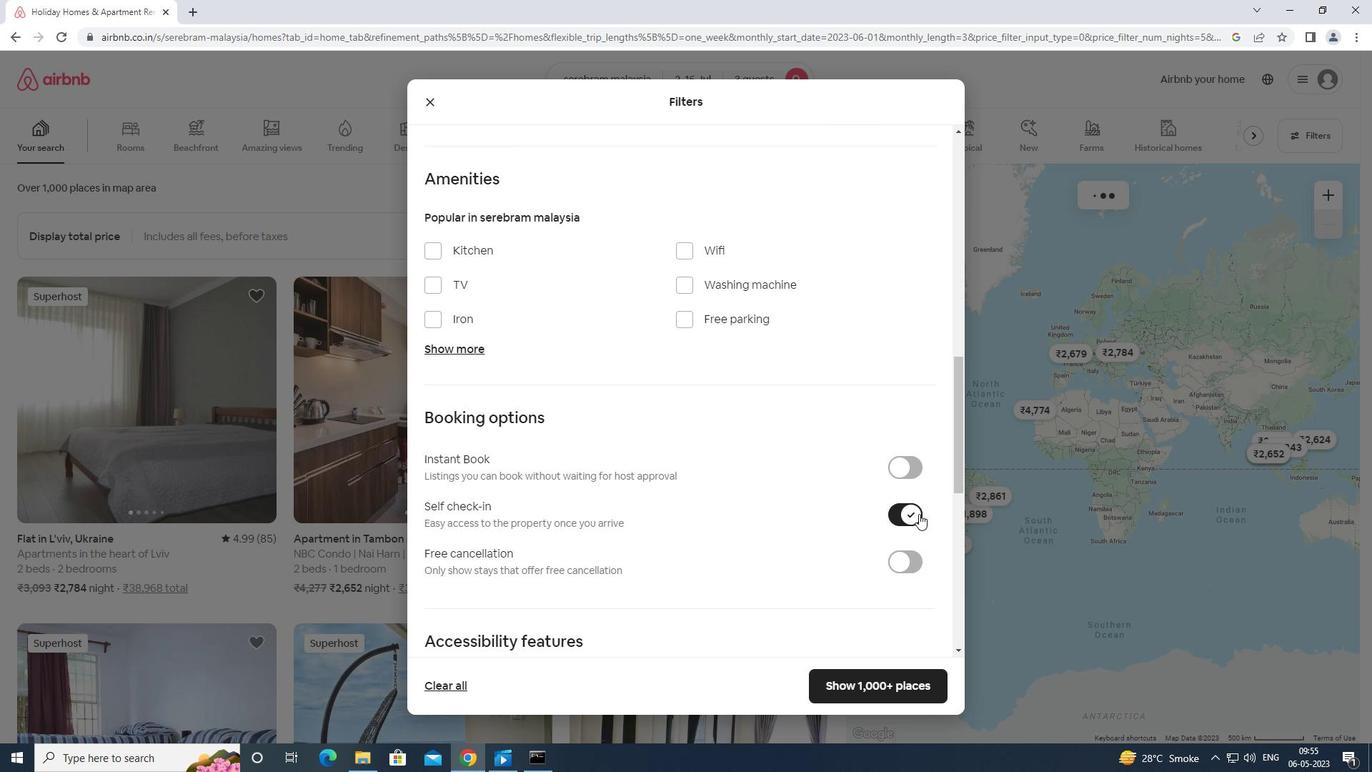 
Action: Mouse moved to (858, 523)
Screenshot: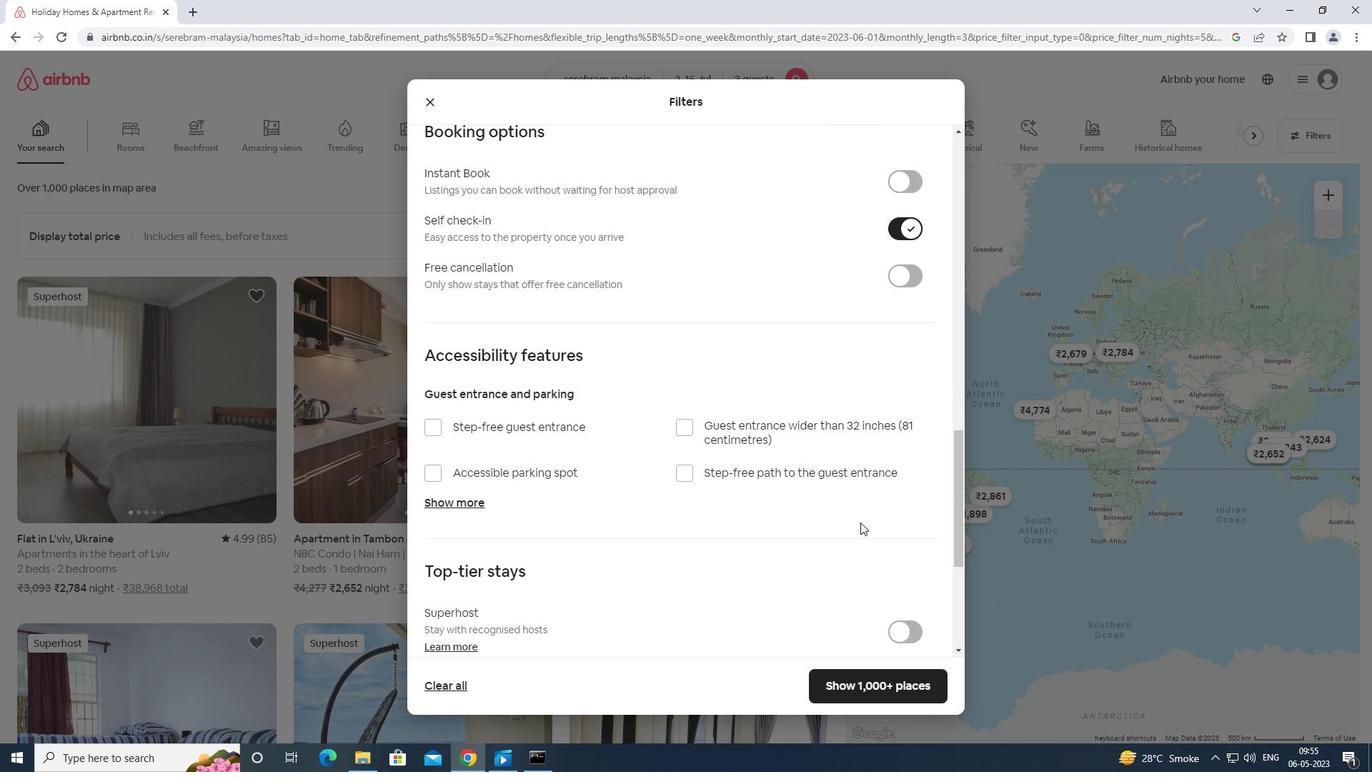 
Action: Mouse scrolled (858, 522) with delta (0, 0)
Screenshot: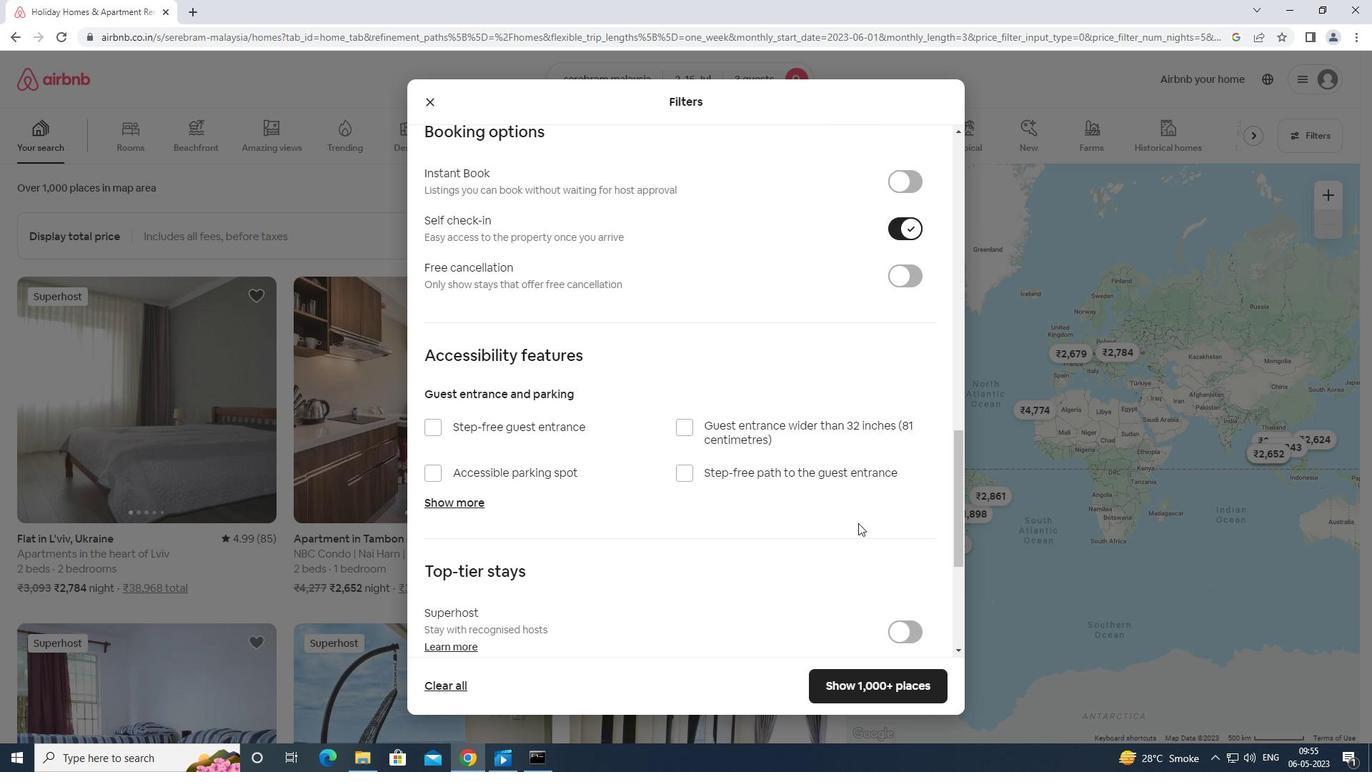 
Action: Mouse scrolled (858, 522) with delta (0, 0)
Screenshot: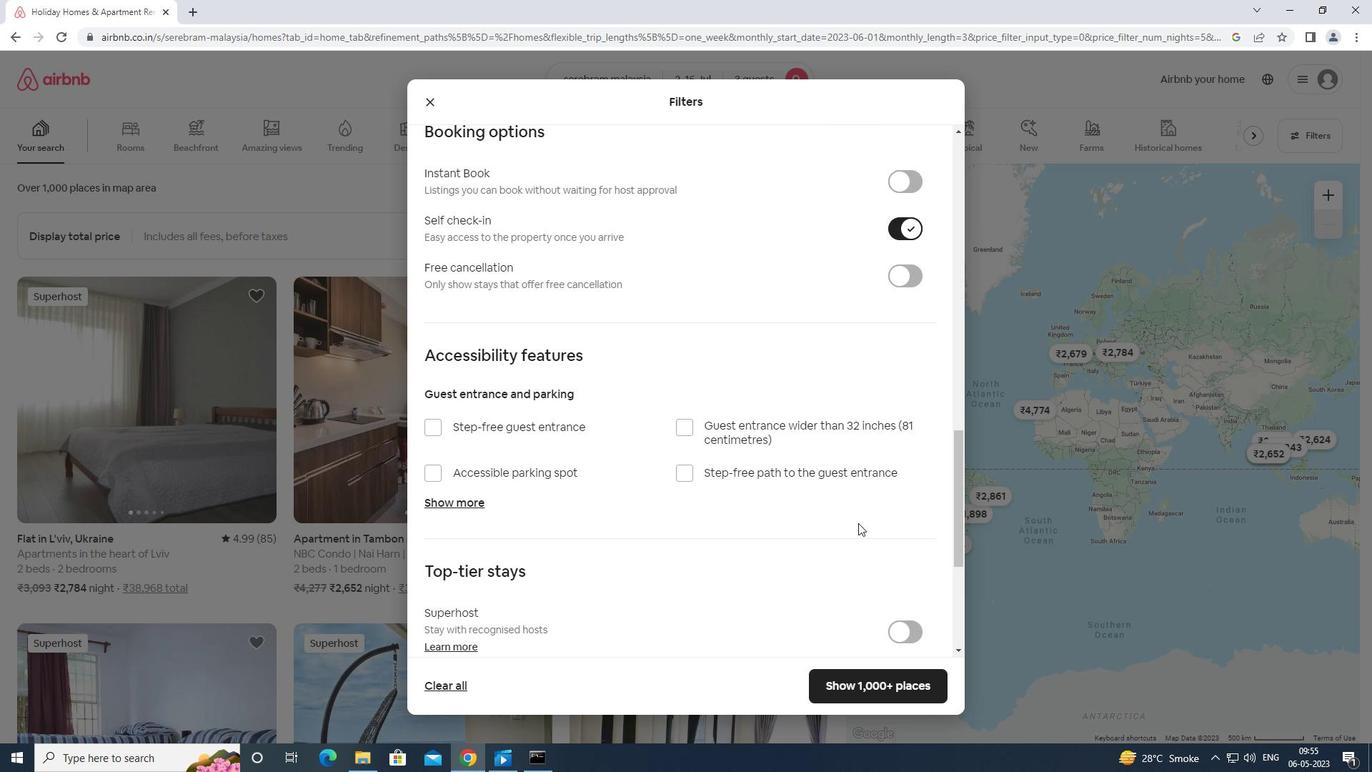 
Action: Mouse scrolled (858, 522) with delta (0, 0)
Screenshot: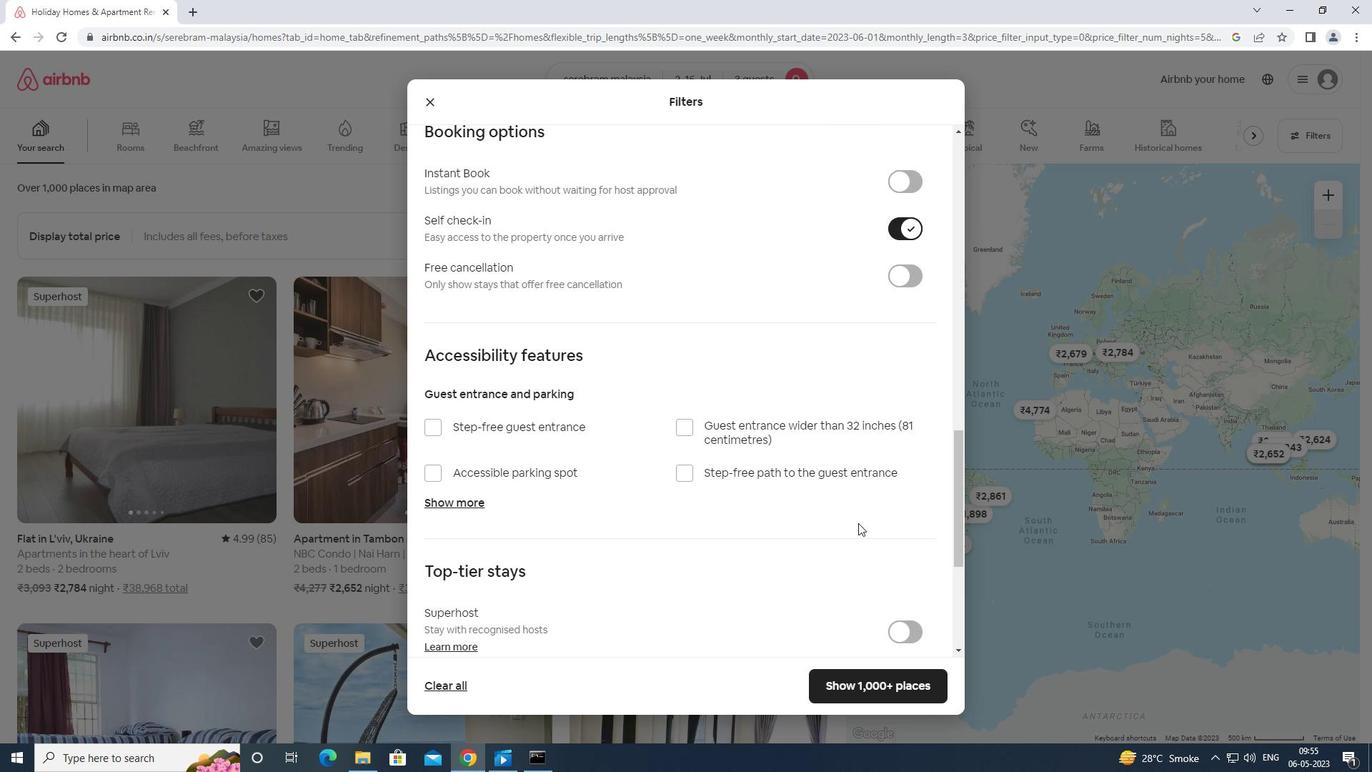 
Action: Mouse scrolled (858, 522) with delta (0, 0)
Screenshot: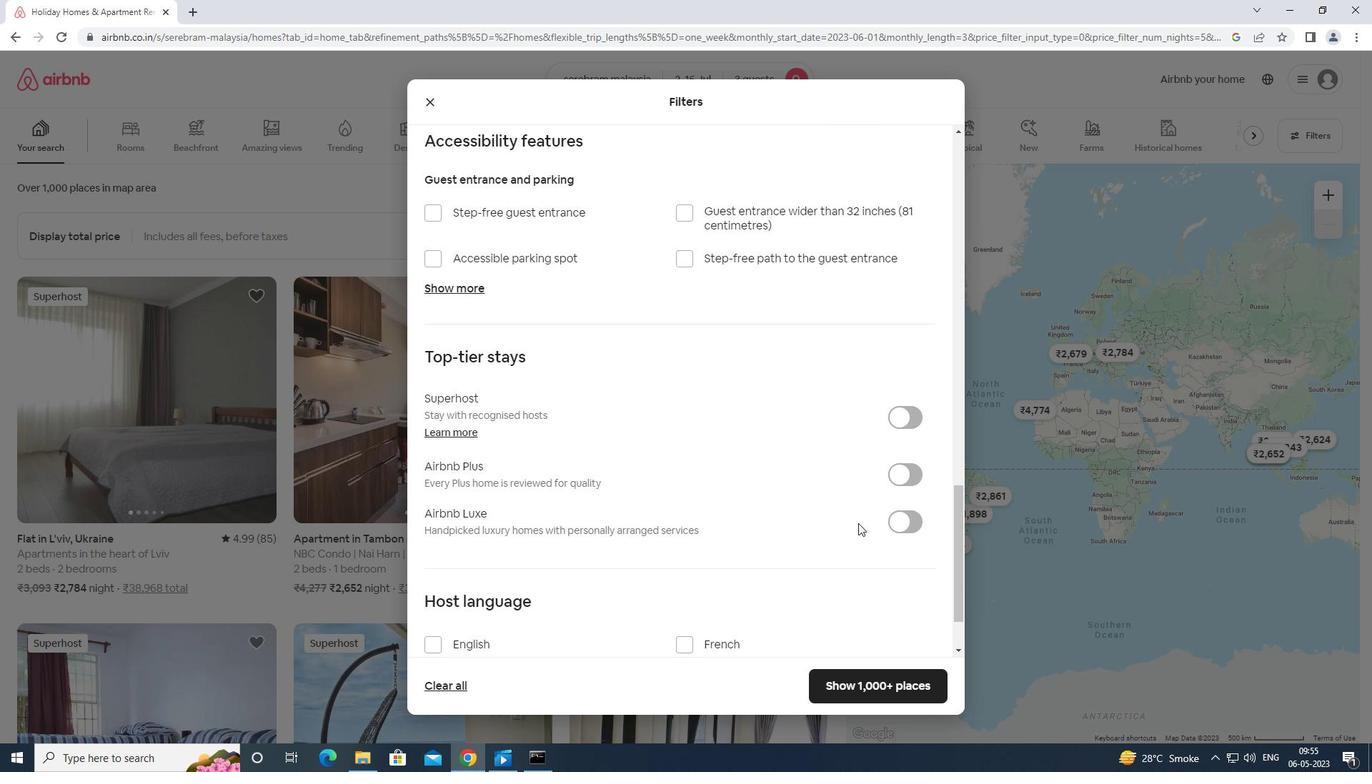 
Action: Mouse scrolled (858, 522) with delta (0, 0)
Screenshot: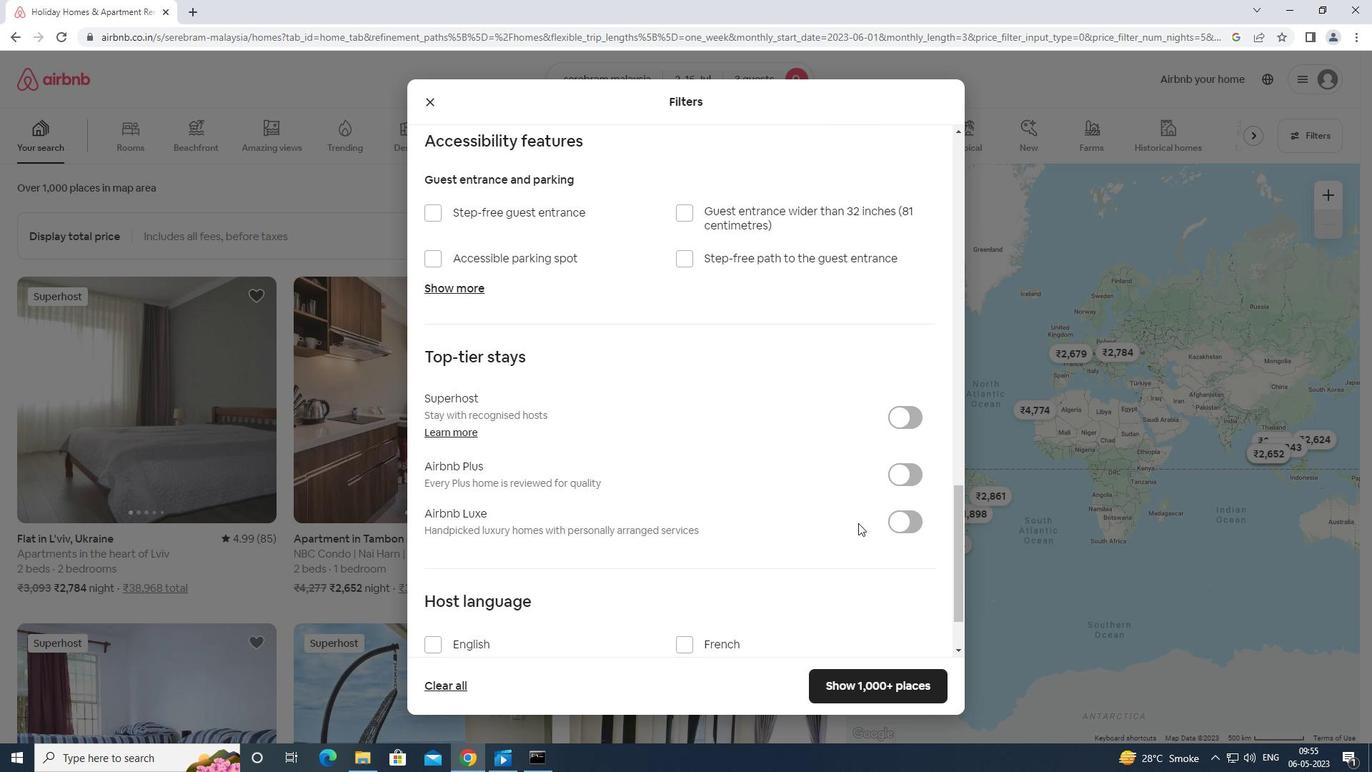 
Action: Mouse scrolled (858, 522) with delta (0, 0)
Screenshot: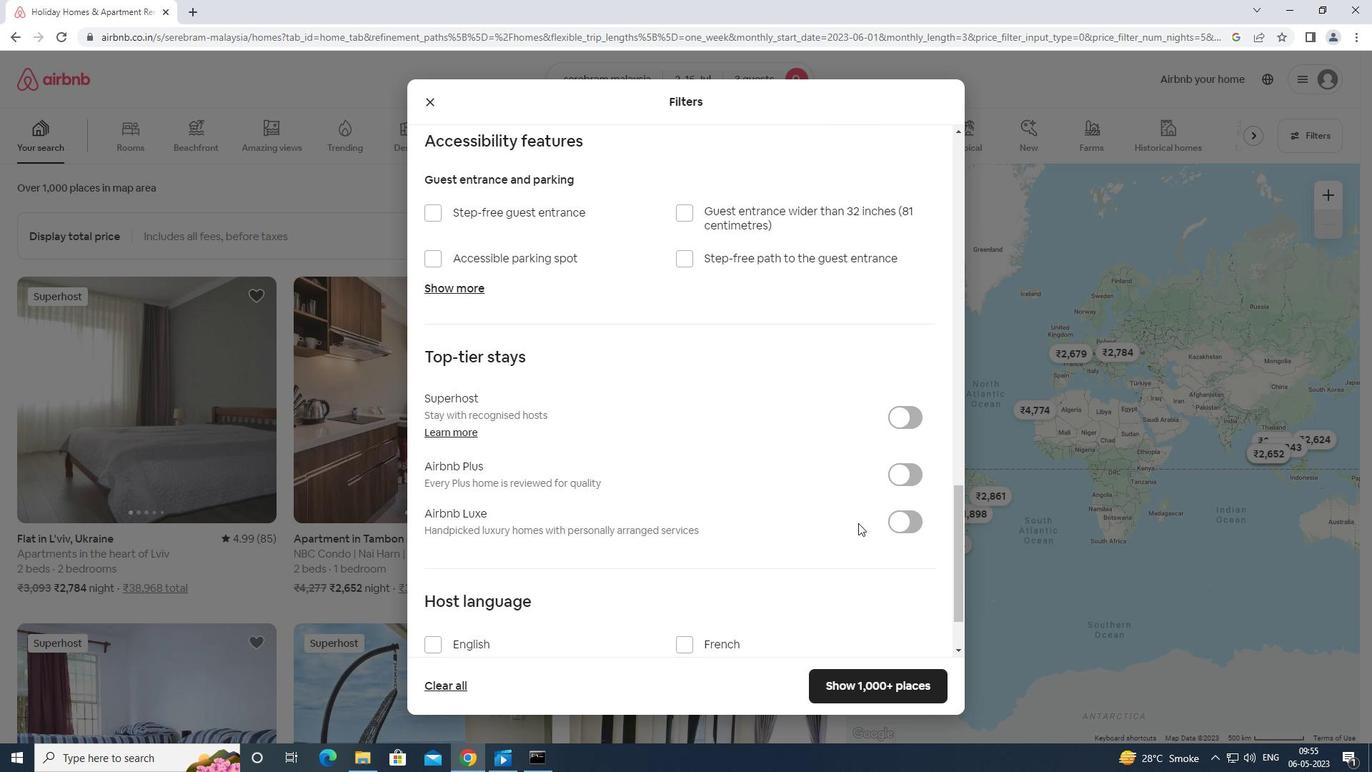 
Action: Mouse scrolled (858, 522) with delta (0, 0)
Screenshot: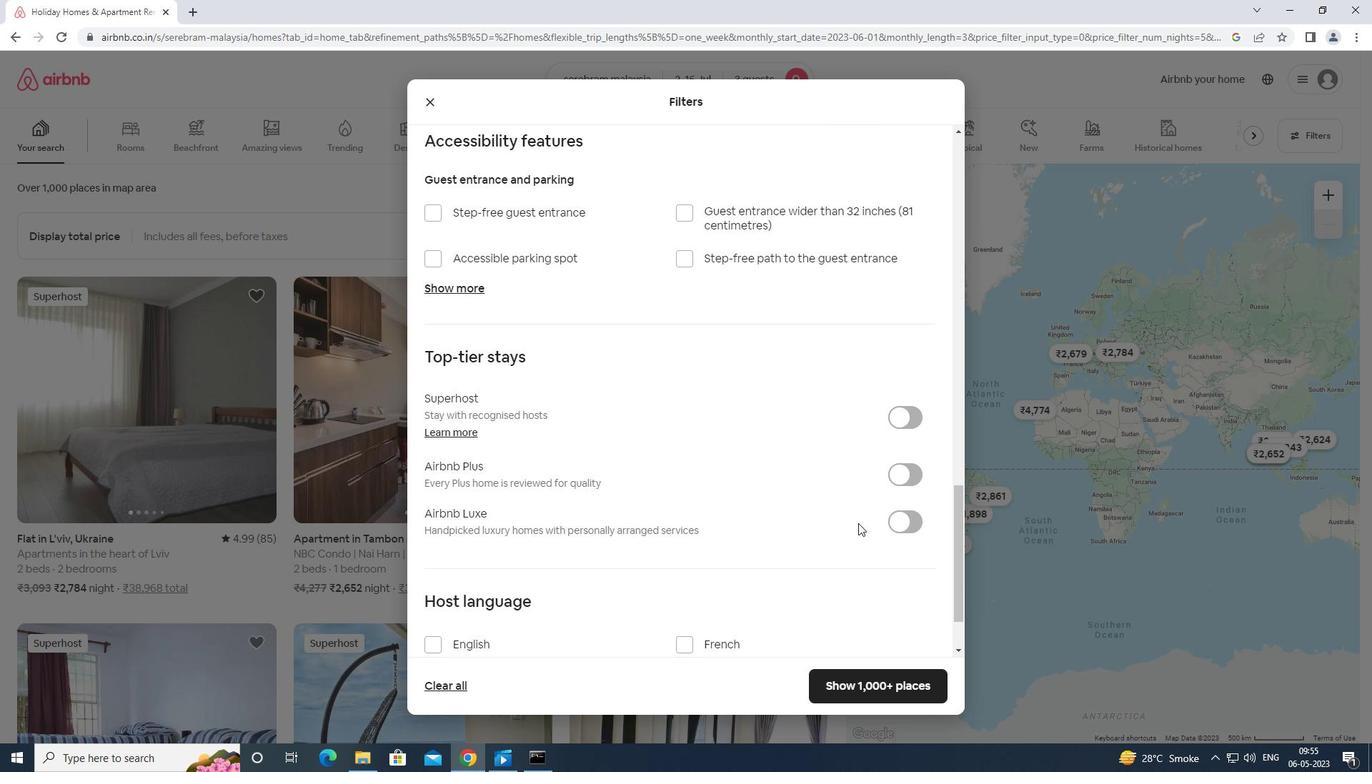 
Action: Mouse moved to (436, 556)
Screenshot: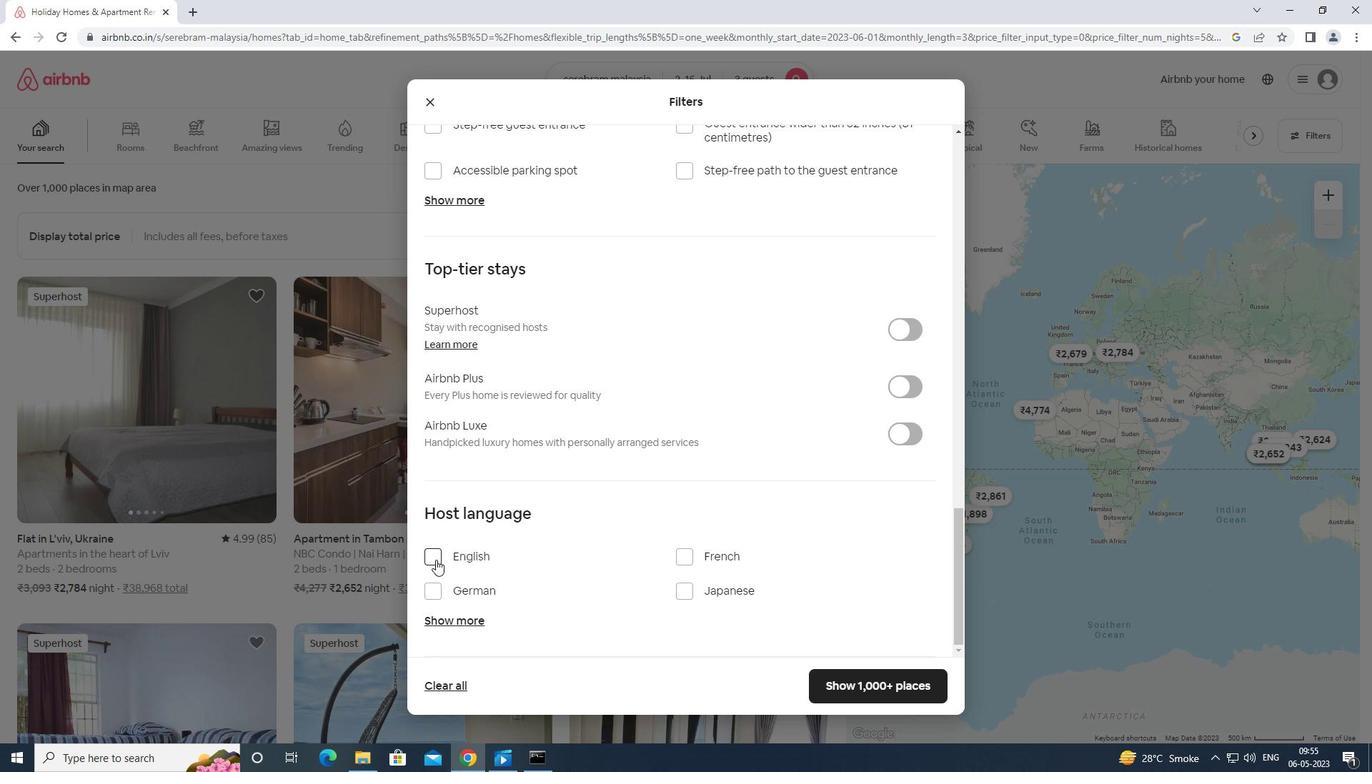 
Action: Mouse pressed left at (436, 556)
Screenshot: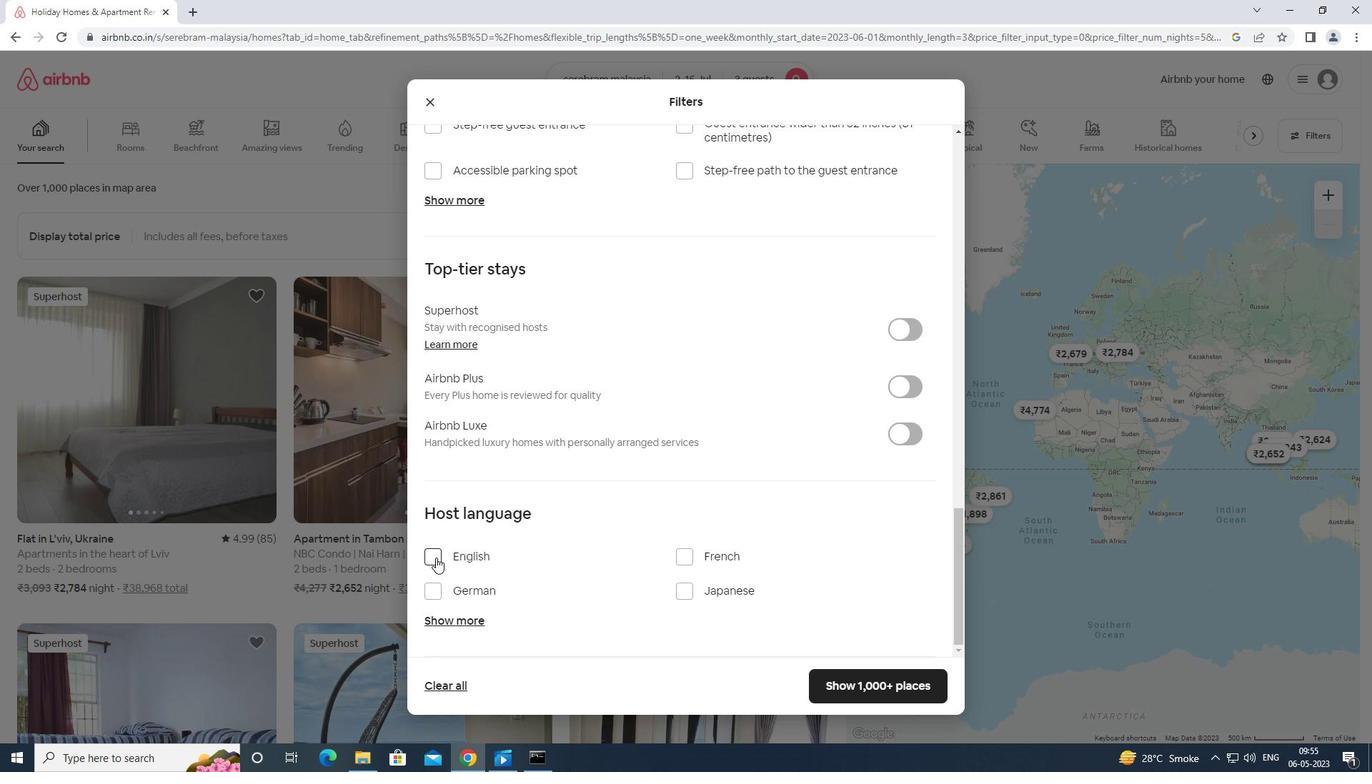 
Action: Mouse moved to (870, 685)
Screenshot: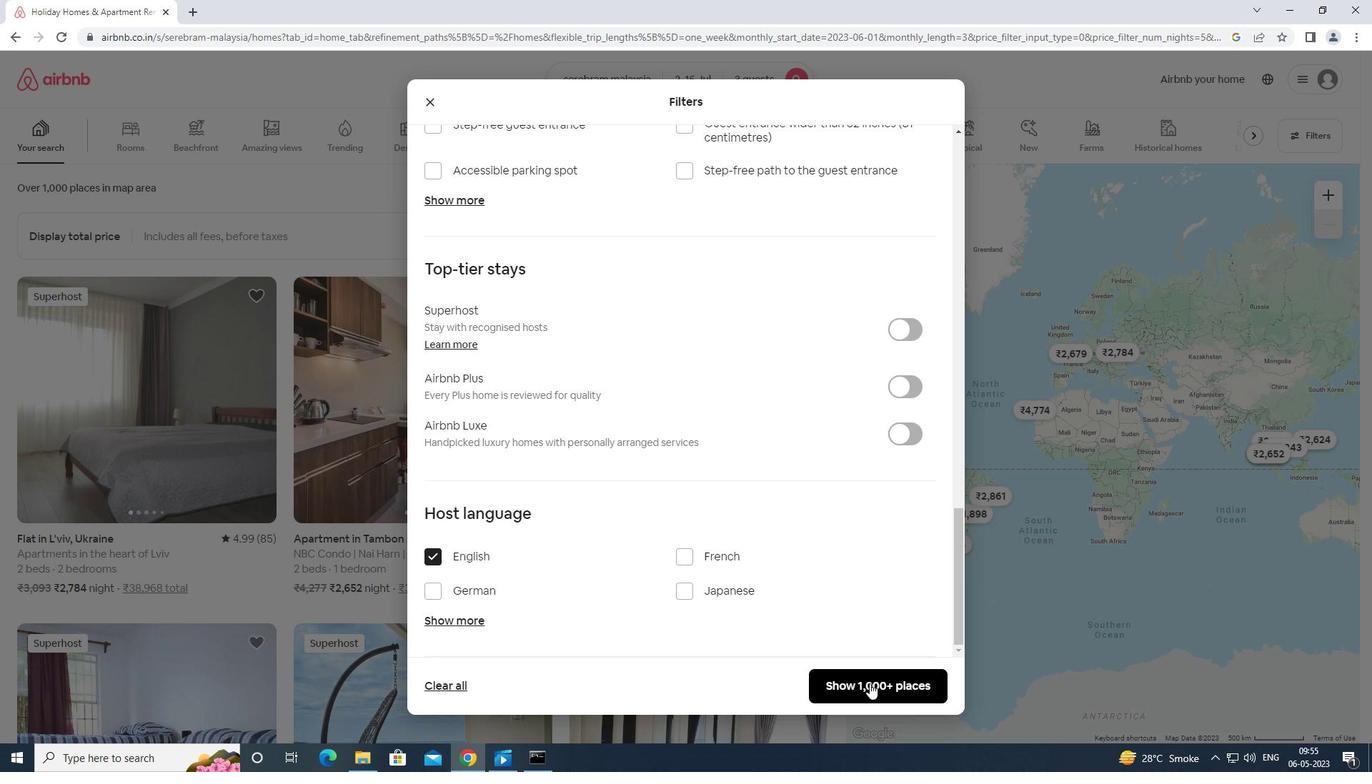 
Action: Mouse pressed left at (870, 685)
Screenshot: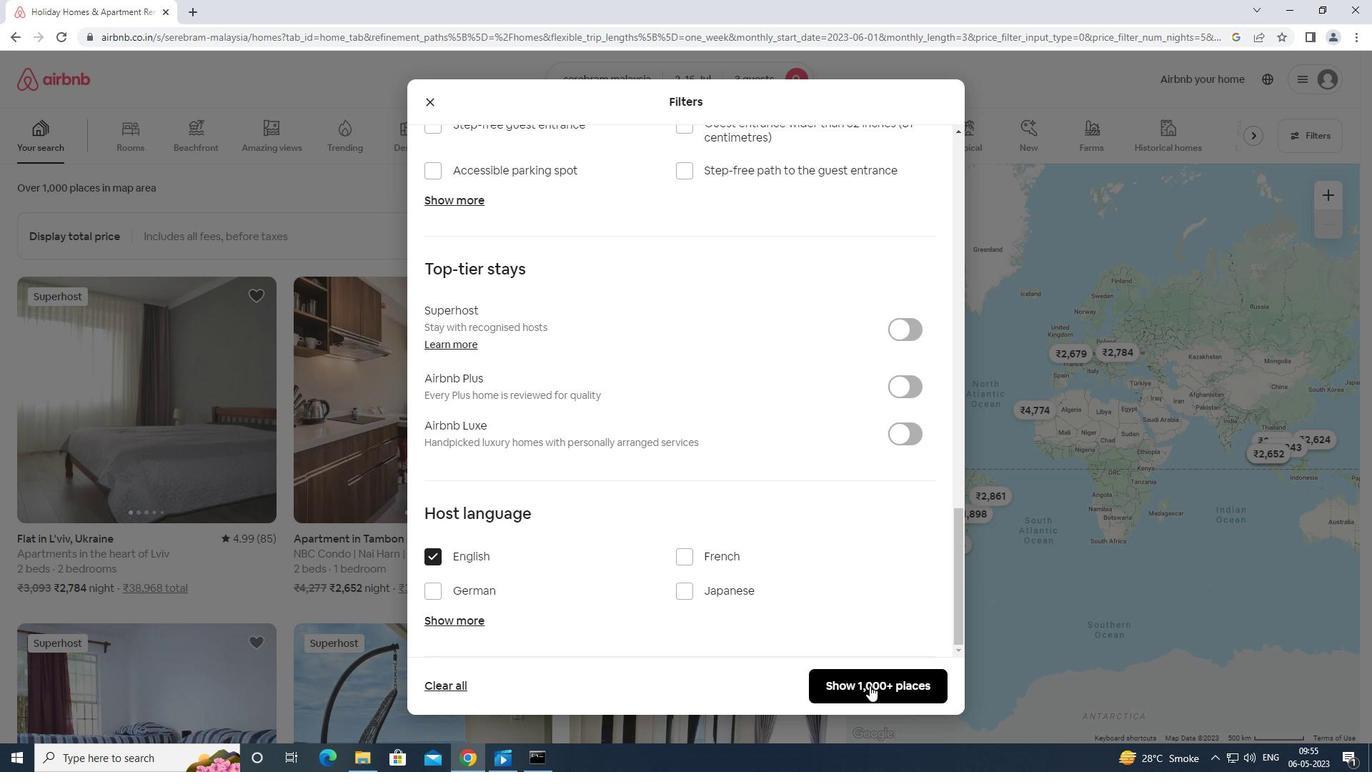 
Action: Mouse moved to (871, 685)
Screenshot: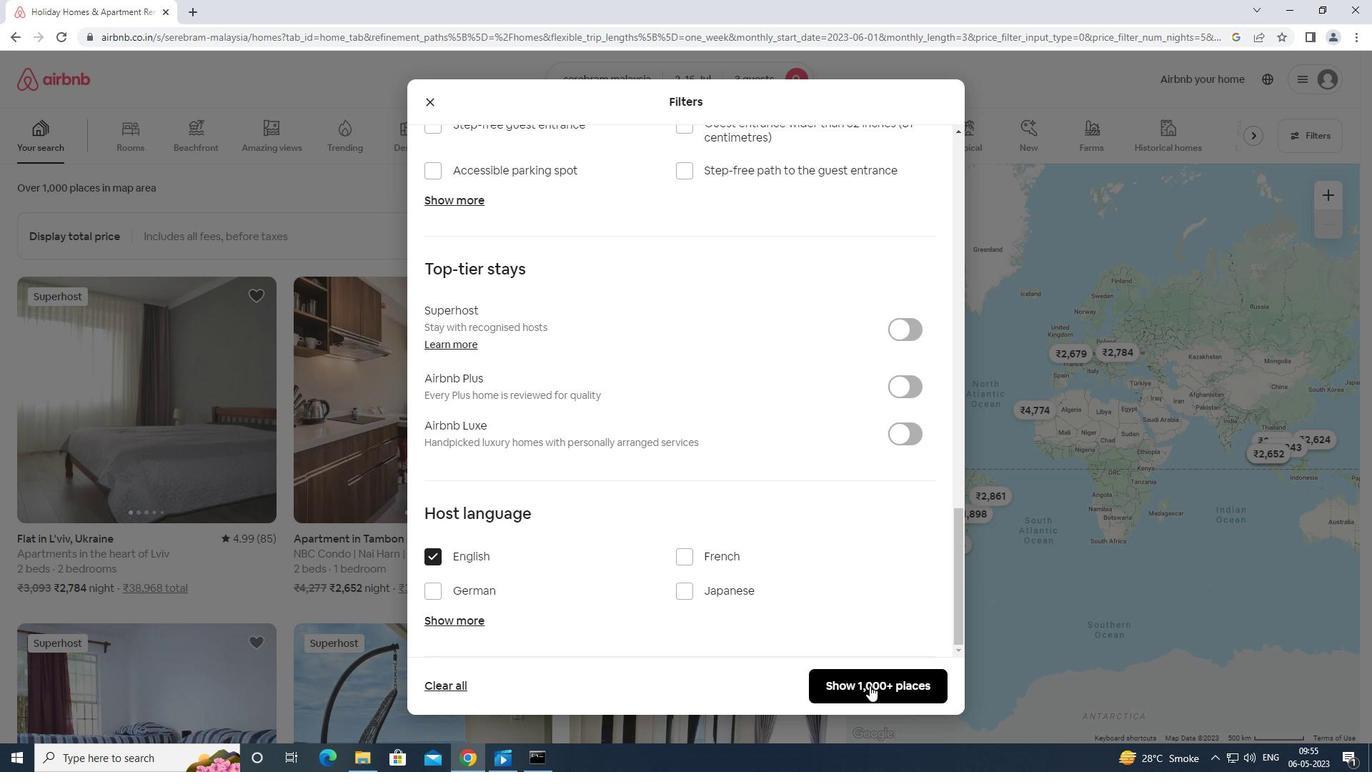 
